 Task: Set up automated reminders for patients regarding upcoming appointments.
Action: Mouse moved to (800, 61)
Screenshot: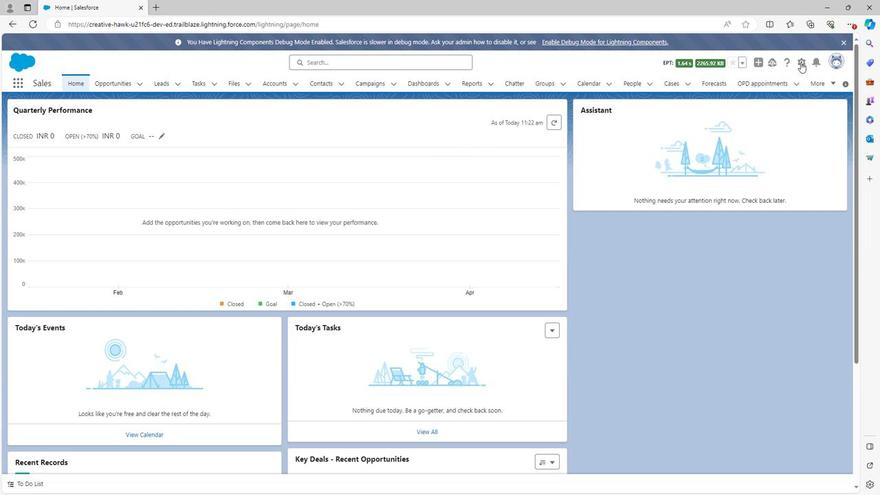 
Action: Mouse pressed left at (800, 61)
Screenshot: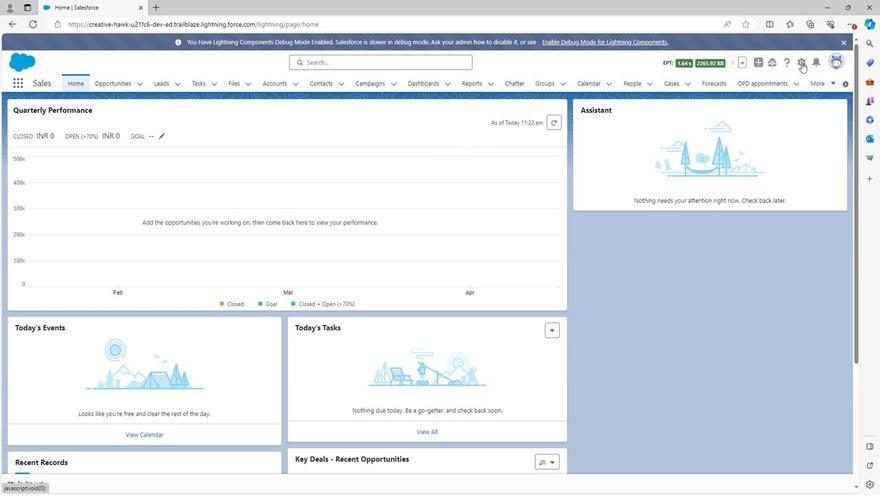 
Action: Mouse moved to (766, 88)
Screenshot: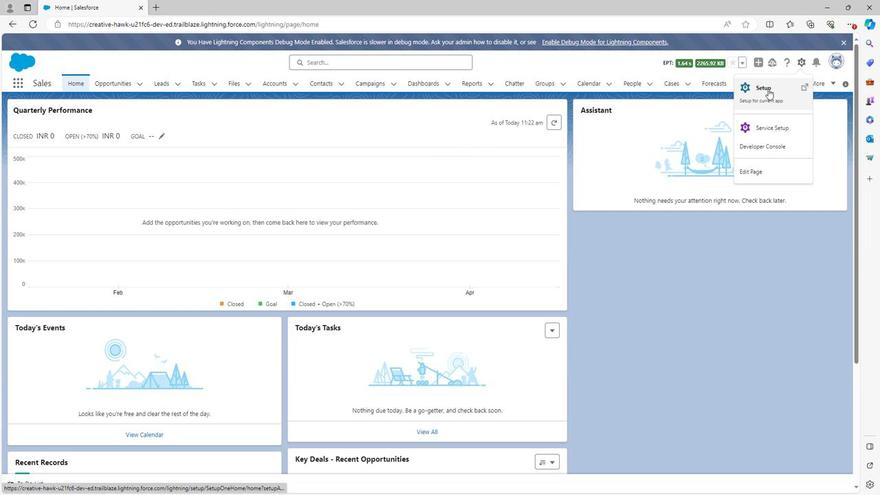 
Action: Mouse pressed left at (766, 88)
Screenshot: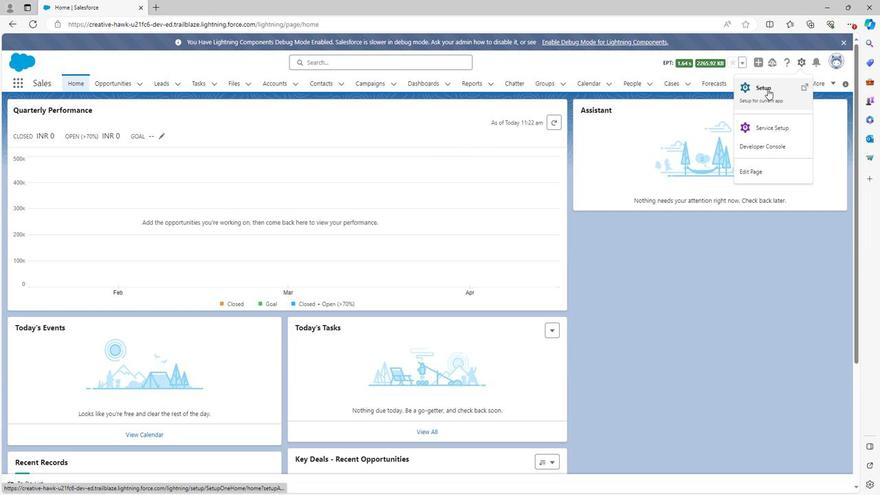 
Action: Mouse moved to (72, 110)
Screenshot: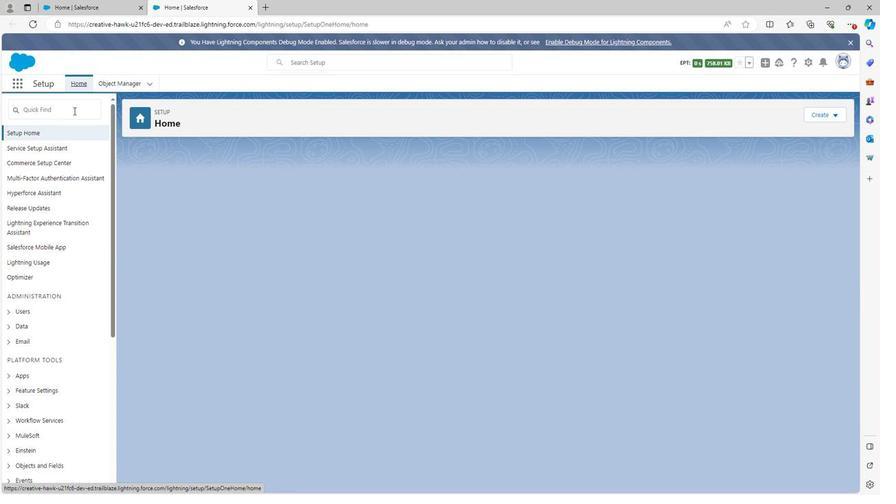 
Action: Mouse pressed left at (72, 110)
Screenshot: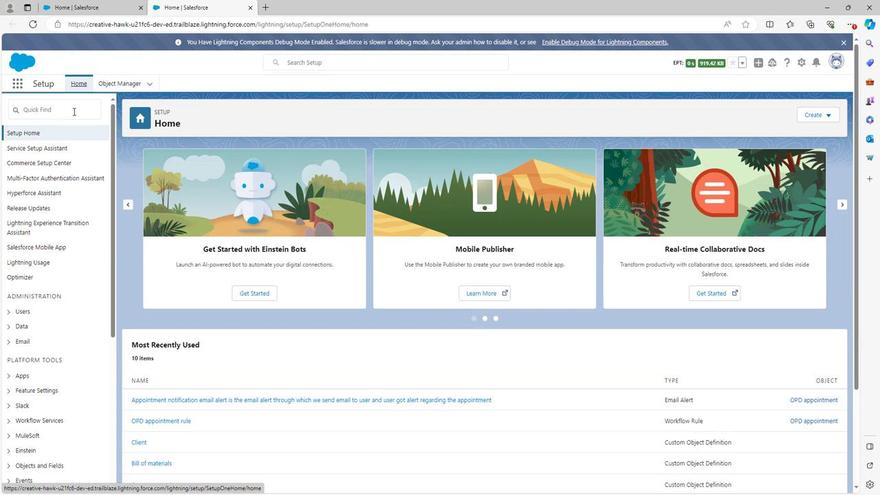 
Action: Key pressed work
Screenshot: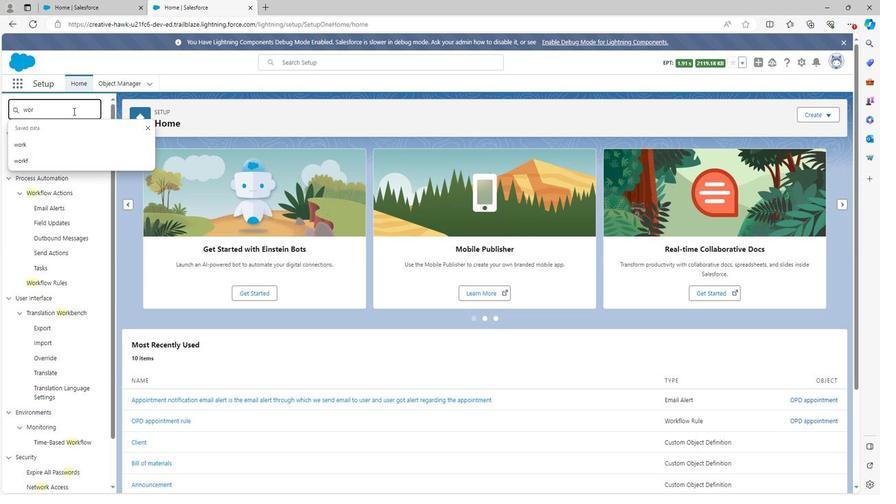 
Action: Mouse moved to (65, 279)
Screenshot: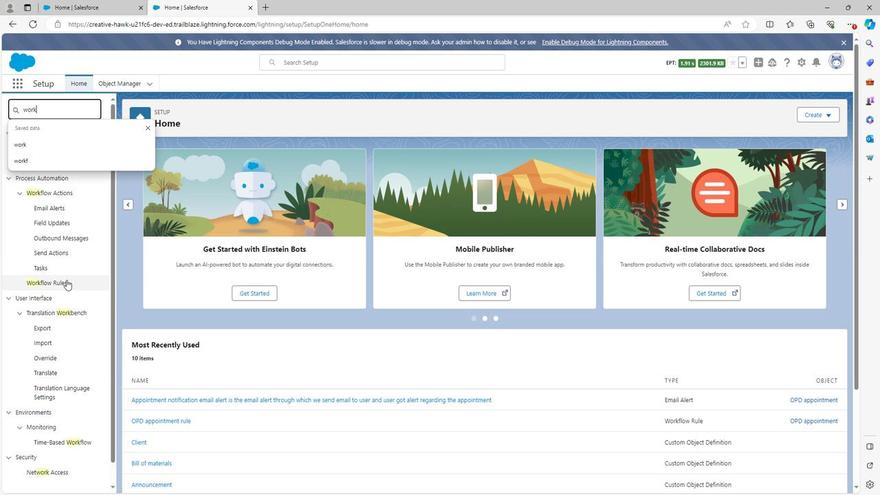 
Action: Mouse pressed left at (65, 279)
Screenshot: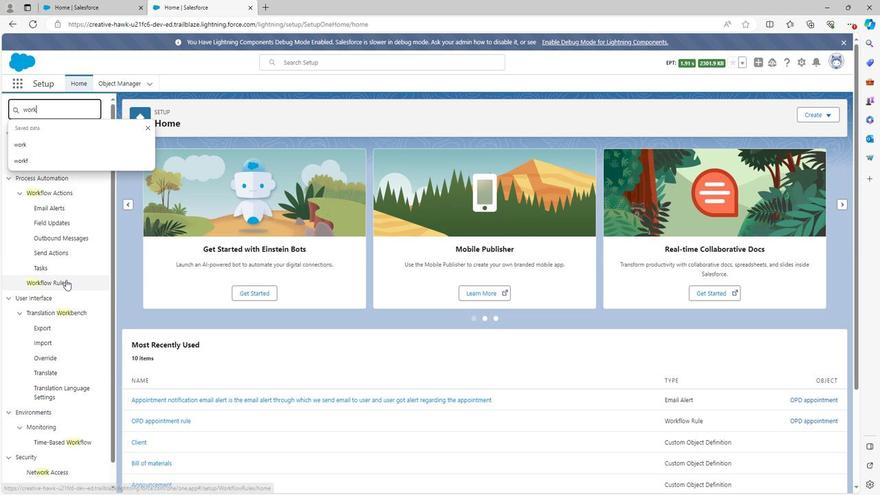 
Action: Mouse moved to (480, 261)
Screenshot: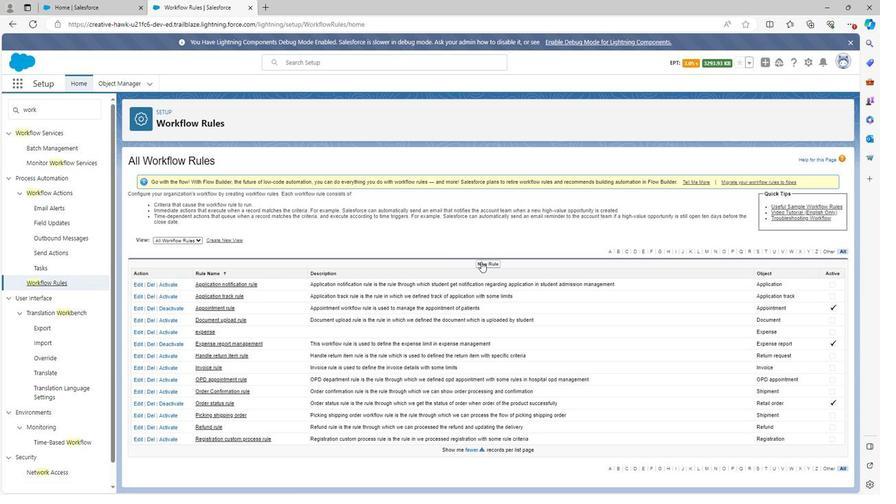 
Action: Mouse pressed left at (480, 261)
Screenshot: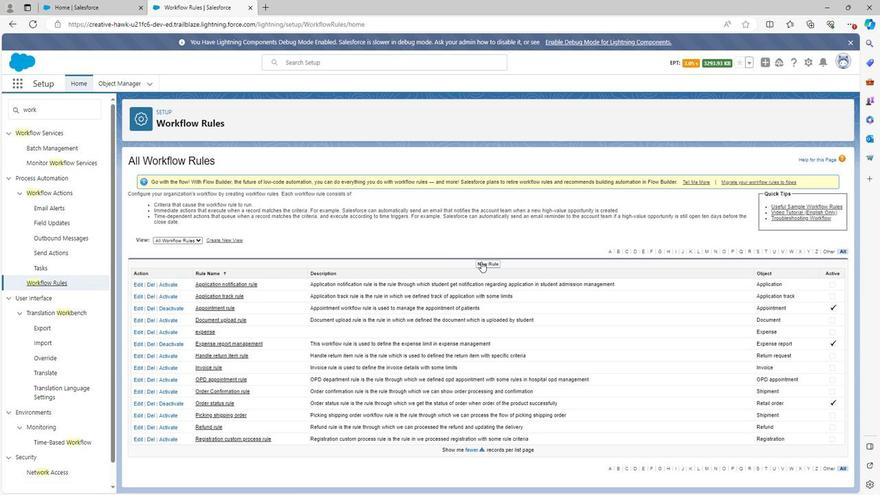 
Action: Mouse moved to (463, 330)
Screenshot: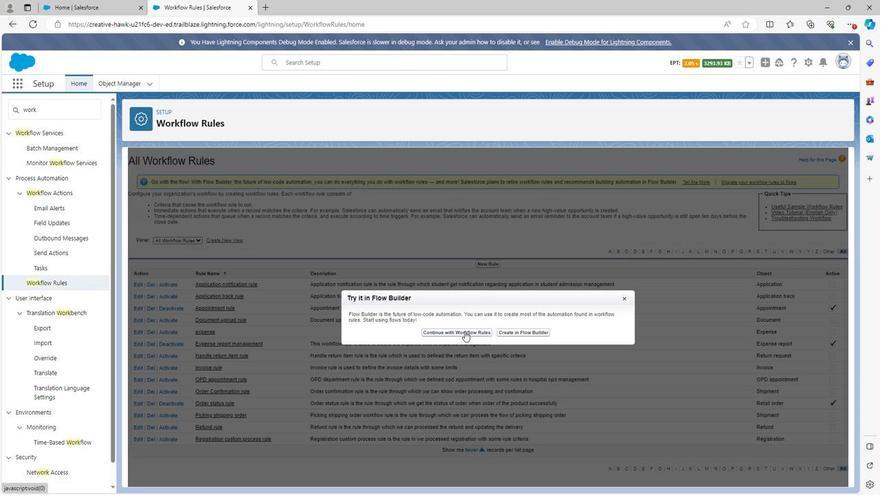 
Action: Mouse pressed left at (463, 330)
Screenshot: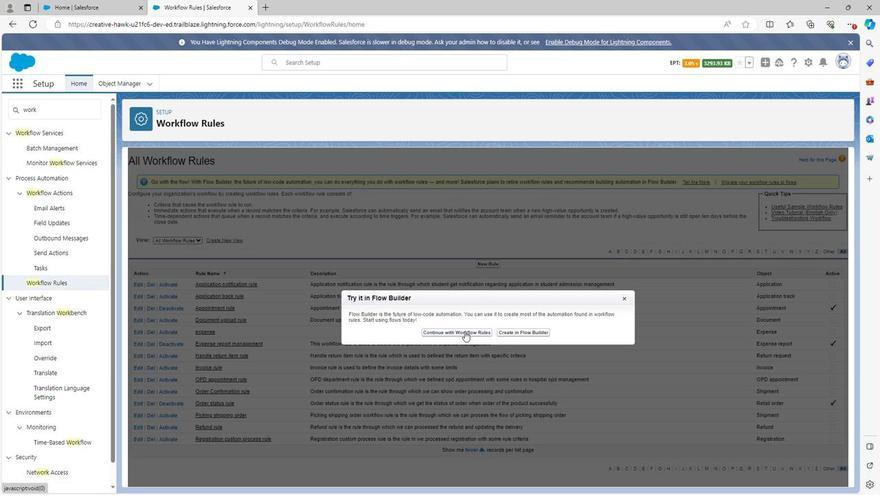 
Action: Mouse moved to (330, 242)
Screenshot: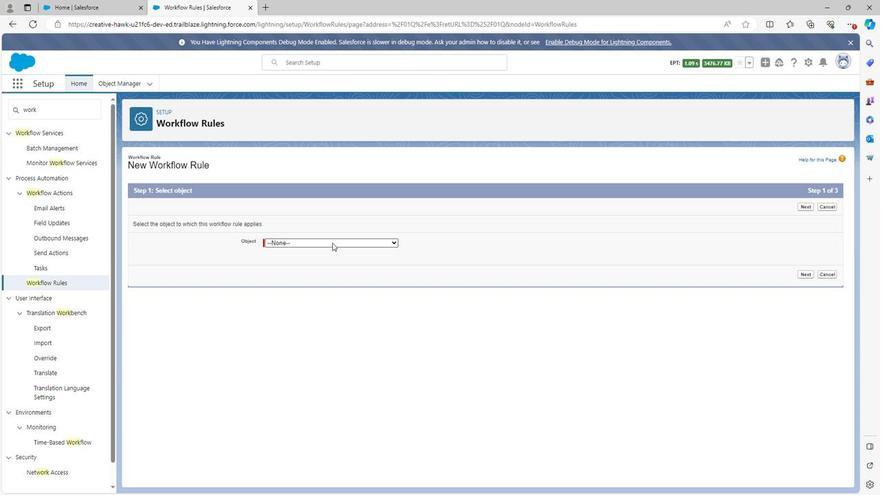 
Action: Mouse pressed left at (330, 242)
Screenshot: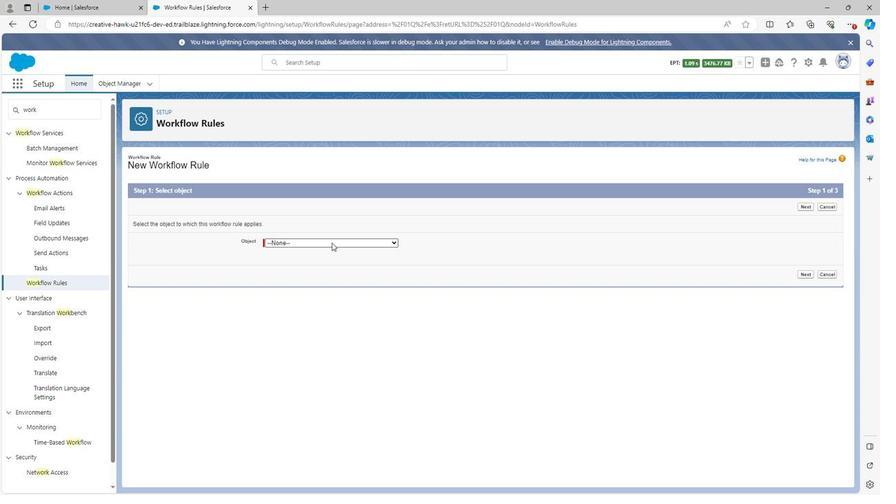 
Action: Mouse moved to (323, 308)
Screenshot: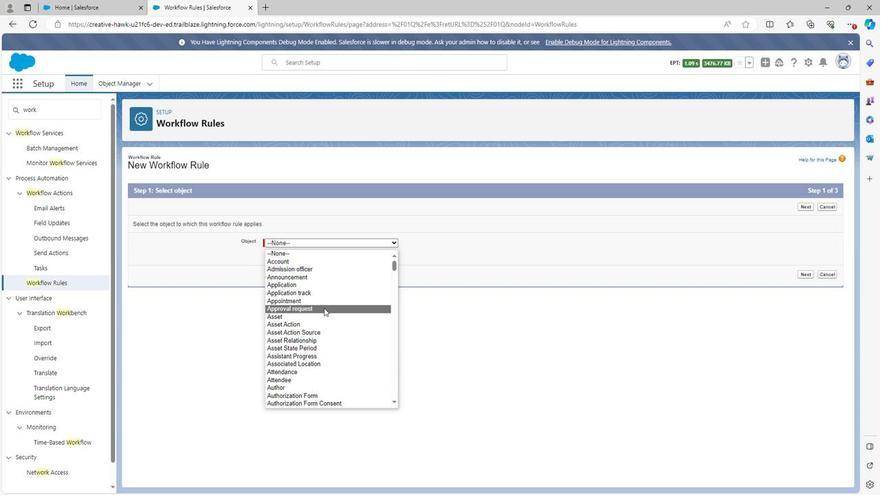 
Action: Mouse scrolled (323, 308) with delta (0, 0)
Screenshot: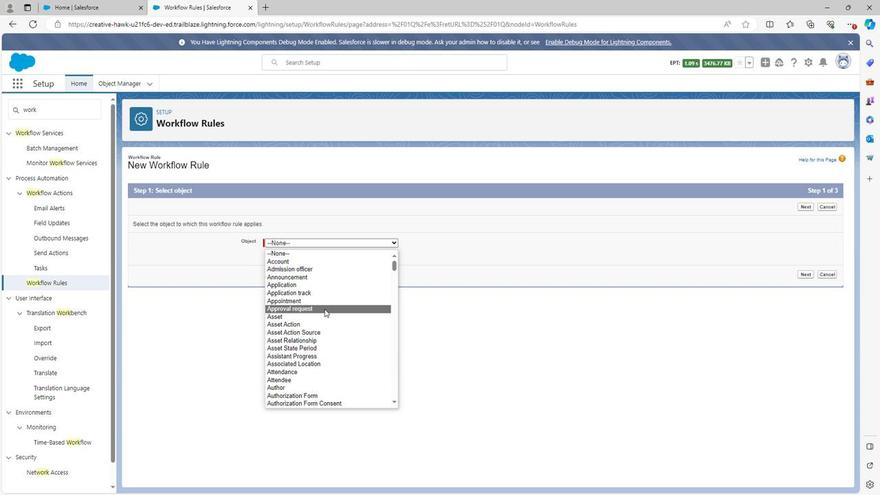 
Action: Mouse moved to (323, 309)
Screenshot: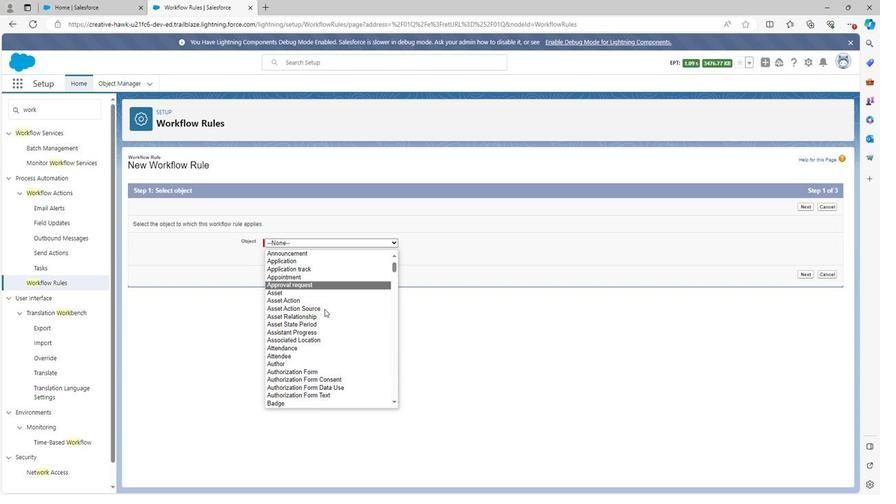 
Action: Mouse scrolled (323, 308) with delta (0, 0)
Screenshot: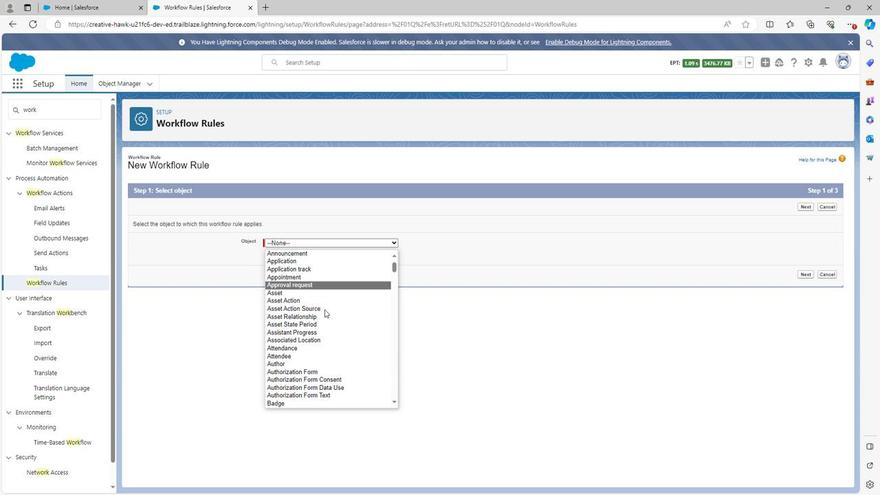 
Action: Mouse scrolled (323, 308) with delta (0, 0)
Screenshot: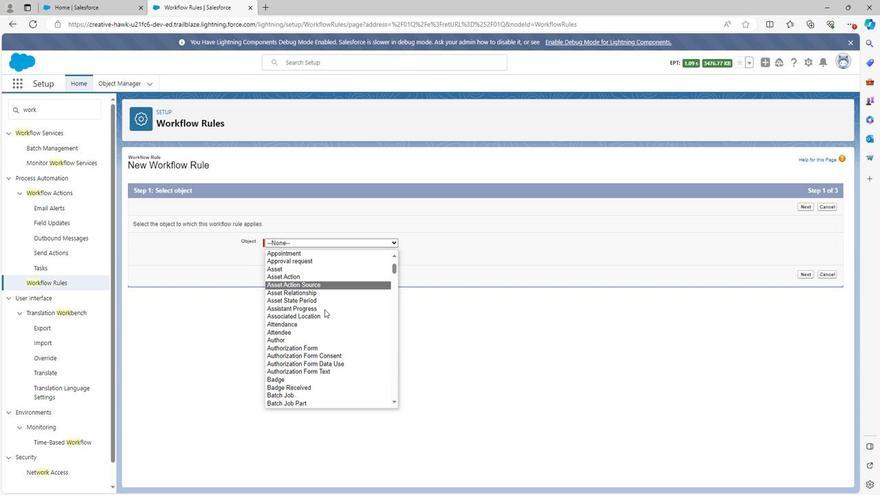 
Action: Mouse scrolled (323, 308) with delta (0, 0)
Screenshot: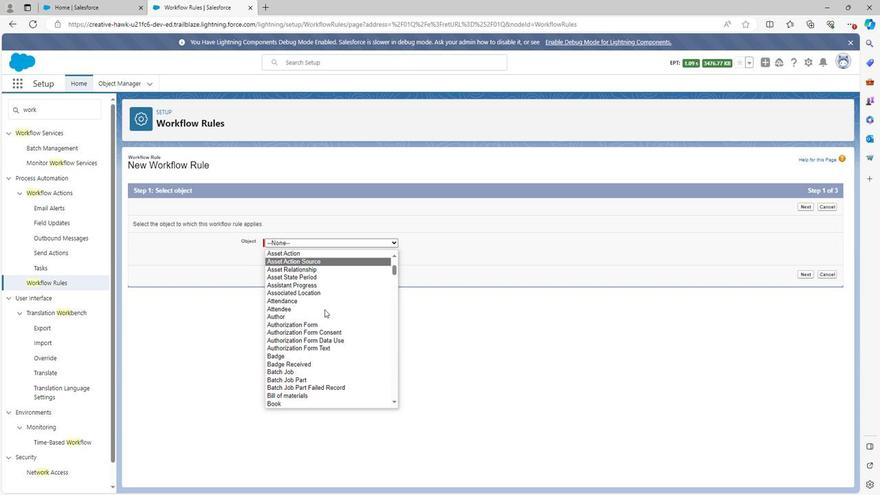 
Action: Mouse scrolled (323, 308) with delta (0, 0)
Screenshot: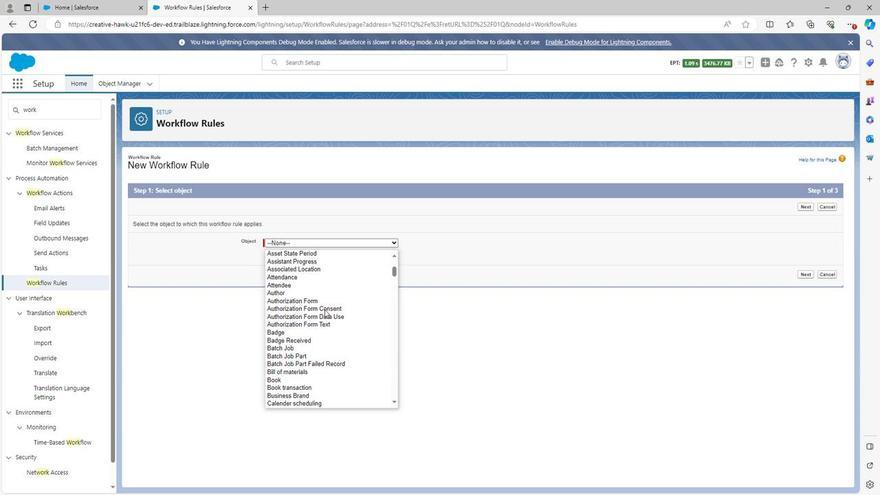 
Action: Mouse scrolled (323, 308) with delta (0, 0)
Screenshot: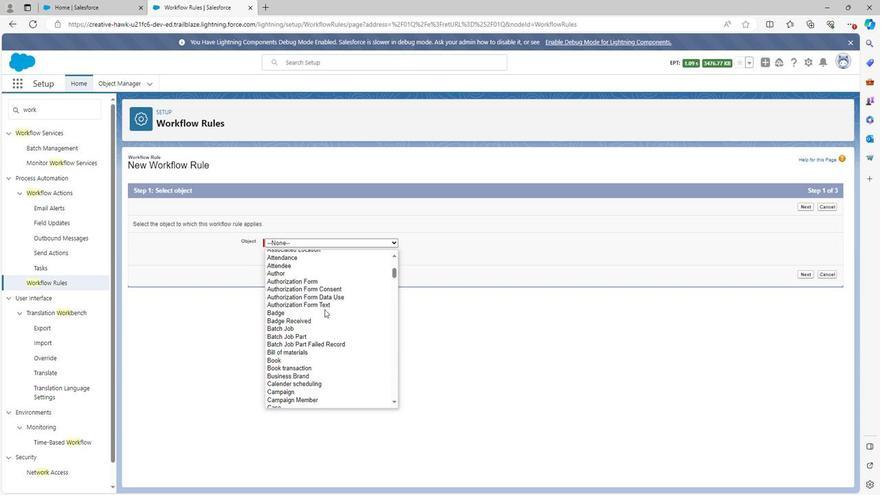 
Action: Mouse moved to (324, 309)
Screenshot: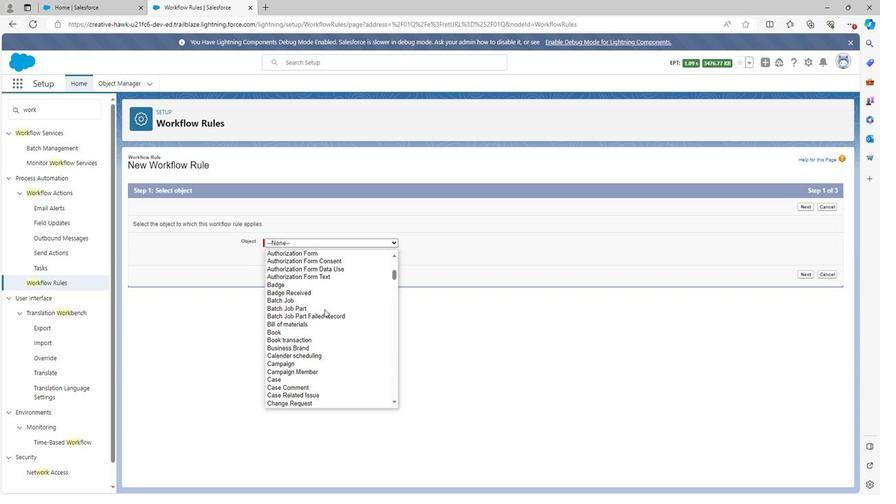 
Action: Mouse scrolled (324, 309) with delta (0, 0)
Screenshot: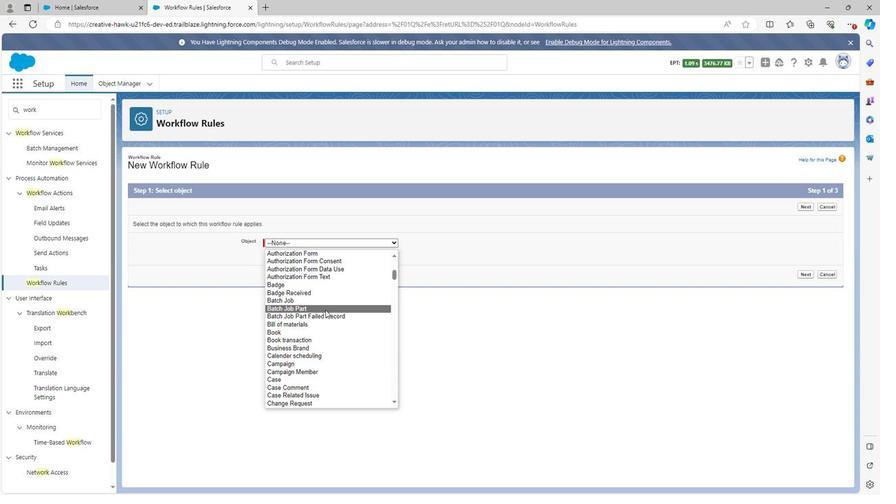 
Action: Mouse scrolled (324, 309) with delta (0, 0)
Screenshot: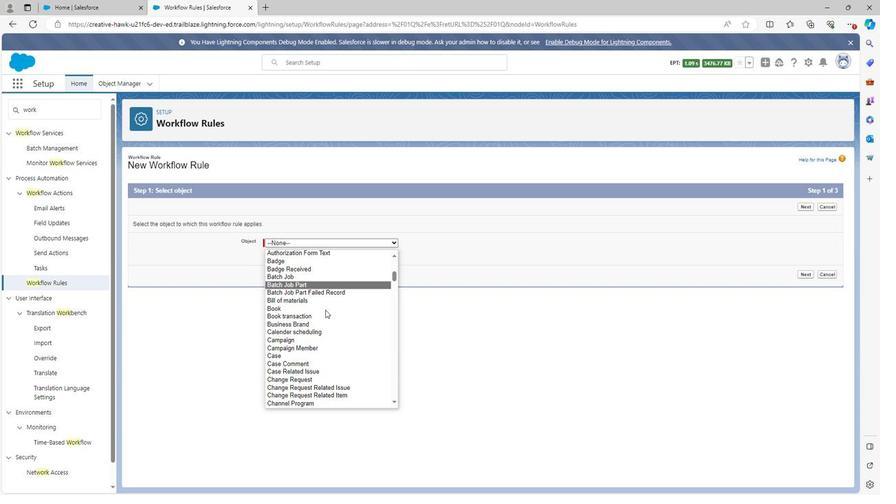 
Action: Mouse scrolled (324, 309) with delta (0, 0)
Screenshot: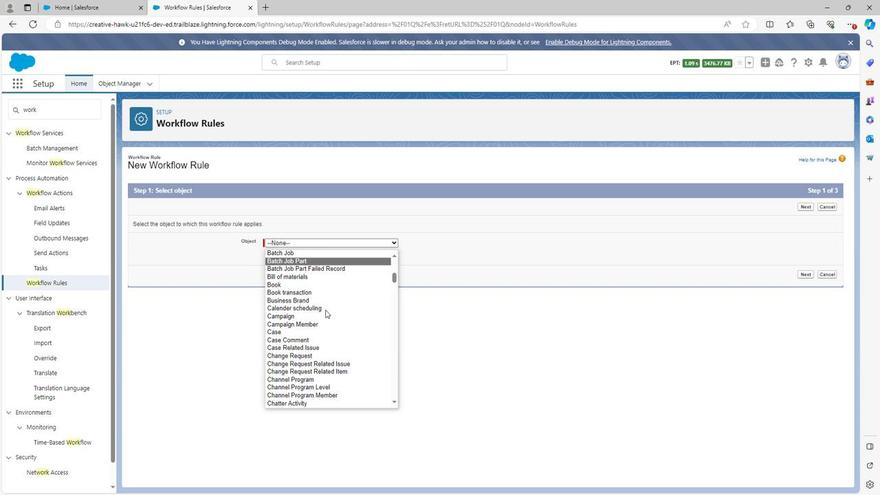 
Action: Mouse scrolled (324, 309) with delta (0, 0)
Screenshot: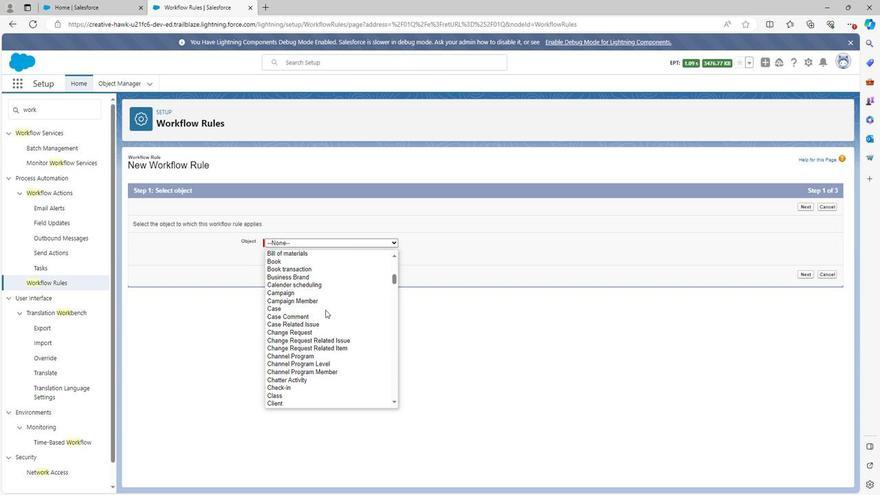 
Action: Mouse scrolled (324, 309) with delta (0, 0)
Screenshot: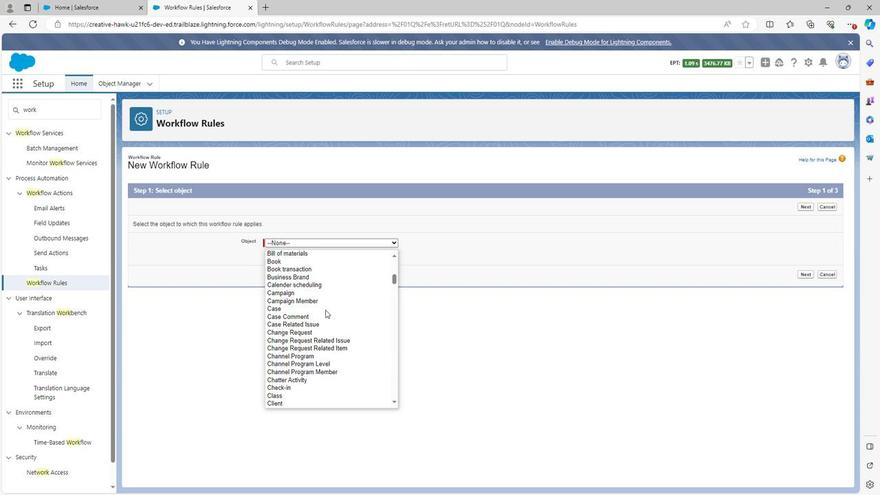 
Action: Mouse scrolled (324, 309) with delta (0, 0)
Screenshot: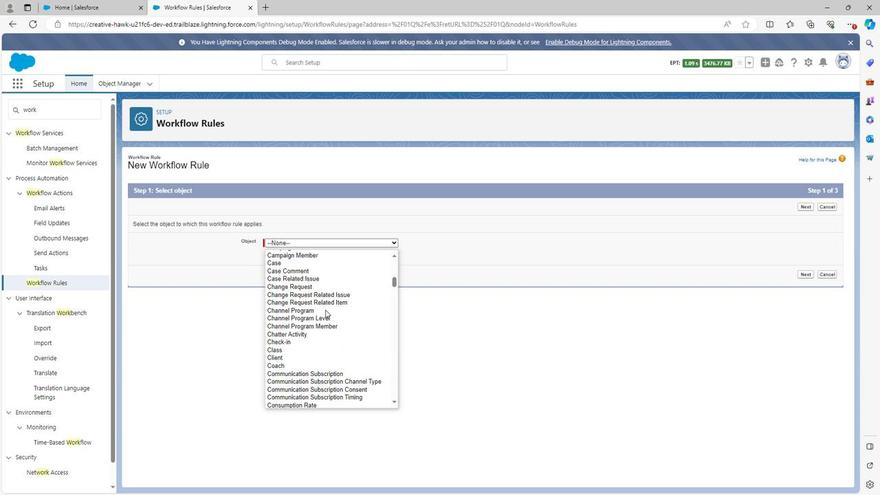 
Action: Mouse scrolled (324, 309) with delta (0, 0)
Screenshot: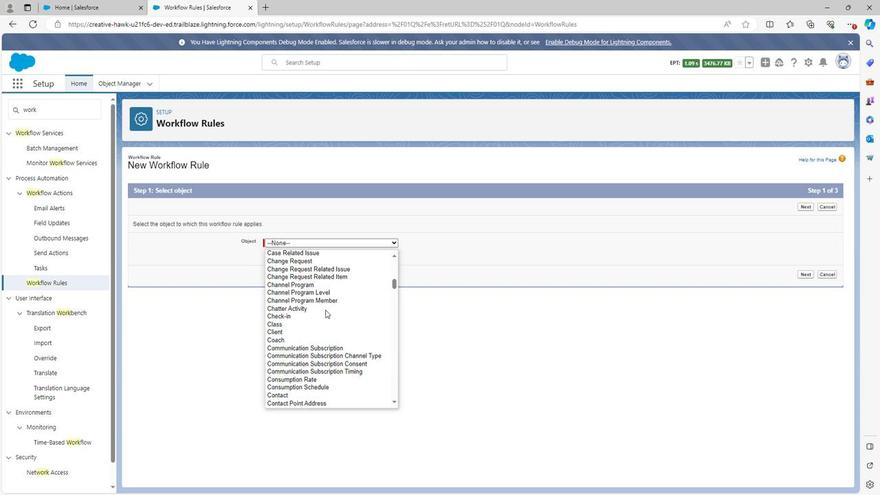 
Action: Mouse scrolled (324, 309) with delta (0, 0)
Screenshot: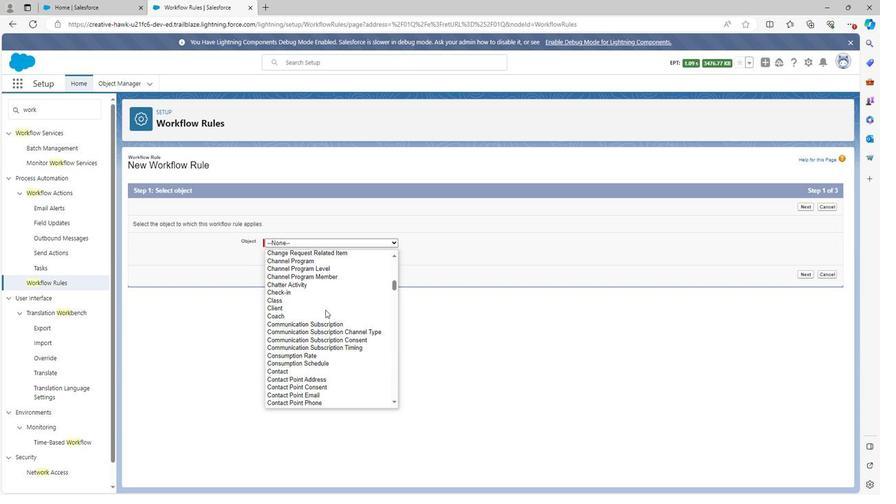
Action: Mouse scrolled (324, 309) with delta (0, 0)
Screenshot: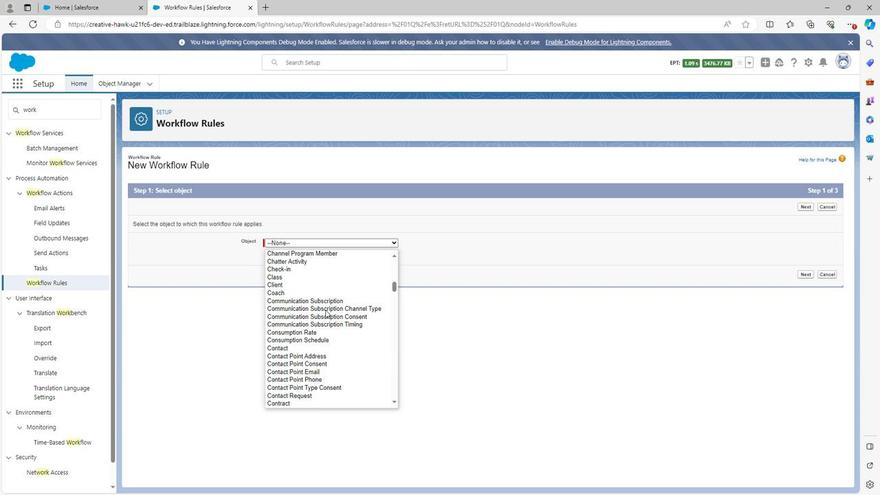 
Action: Mouse scrolled (324, 309) with delta (0, 0)
Screenshot: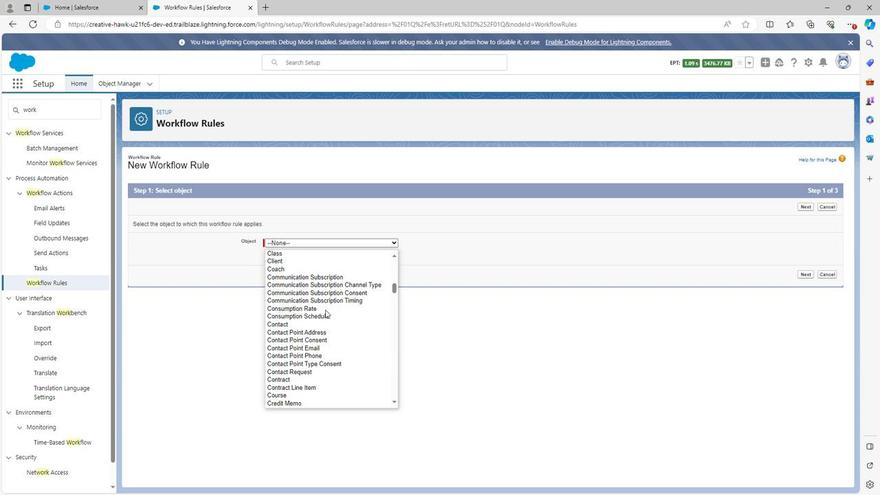 
Action: Mouse scrolled (324, 309) with delta (0, 0)
Screenshot: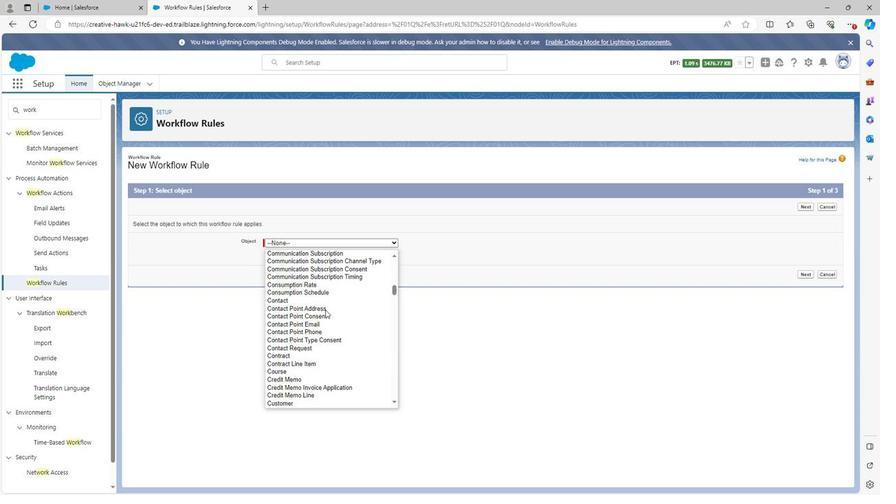 
Action: Mouse scrolled (324, 309) with delta (0, 0)
Screenshot: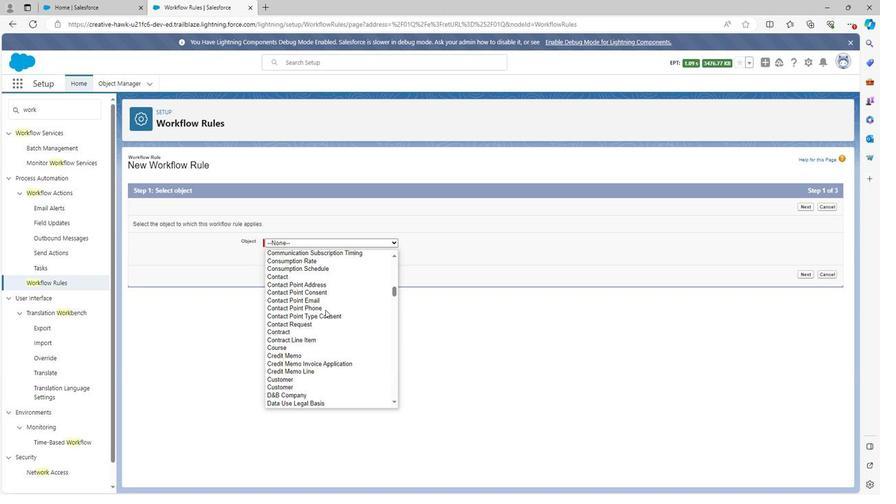 
Action: Mouse scrolled (324, 309) with delta (0, 0)
Screenshot: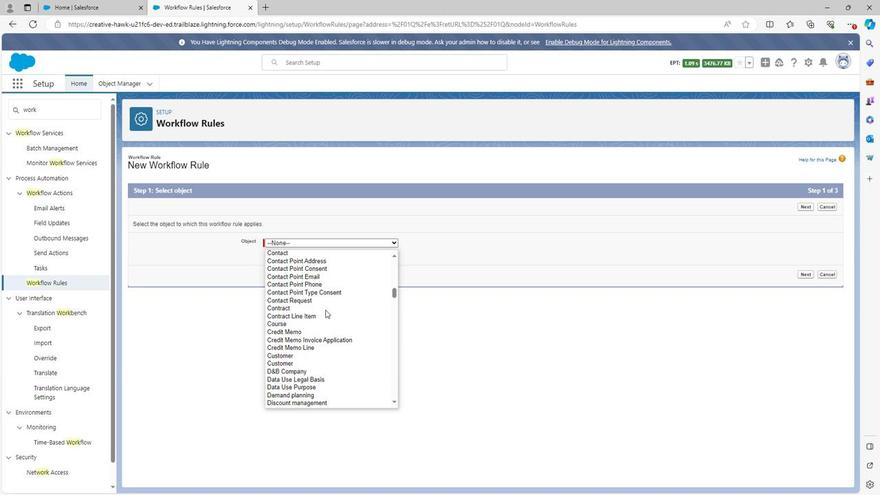 
Action: Mouse scrolled (324, 309) with delta (0, 0)
Screenshot: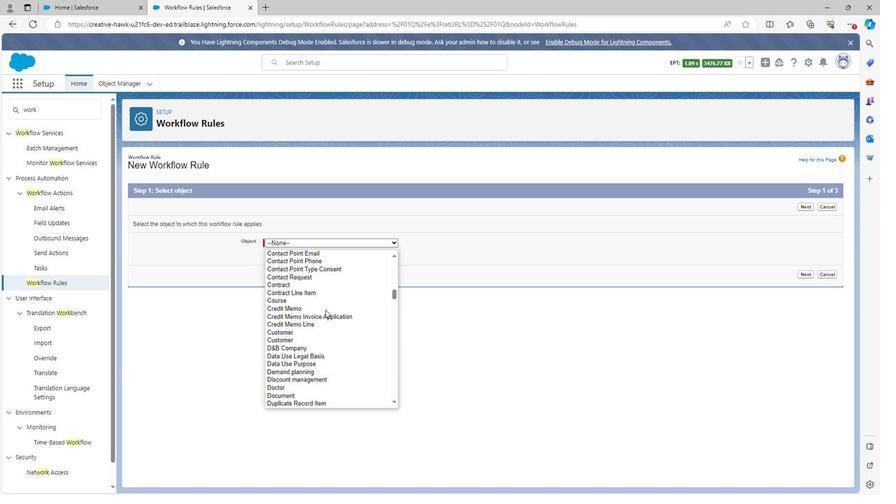 
Action: Mouse scrolled (324, 309) with delta (0, 0)
Screenshot: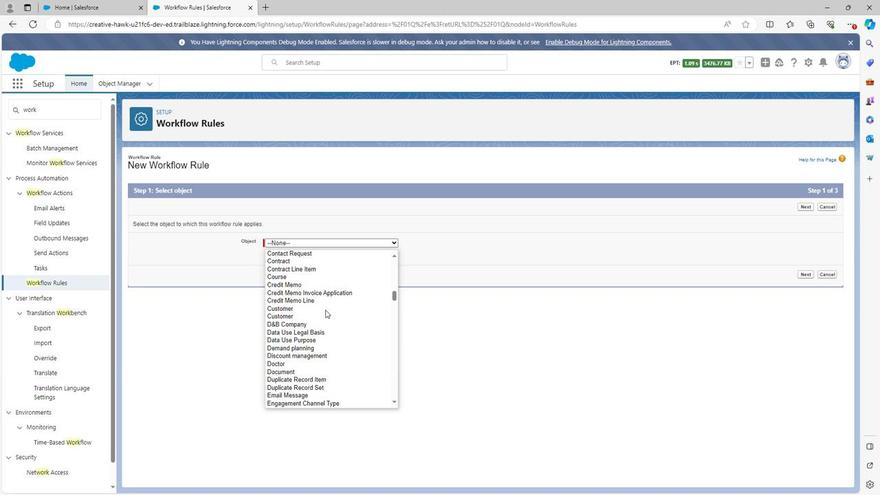 
Action: Mouse scrolled (324, 309) with delta (0, 0)
Screenshot: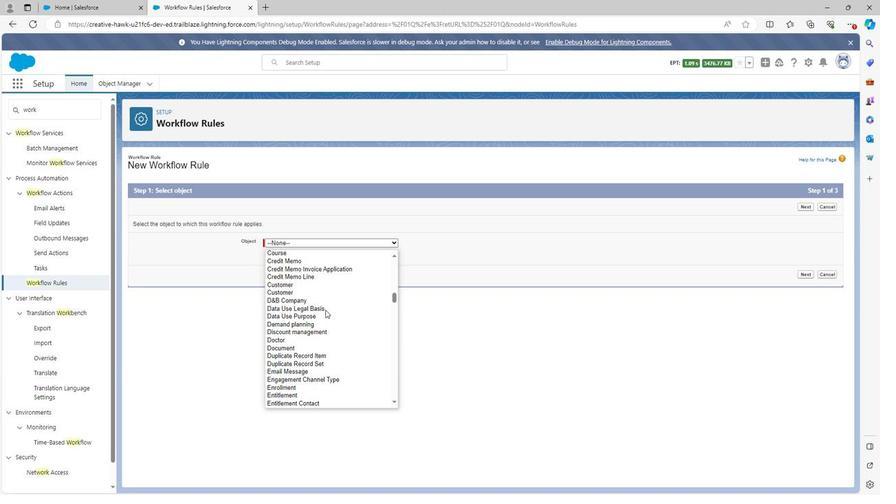 
Action: Mouse scrolled (324, 309) with delta (0, 0)
Screenshot: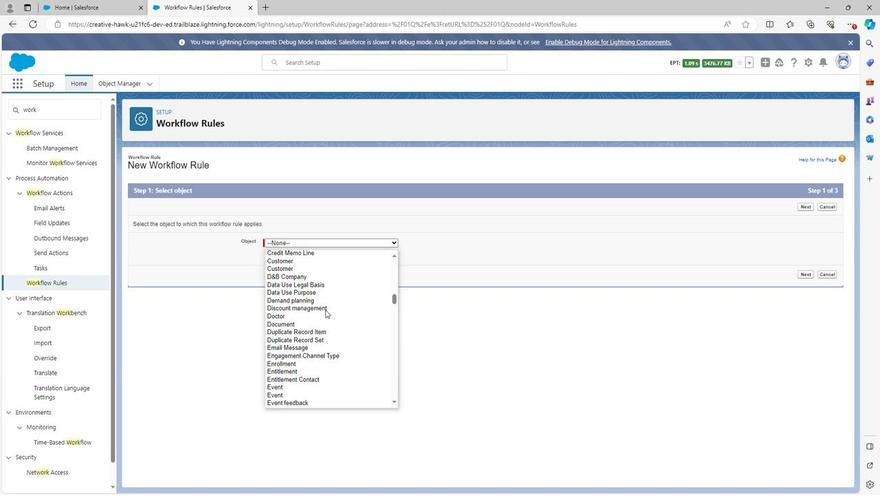 
Action: Mouse scrolled (324, 309) with delta (0, 0)
Screenshot: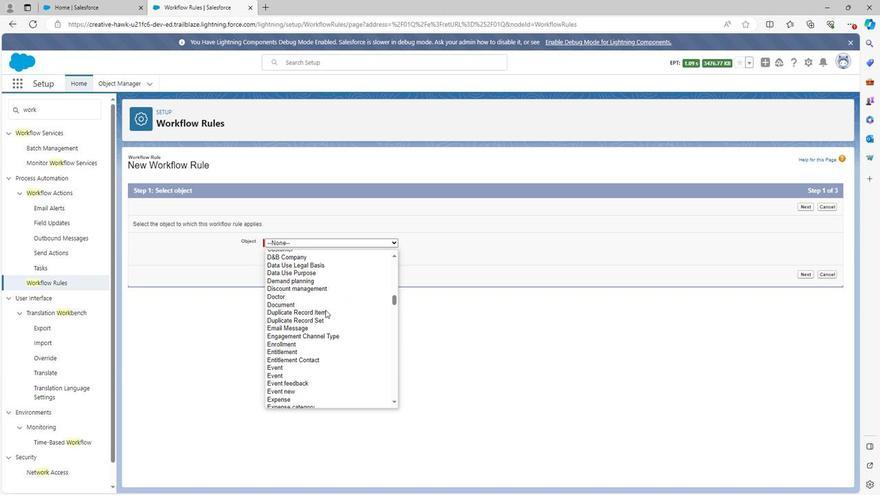
Action: Mouse scrolled (324, 309) with delta (0, 0)
Screenshot: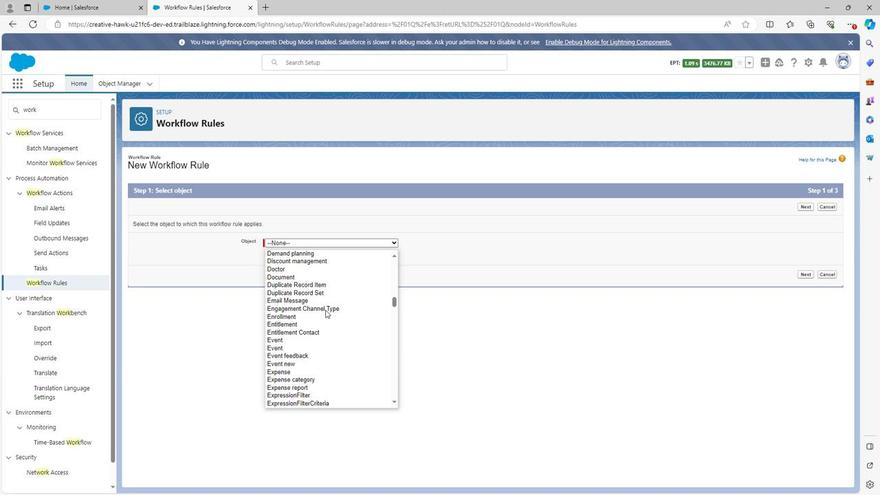
Action: Mouse scrolled (324, 309) with delta (0, 0)
Screenshot: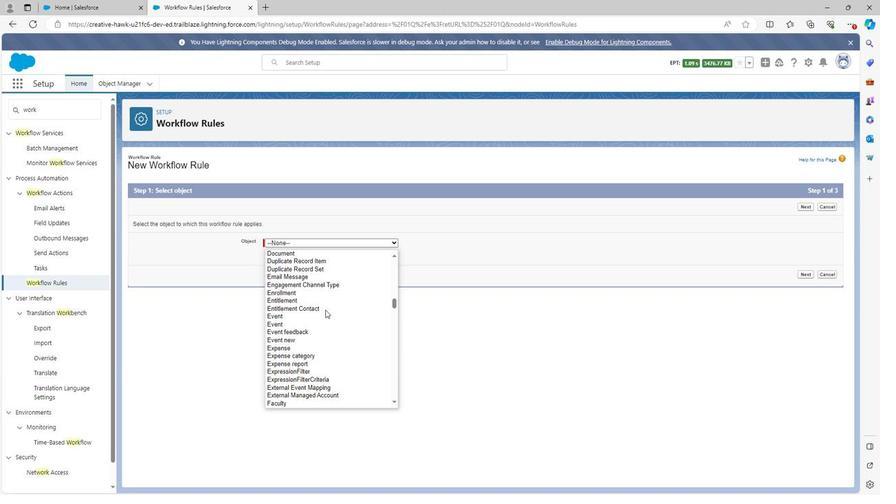 
Action: Mouse scrolled (324, 309) with delta (0, 0)
Screenshot: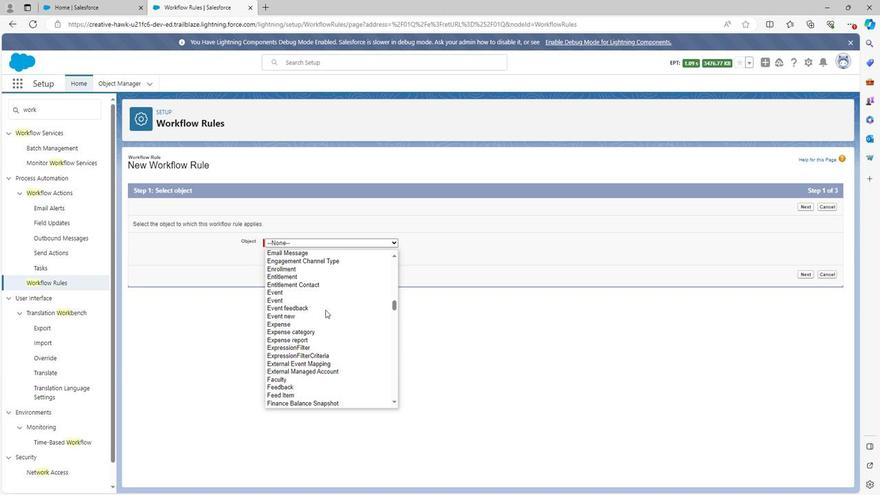 
Action: Mouse scrolled (324, 309) with delta (0, 0)
Screenshot: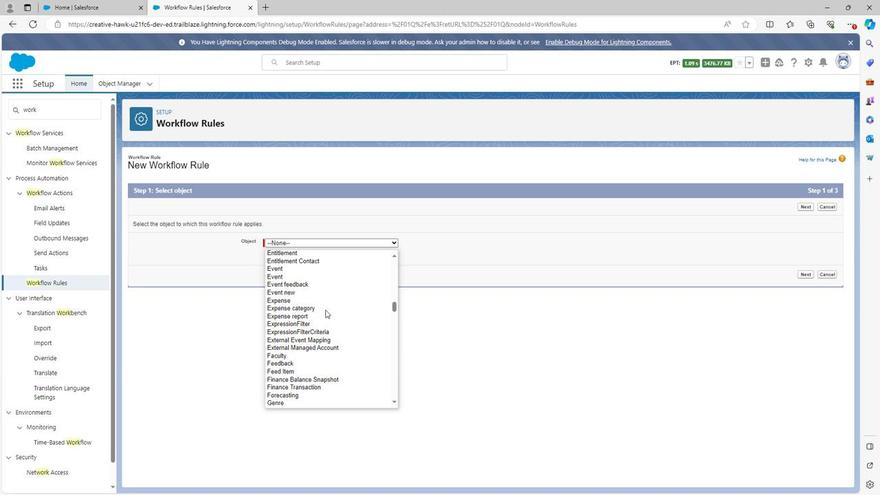 
Action: Mouse scrolled (324, 309) with delta (0, 0)
Screenshot: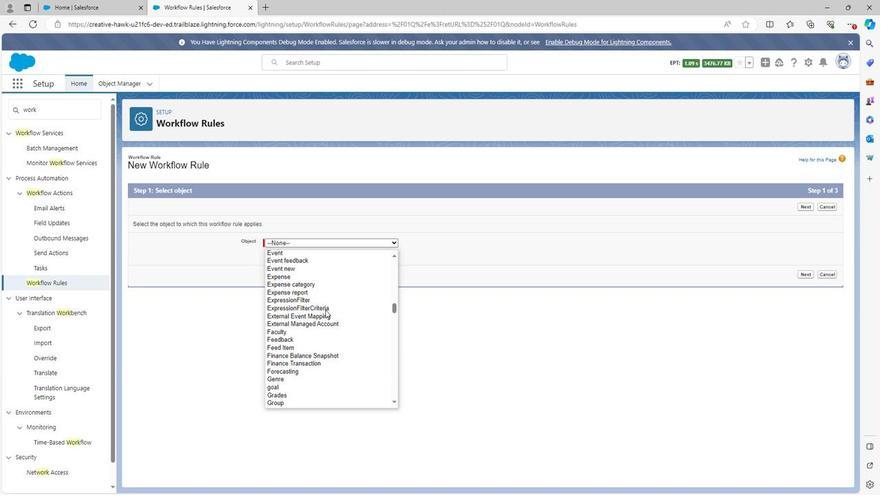 
Action: Mouse scrolled (324, 309) with delta (0, 0)
Screenshot: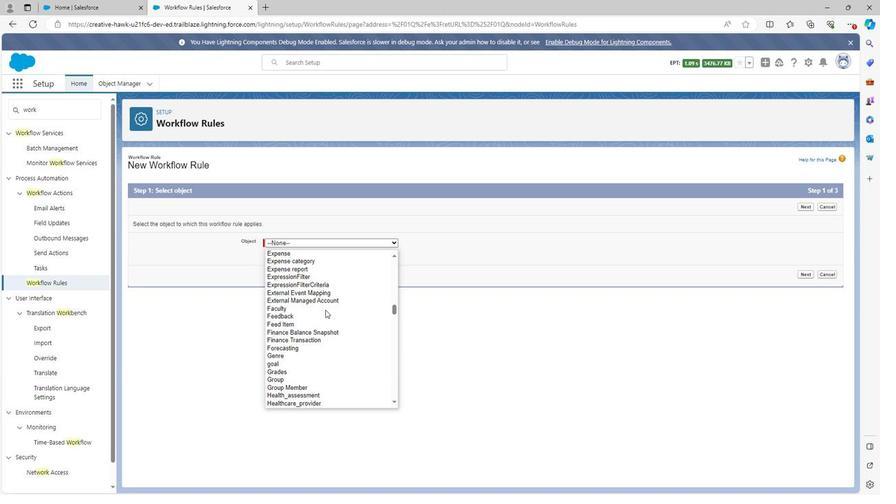 
Action: Mouse scrolled (324, 309) with delta (0, 0)
Screenshot: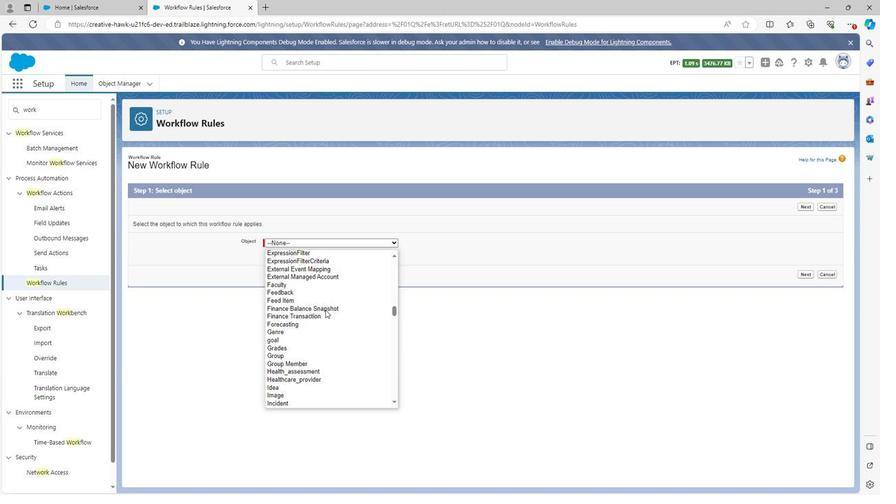 
Action: Mouse scrolled (324, 309) with delta (0, 0)
Screenshot: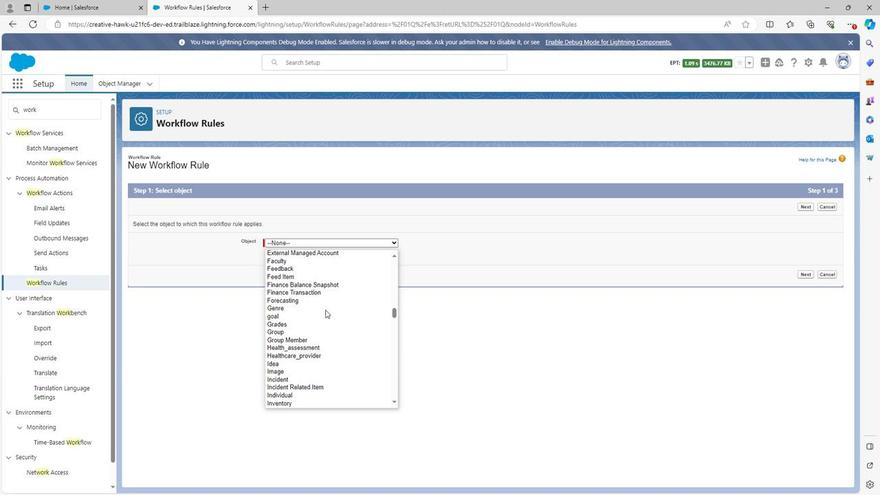 
Action: Mouse scrolled (324, 309) with delta (0, 0)
Screenshot: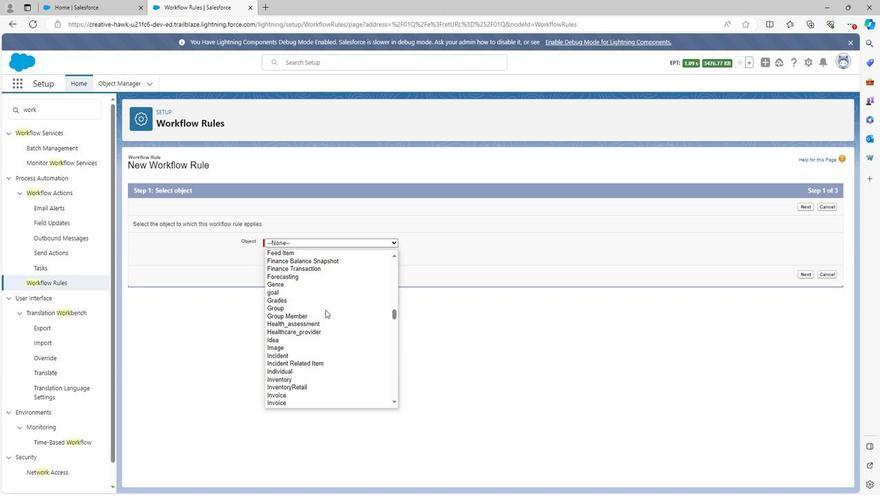 
Action: Mouse scrolled (324, 309) with delta (0, 0)
Screenshot: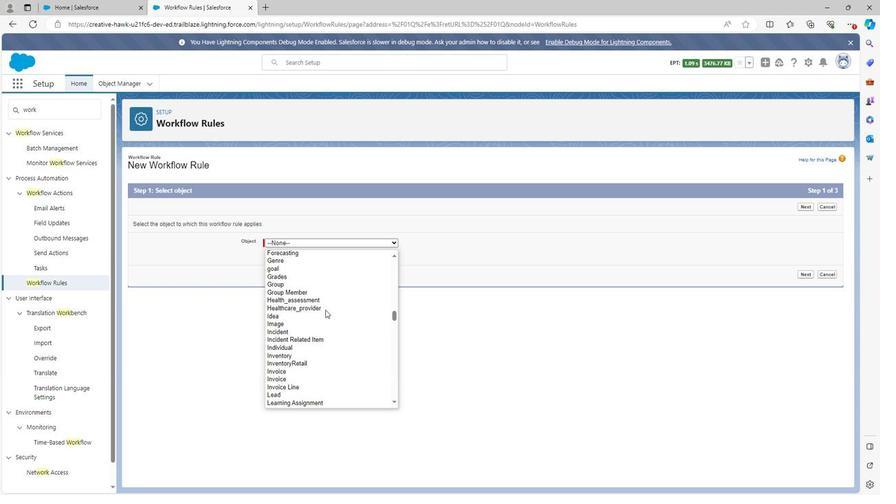 
Action: Mouse scrolled (324, 309) with delta (0, 0)
Screenshot: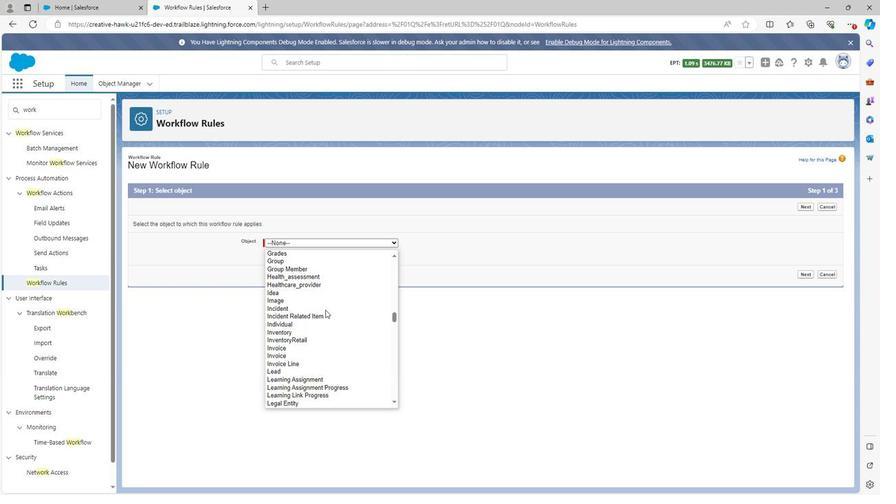 
Action: Mouse scrolled (324, 309) with delta (0, 0)
Screenshot: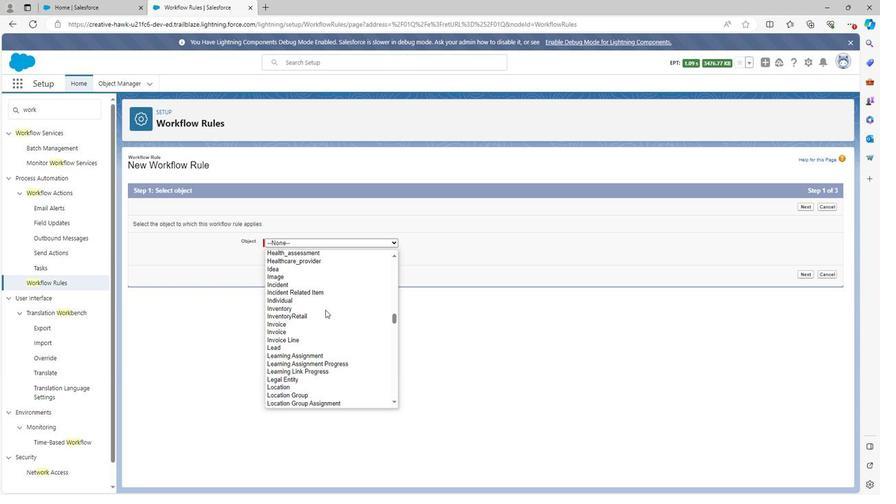 
Action: Mouse scrolled (324, 309) with delta (0, 0)
Screenshot: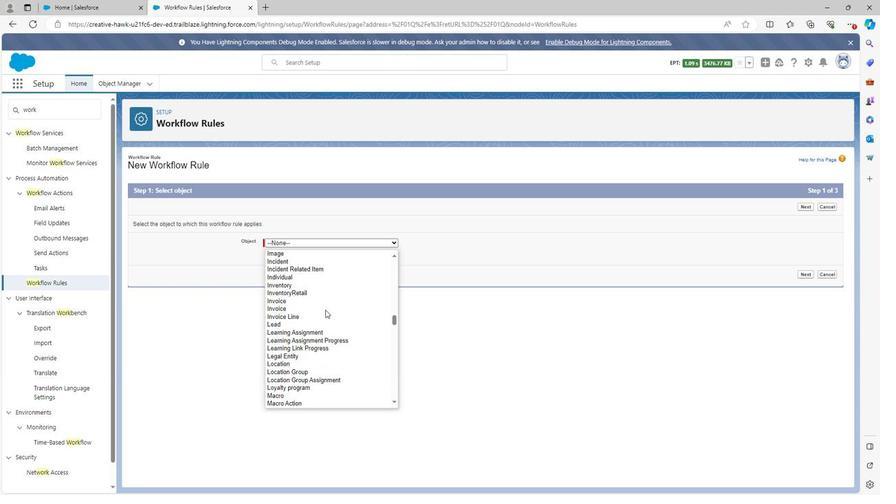 
Action: Mouse scrolled (324, 309) with delta (0, 0)
Screenshot: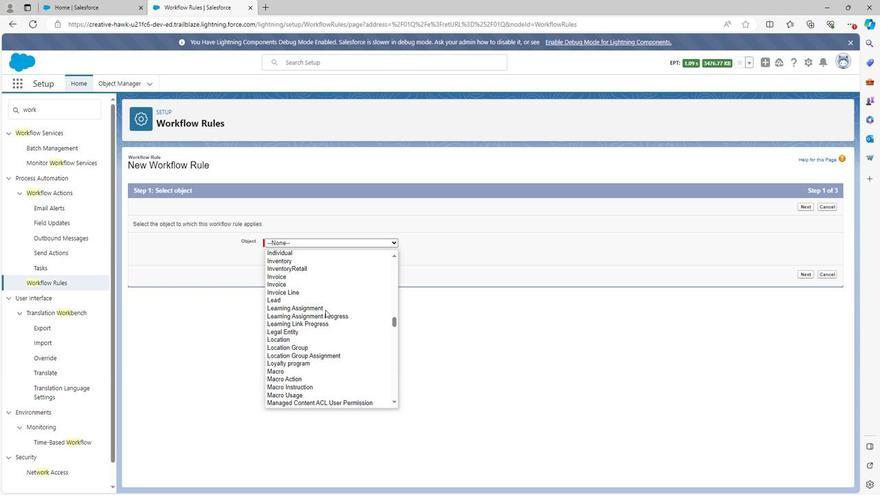 
Action: Mouse scrolled (324, 309) with delta (0, 0)
Screenshot: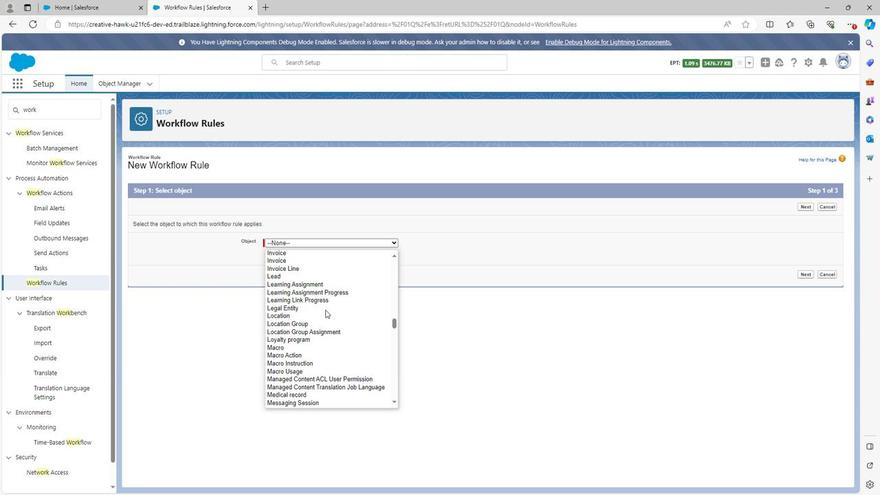 
Action: Mouse scrolled (324, 309) with delta (0, 0)
Screenshot: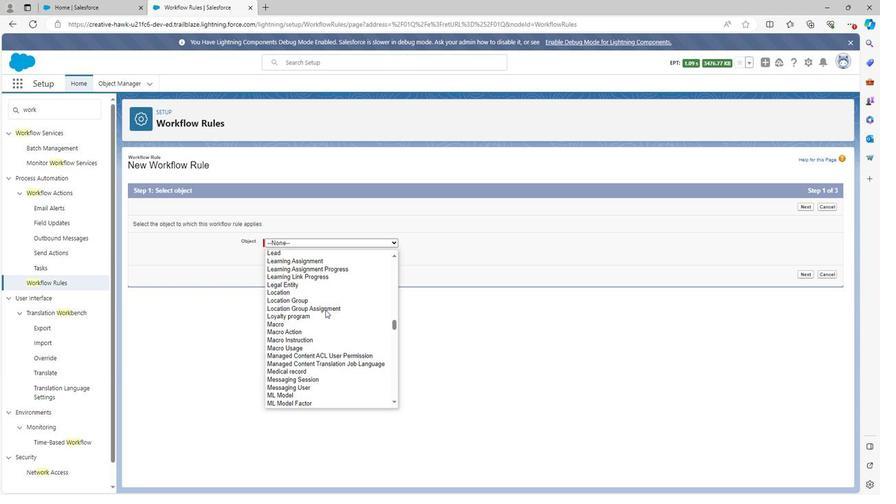 
Action: Mouse scrolled (324, 309) with delta (0, 0)
Screenshot: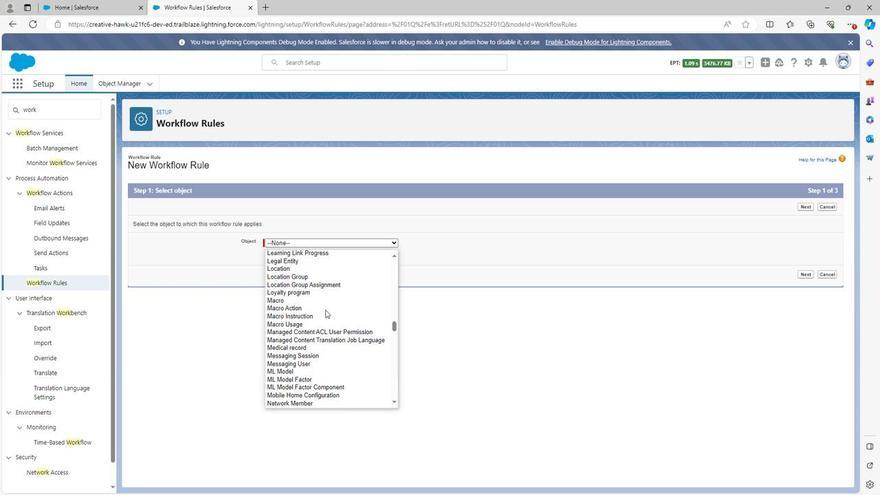 
Action: Mouse scrolled (324, 309) with delta (0, 0)
Screenshot: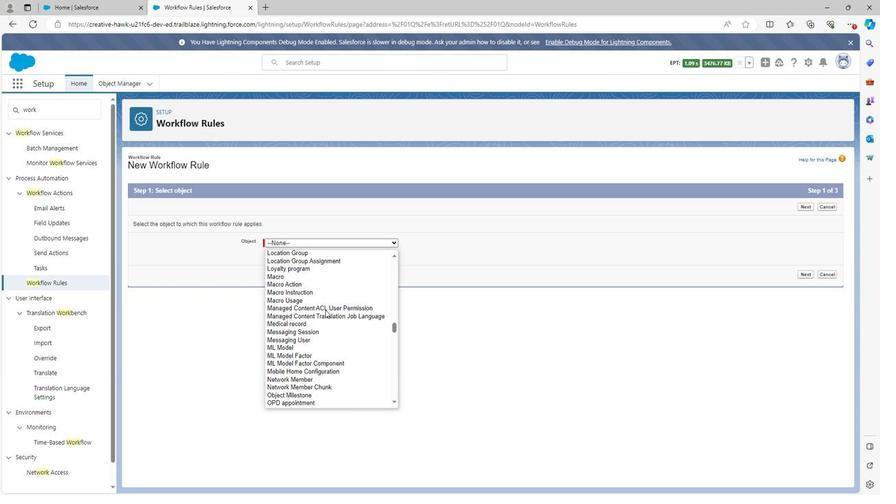 
Action: Mouse scrolled (324, 309) with delta (0, 0)
Screenshot: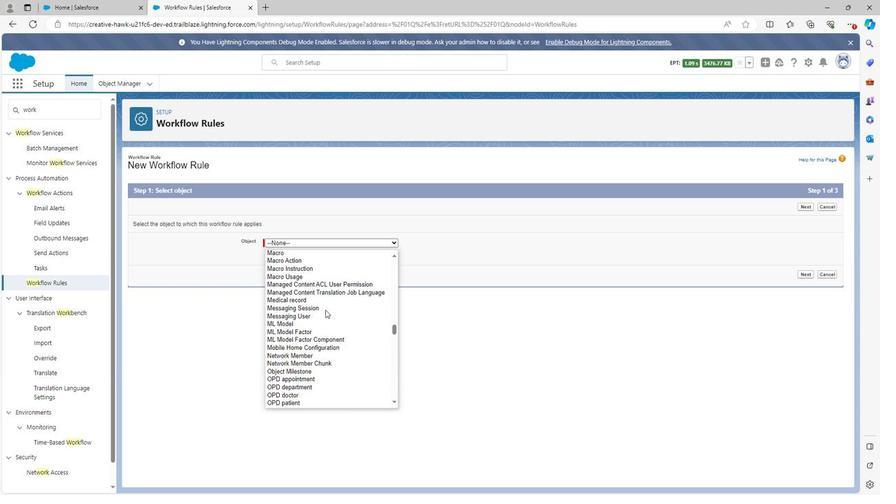 
Action: Mouse scrolled (324, 309) with delta (0, 0)
Screenshot: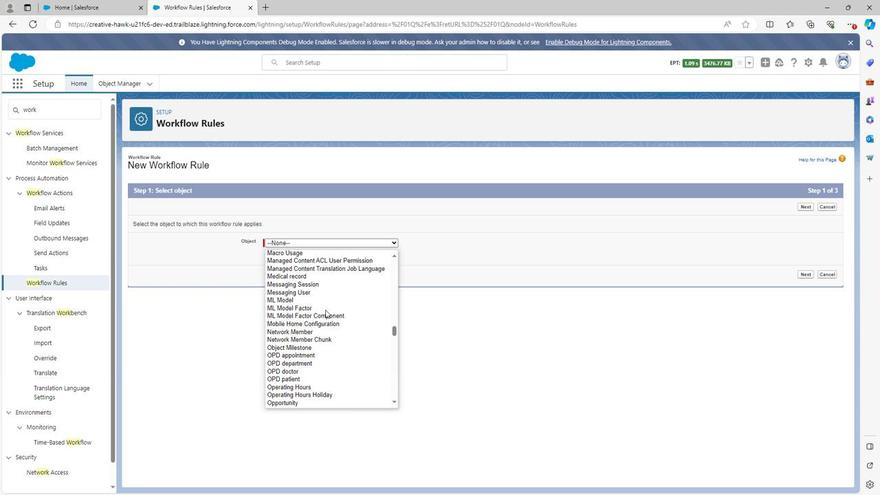 
Action: Mouse moved to (295, 354)
Screenshot: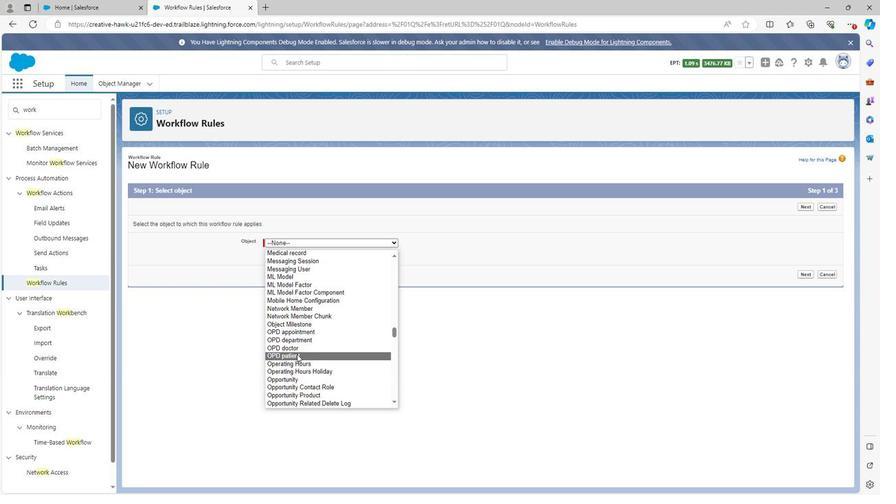 
Action: Mouse pressed left at (295, 354)
Screenshot: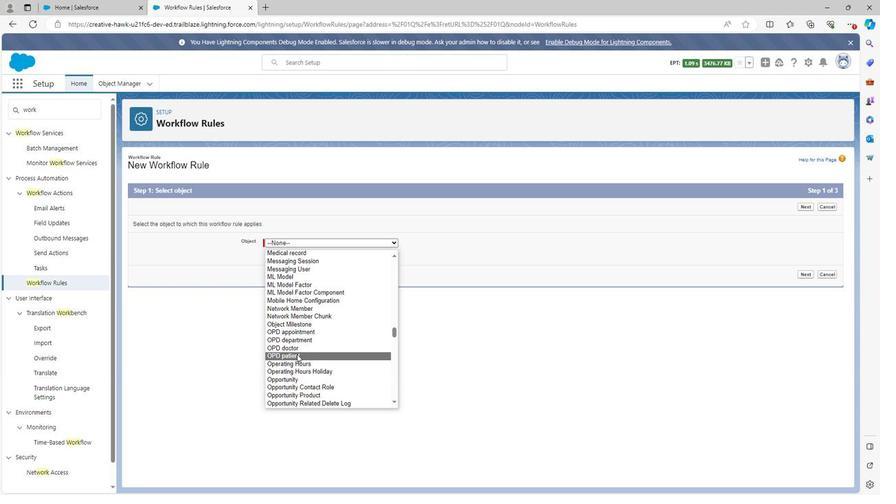 
Action: Mouse moved to (800, 272)
Screenshot: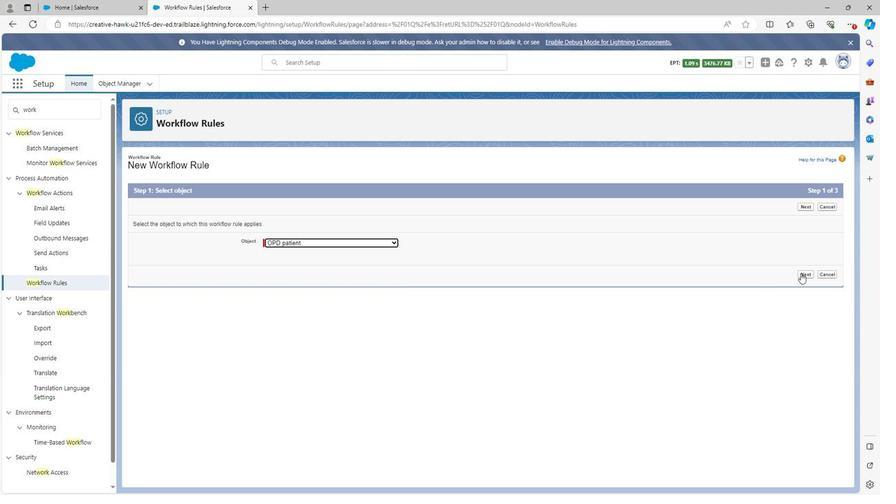 
Action: Mouse pressed left at (800, 272)
Screenshot: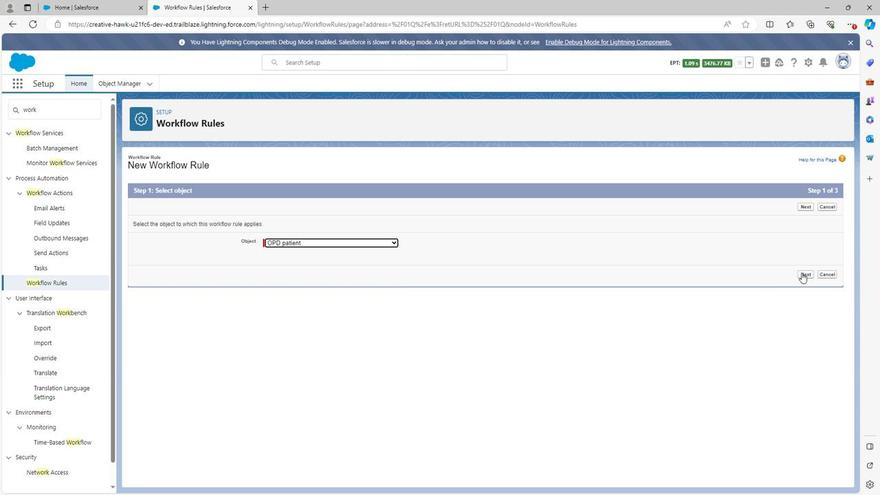 
Action: Mouse moved to (301, 260)
Screenshot: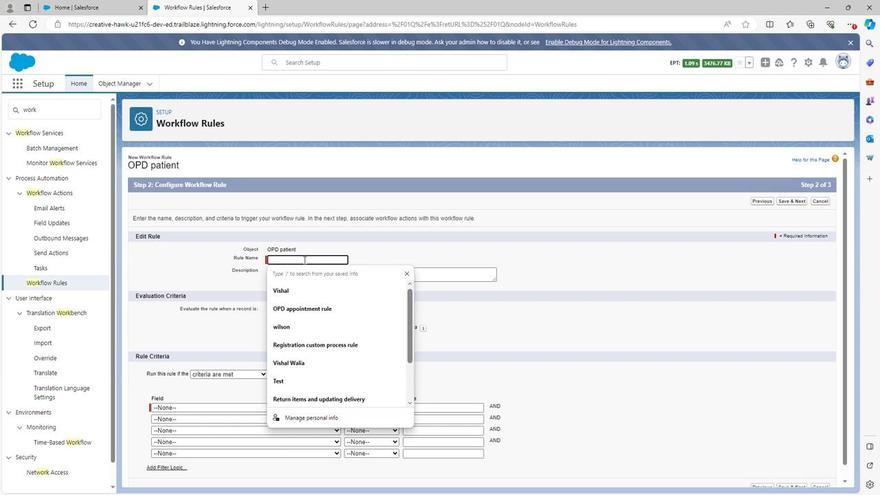
Action: Key pressed <Key.shift><Key.shift>OPD<Key.space>patient<Key.space>reminder<Key.space>rule
Screenshot: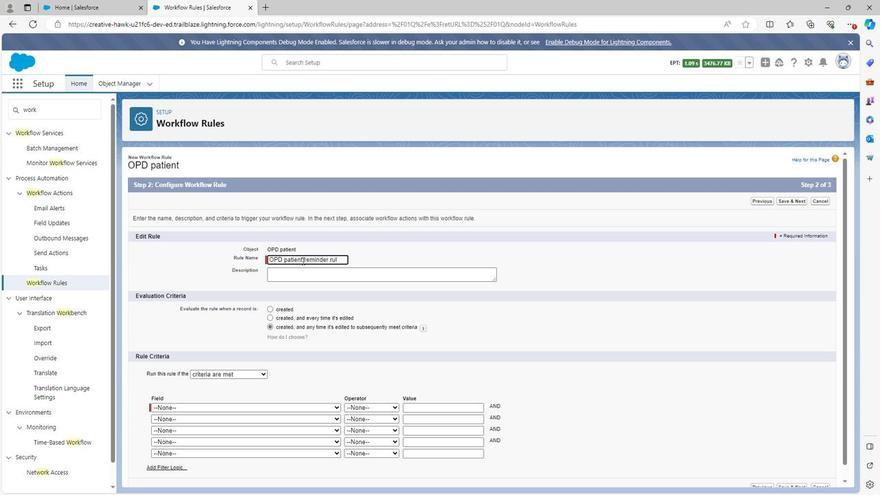 
Action: Mouse moved to (373, 258)
Screenshot: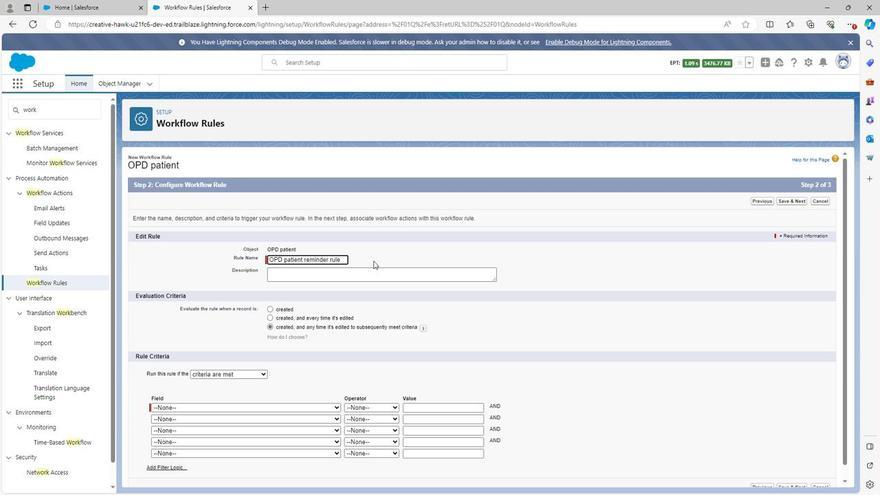
Action: Mouse pressed left at (373, 258)
Screenshot: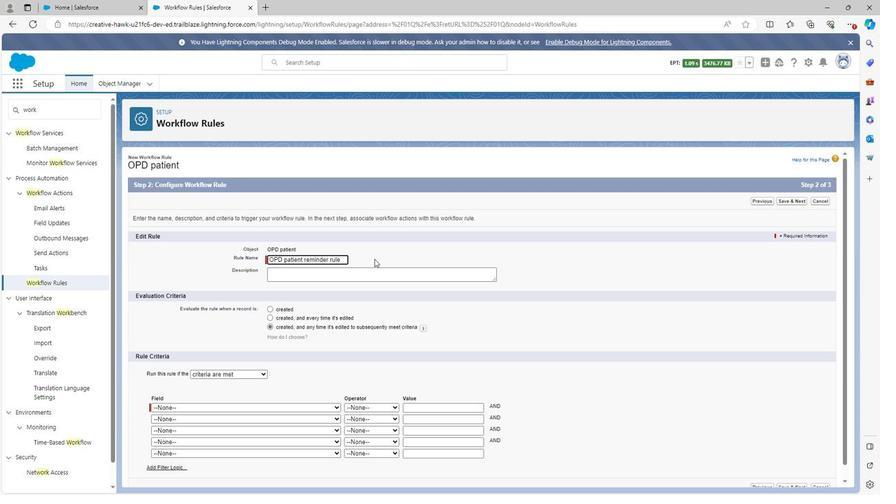 
Action: Mouse moved to (345, 273)
Screenshot: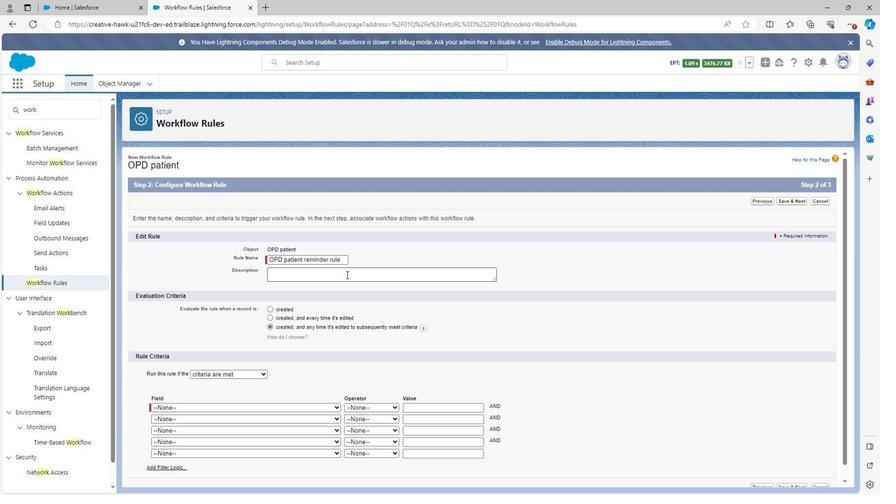 
Action: Mouse pressed left at (345, 273)
Screenshot: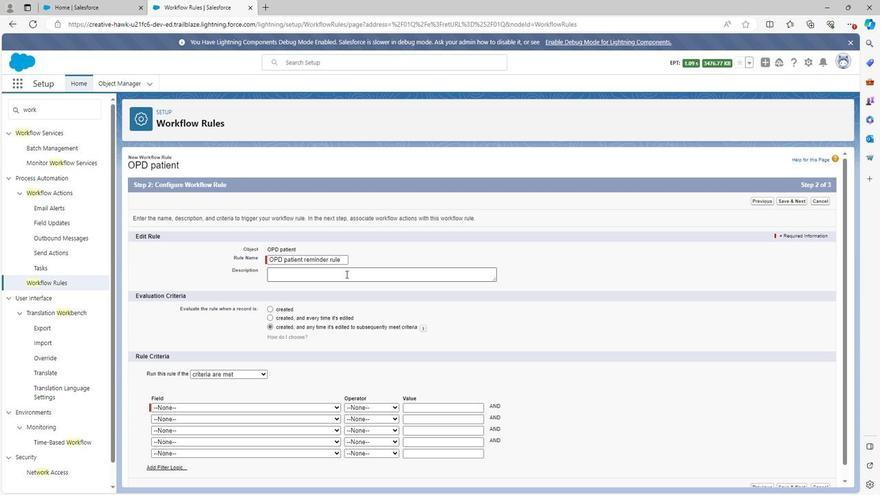 
Action: Key pressed <Key.shift><Key.shift>OPD<Key.space>patient<Key.space>reminder<Key.space>rule<Key.space>is<Key.space>the<Key.space>rule<Key.space>through<Key.space>which<Key.space>we<Key.space>defined<Key.space>the<Key.space>patient<Key.space>reminder<Key.space>after<Key.space>booking
Screenshot: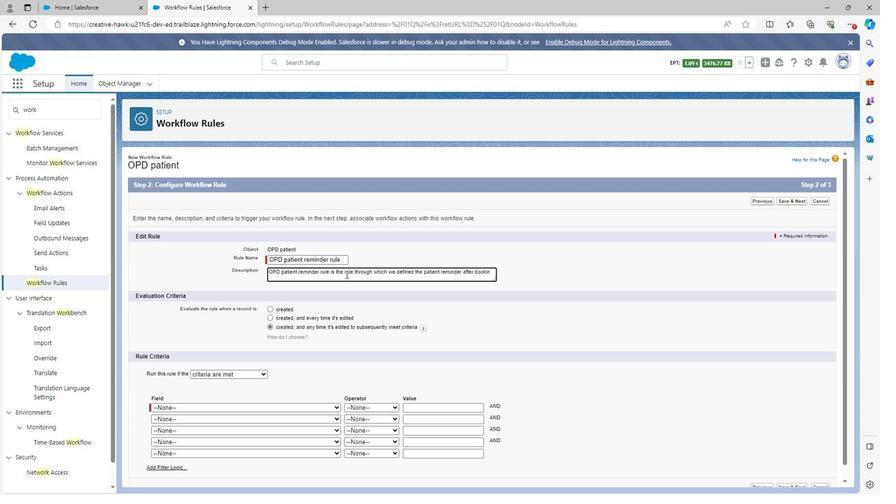 
Action: Mouse moved to (291, 405)
Screenshot: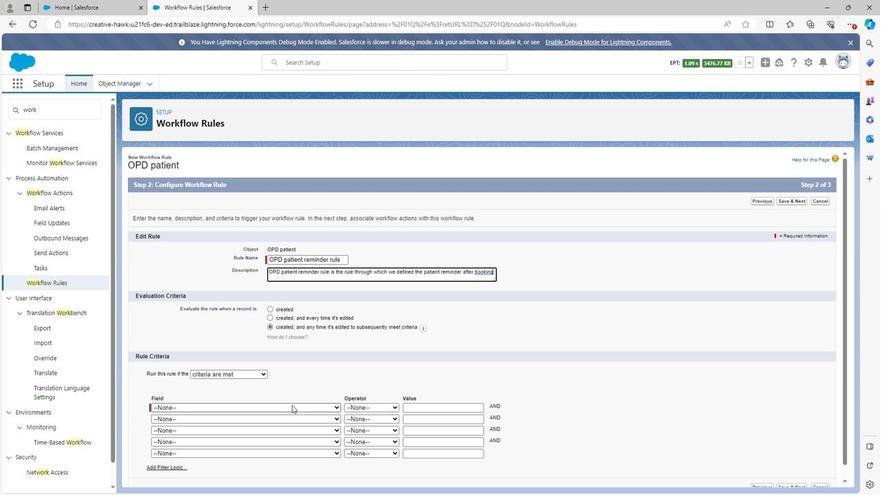 
Action: Mouse pressed left at (291, 405)
Screenshot: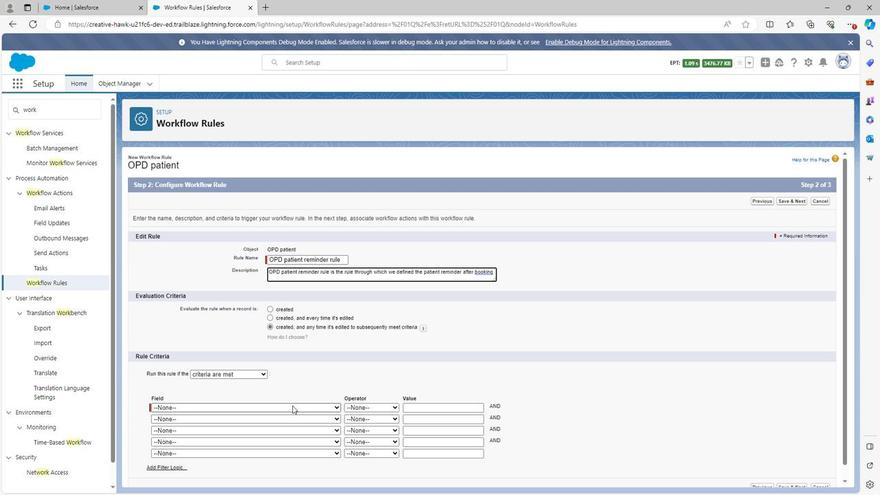 
Action: Mouse moved to (290, 286)
Screenshot: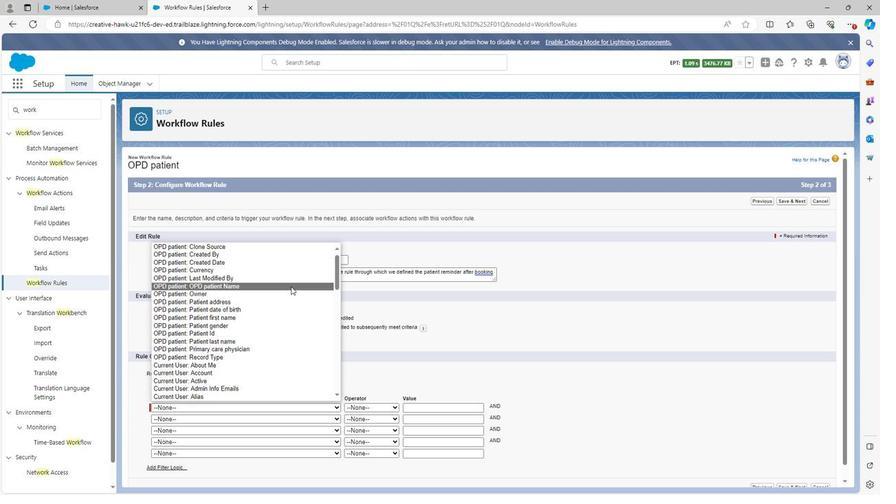 
Action: Mouse pressed left at (290, 286)
Screenshot: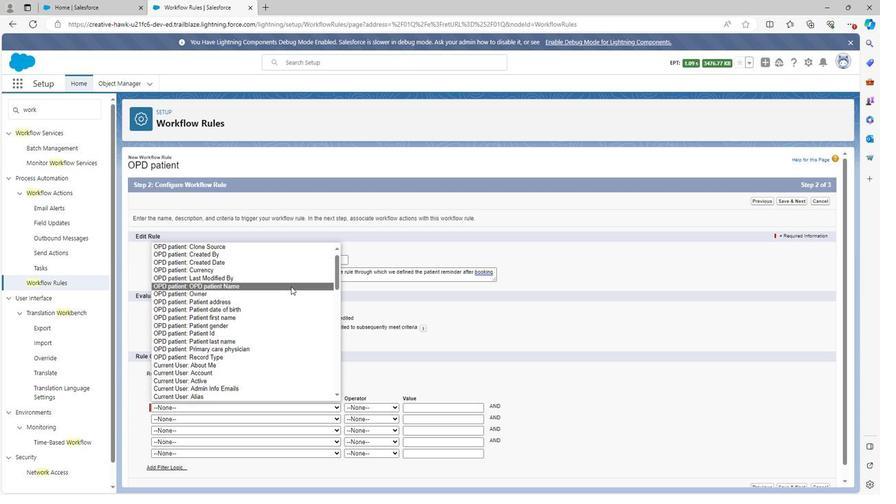 
Action: Mouse moved to (370, 407)
Screenshot: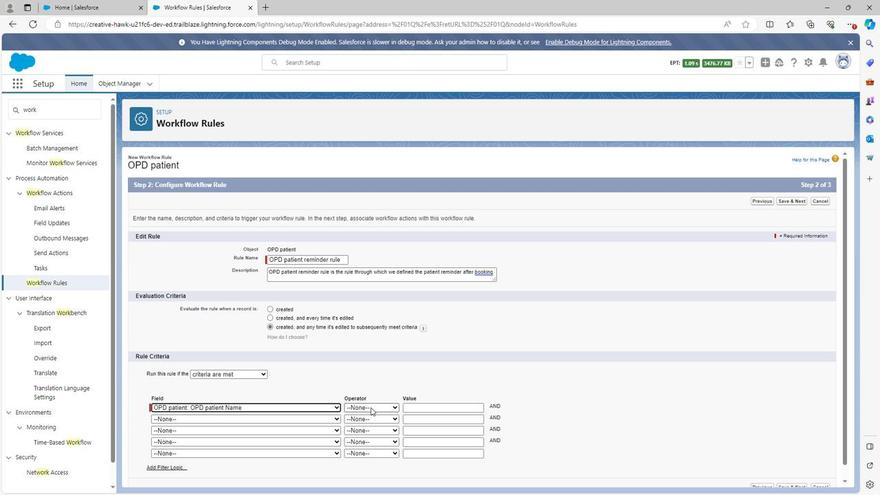 
Action: Mouse pressed left at (370, 407)
Screenshot: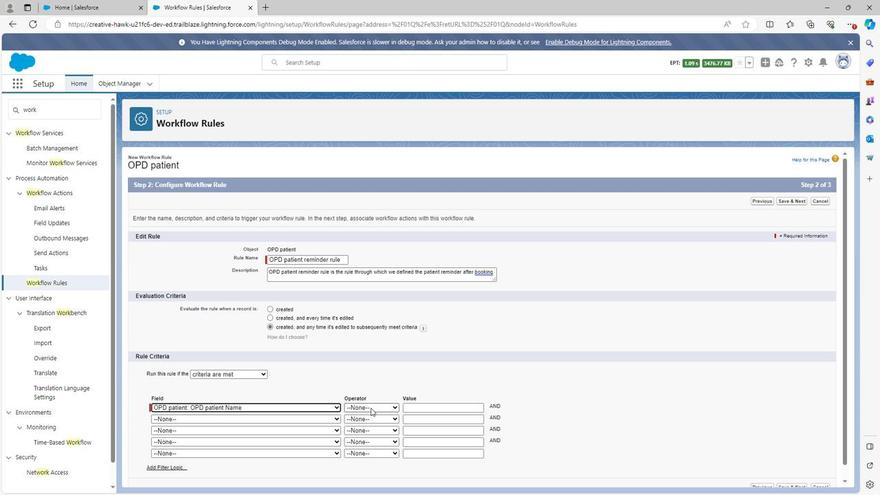 
Action: Mouse moved to (360, 317)
Screenshot: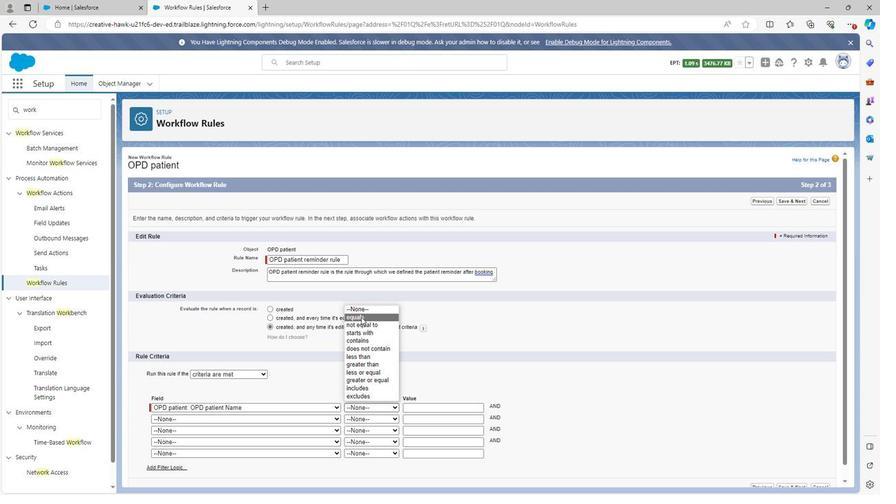 
Action: Mouse pressed left at (360, 317)
Screenshot: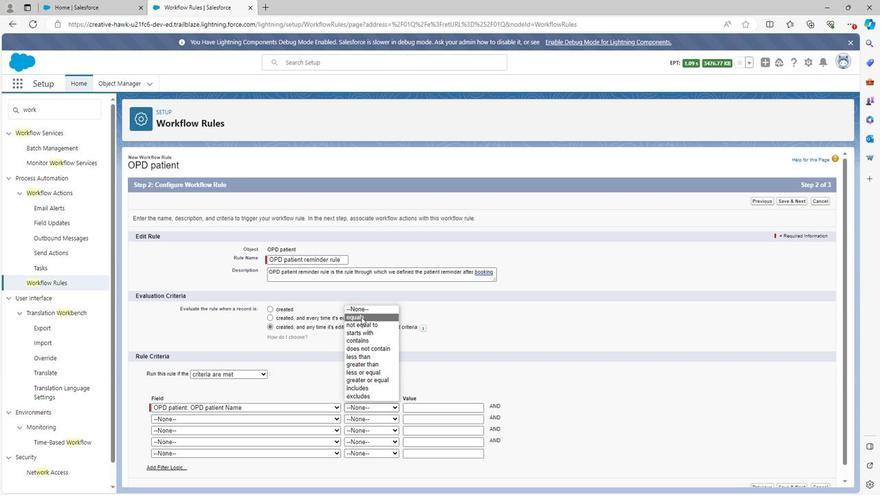 
Action: Mouse moved to (417, 407)
Screenshot: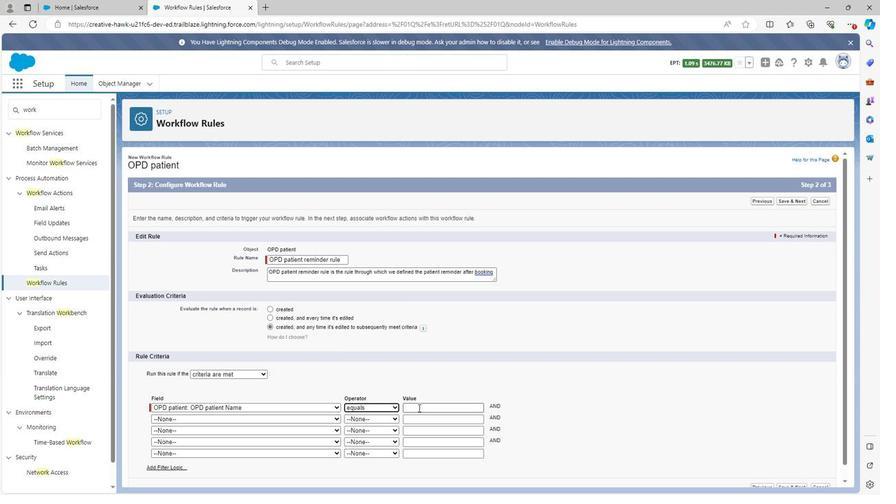 
Action: Mouse pressed left at (417, 407)
Screenshot: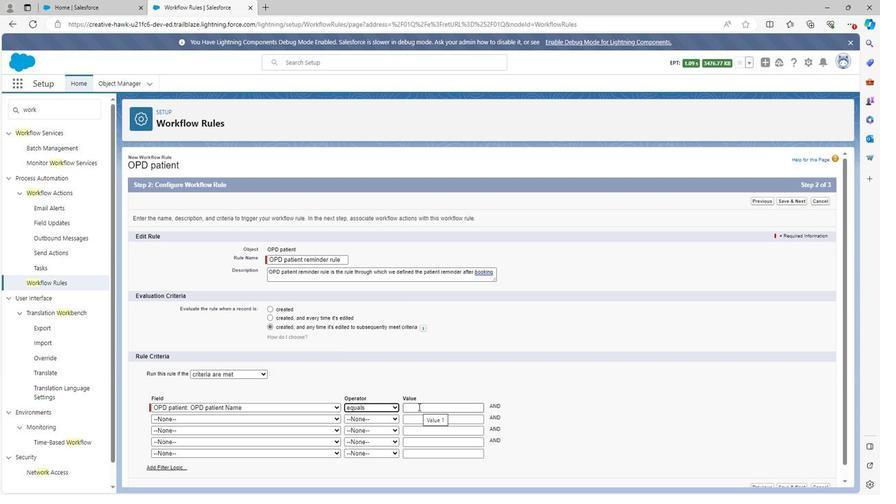 
Action: Mouse moved to (287, 404)
Screenshot: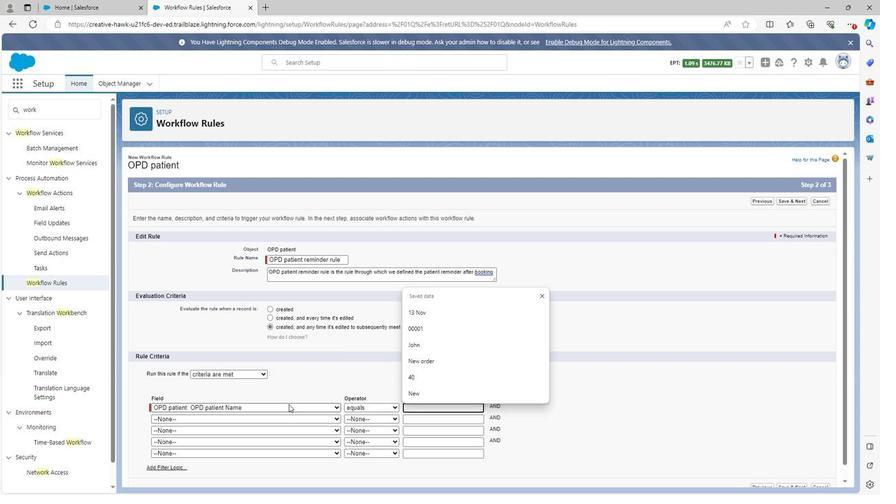 
Action: Mouse pressed left at (287, 404)
Screenshot: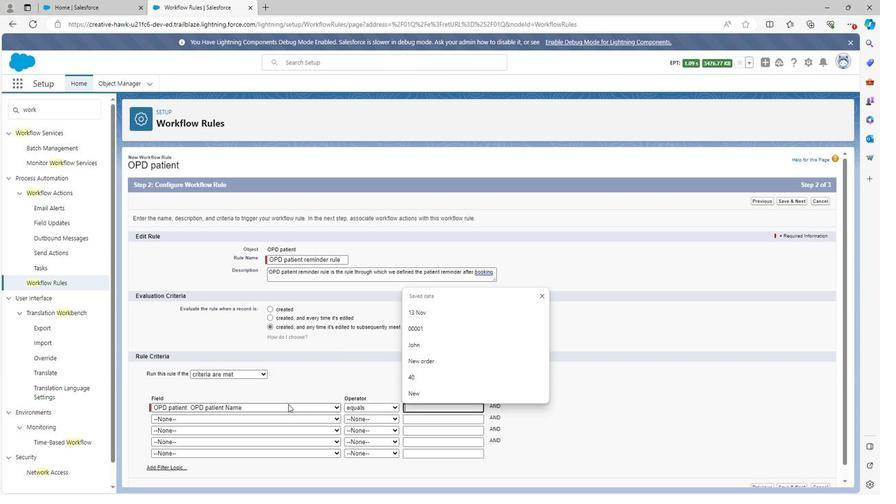 
Action: Mouse moved to (270, 334)
Screenshot: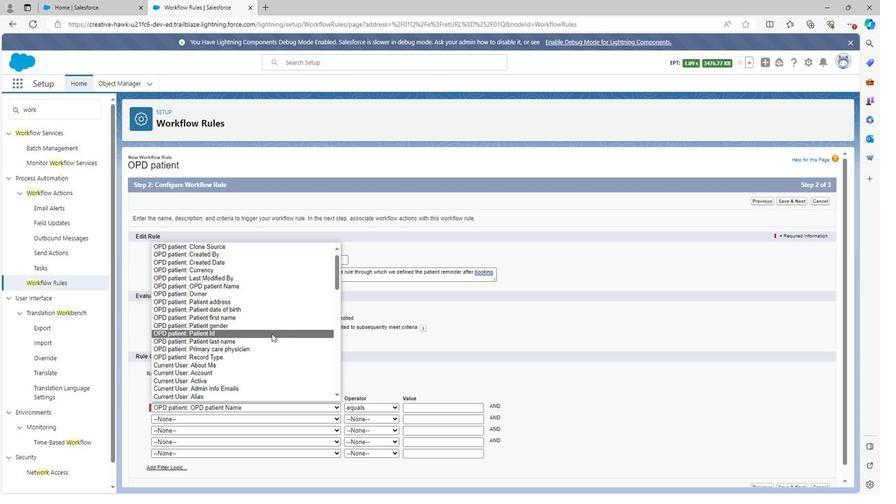
Action: Mouse pressed left at (270, 334)
Screenshot: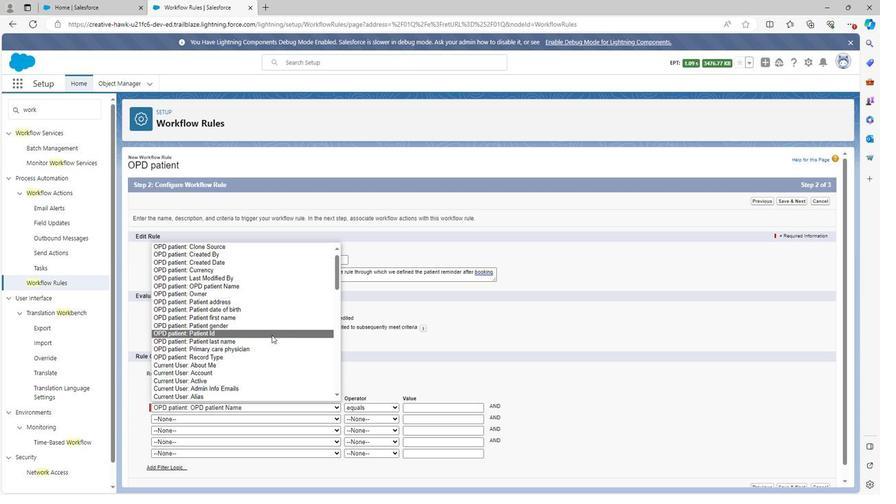 
Action: Mouse moved to (419, 406)
Screenshot: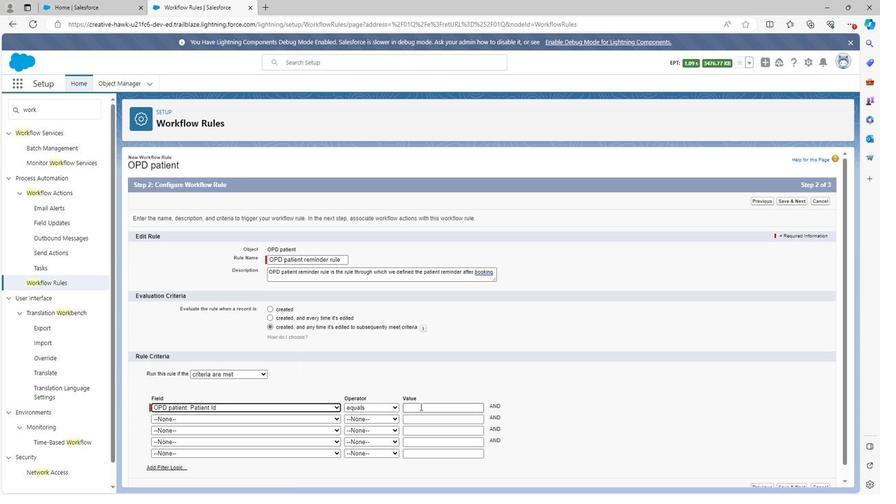 
Action: Mouse pressed left at (419, 406)
Screenshot: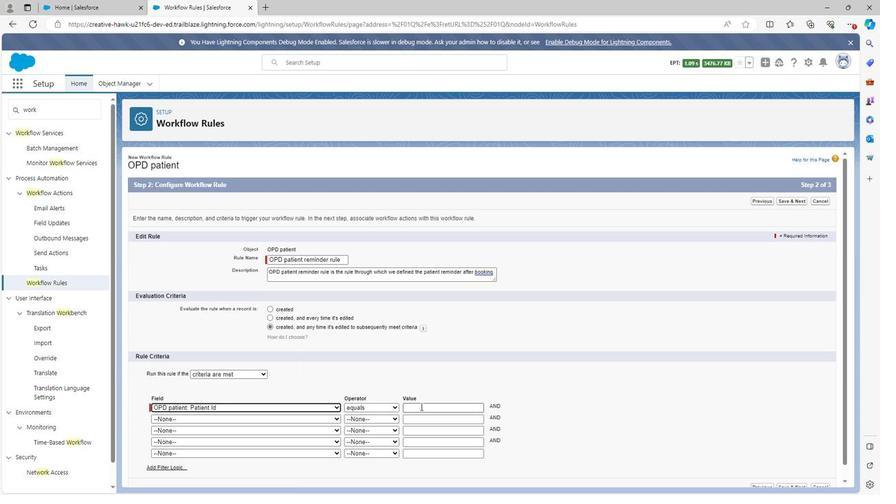 
Action: Mouse moved to (422, 404)
Screenshot: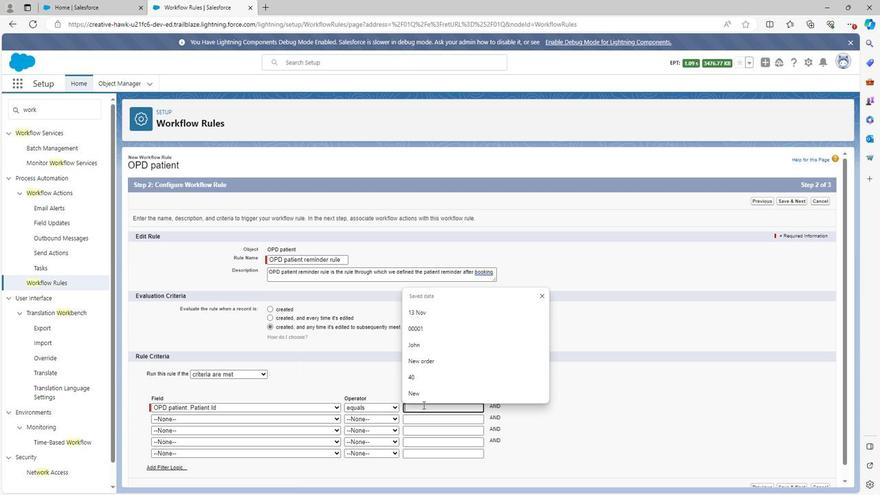
Action: Key pressed 1
Screenshot: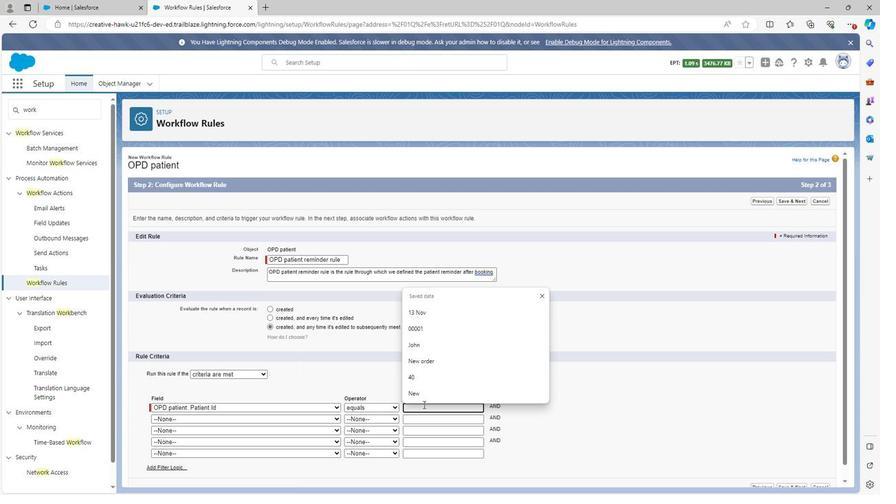 
Action: Mouse moved to (559, 452)
Screenshot: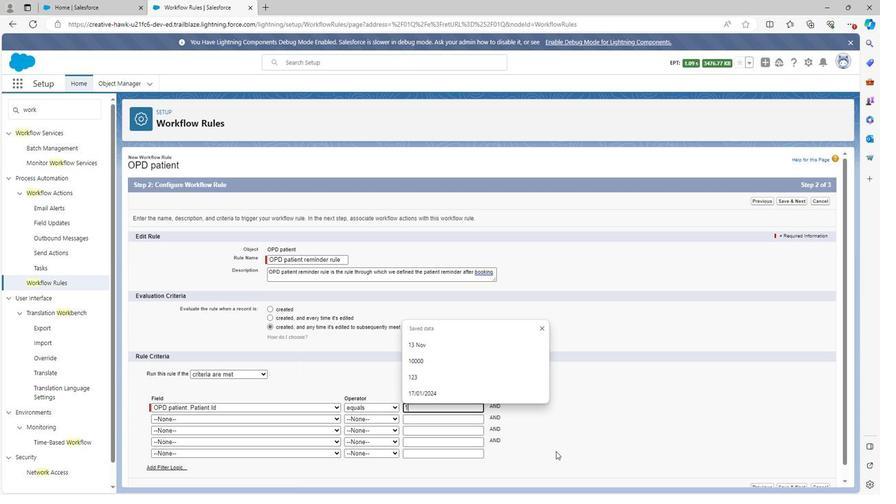 
Action: Mouse pressed left at (559, 452)
Screenshot: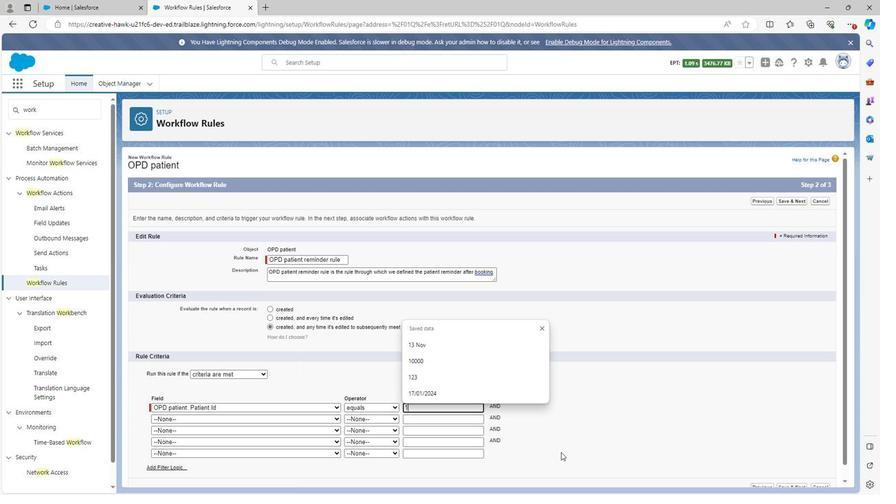 
Action: Mouse scrolled (559, 451) with delta (0, 0)
Screenshot: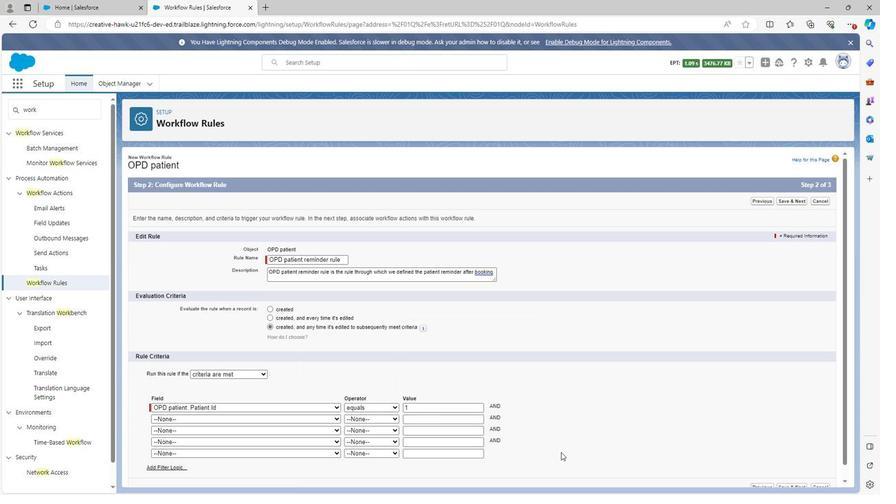
Action: Mouse scrolled (559, 451) with delta (0, 0)
Screenshot: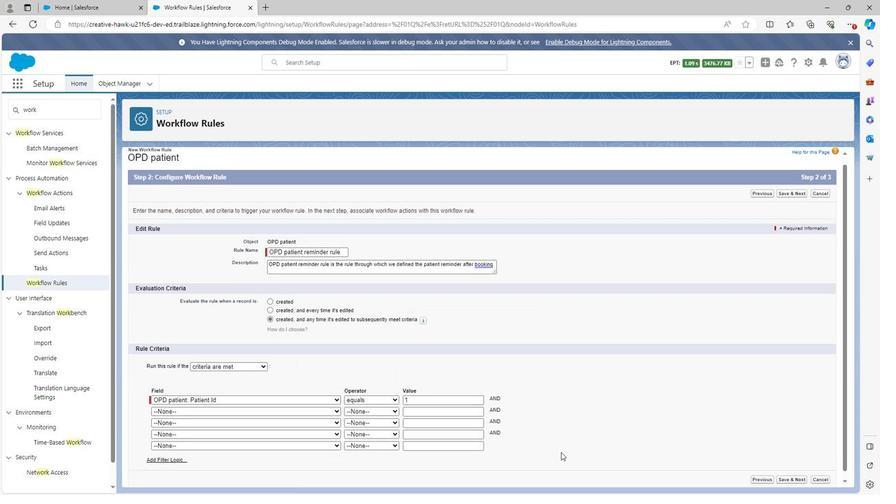 
Action: Mouse moved to (794, 184)
Screenshot: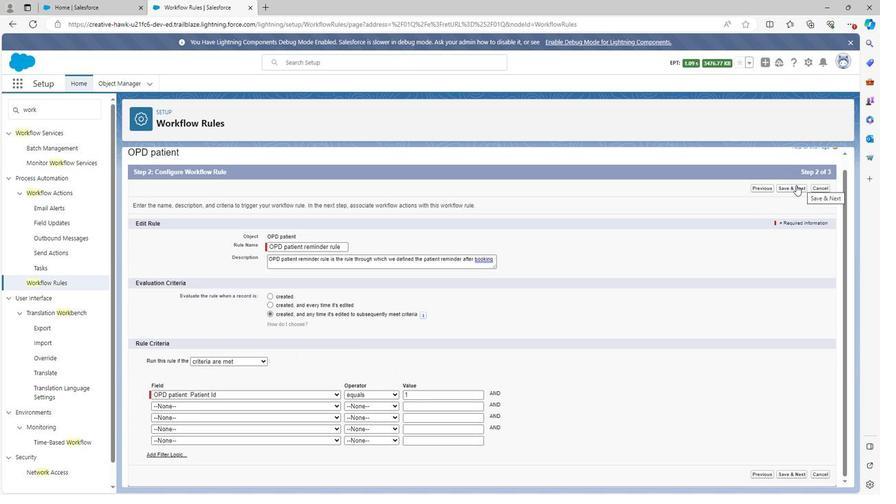 
Action: Mouse pressed left at (794, 184)
Screenshot: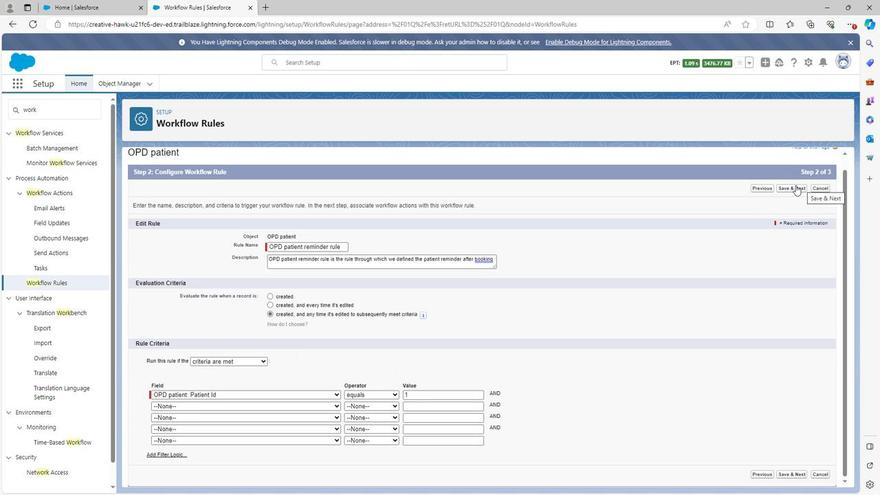 
Action: Mouse moved to (168, 295)
Screenshot: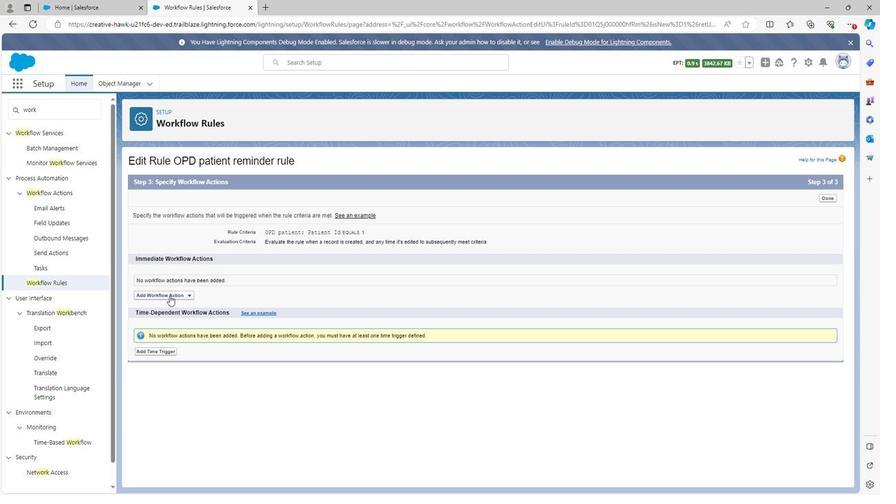 
Action: Mouse pressed left at (168, 295)
Screenshot: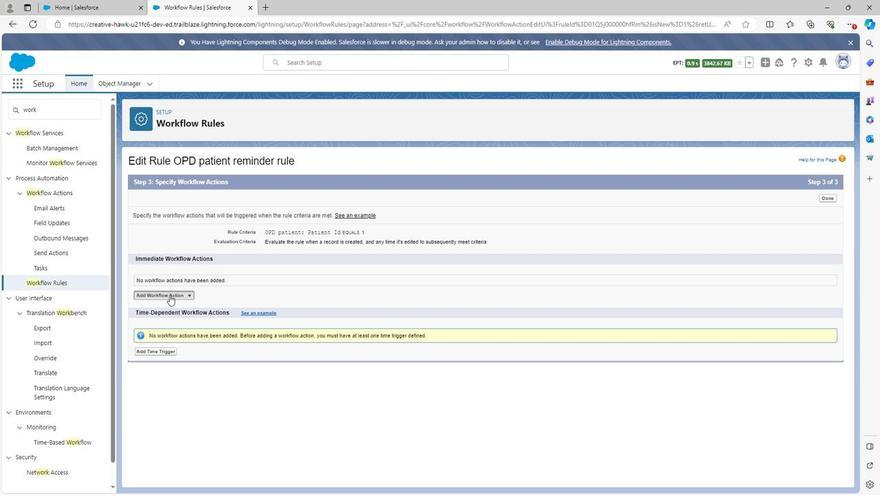 
Action: Mouse moved to (164, 310)
Screenshot: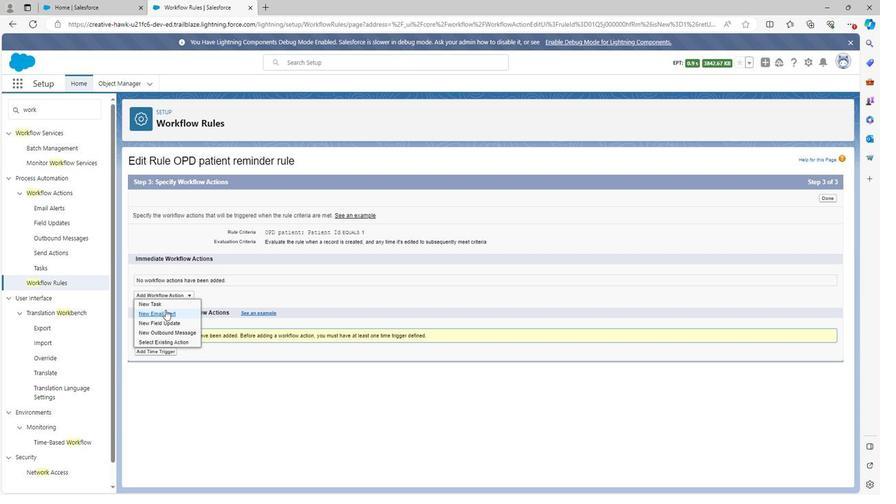 
Action: Mouse pressed left at (164, 310)
Screenshot: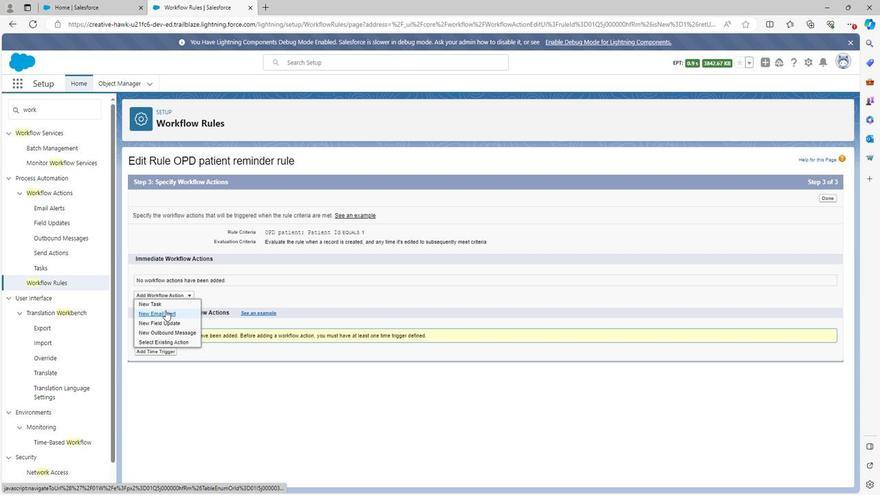 
Action: Mouse moved to (271, 220)
Screenshot: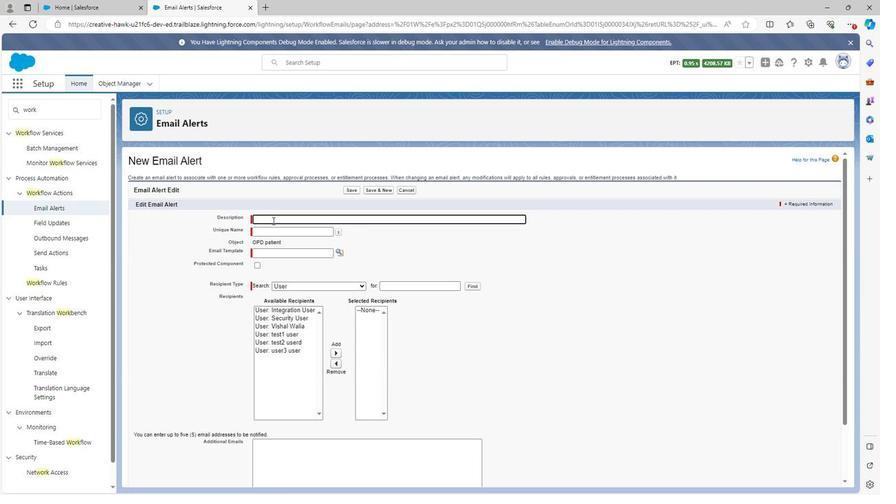 
Action: Key pressed <Key.shift><Key.shift>OPD<Key.space>patient<Key.space>reminder<Key.space>alert<Key.space>is<Key.space>the<Key.space>email<Key.space>alert<Key.space>t<Key.backspace>which<Key.space>we<Key.space>will<Key.space>send<Key.space>to<Key.space>the<Key.space>patient<Key.space>
Screenshot: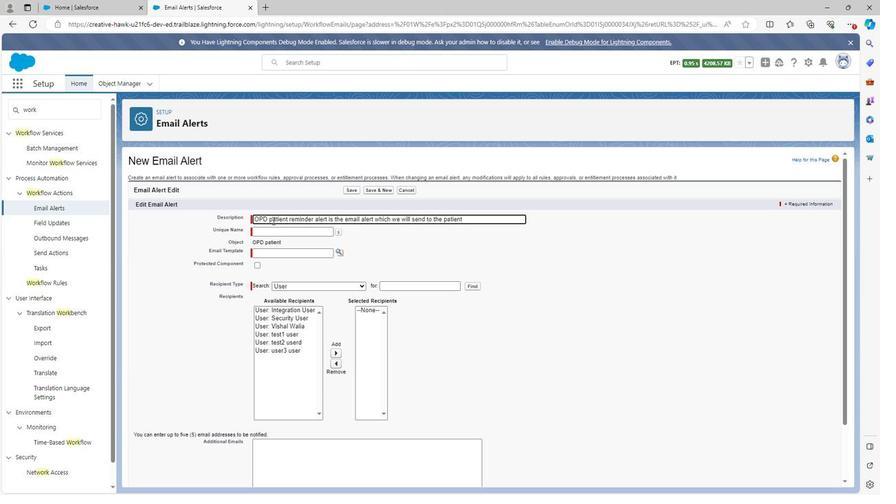 
Action: Mouse moved to (267, 235)
Screenshot: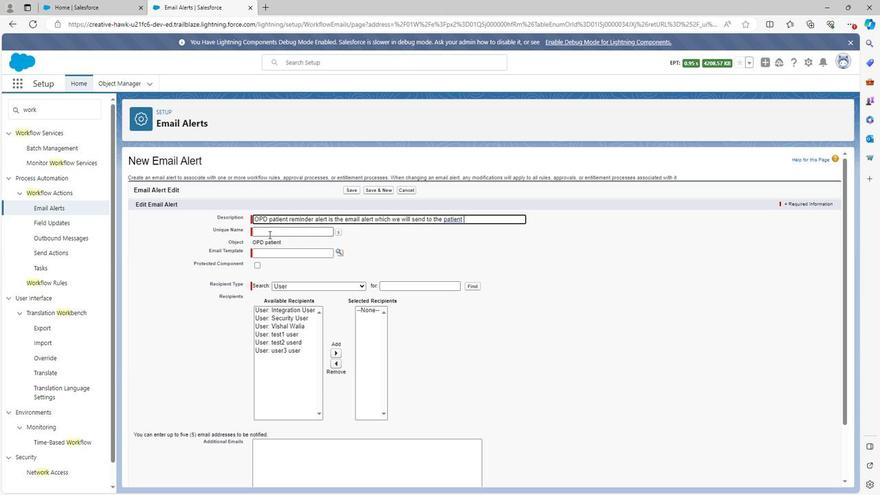 
Action: Key pressed when<Key.space>p
Screenshot: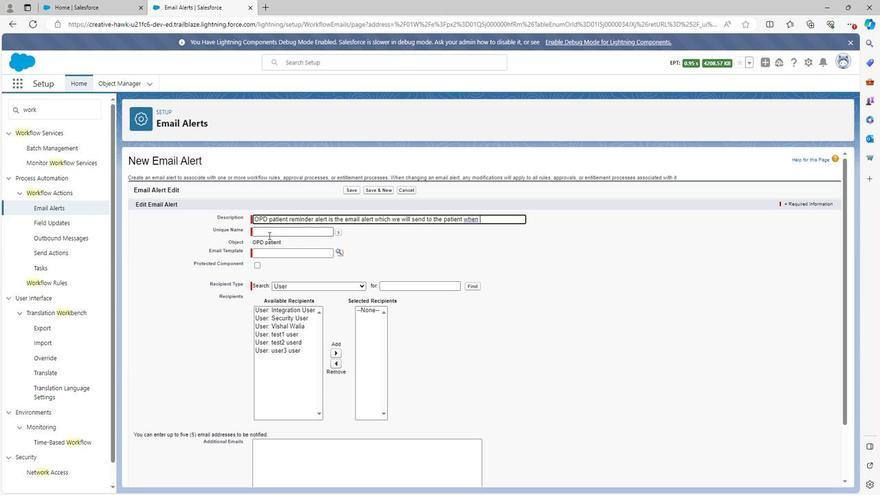 
Action: Mouse moved to (266, 235)
Screenshot: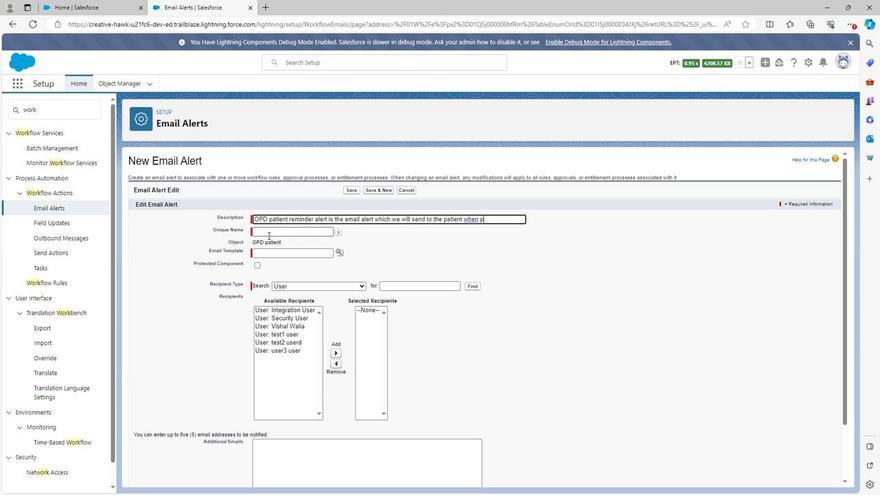 
Action: Key pressed atie
Screenshot: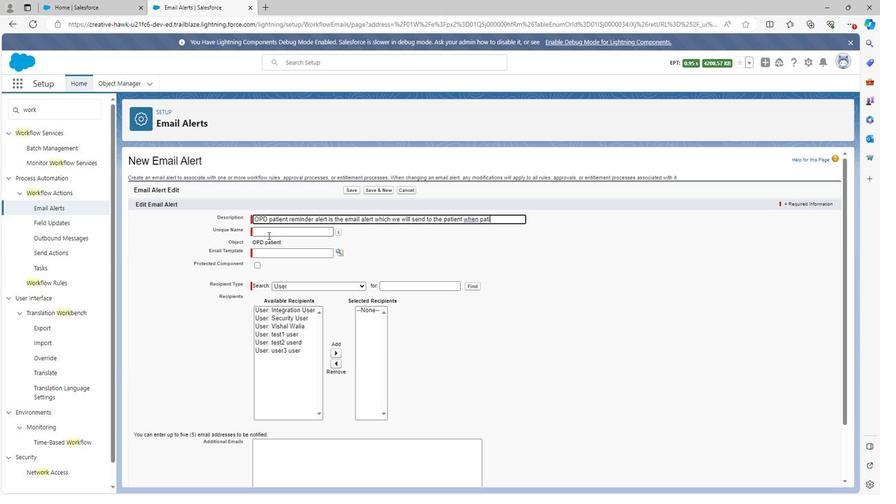 
Action: Mouse moved to (266, 235)
Screenshot: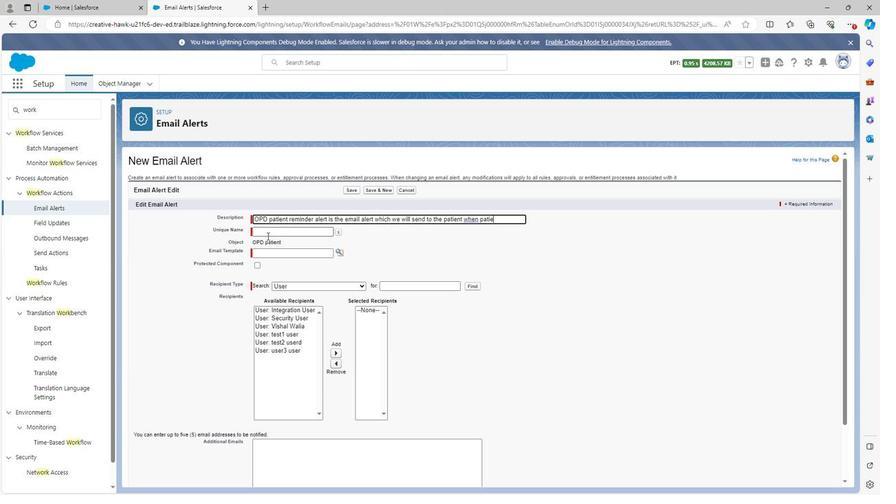 
Action: Key pressed nt<Key.space>book<Key.space>test<Key.space>in<Key.space>hospital
Screenshot: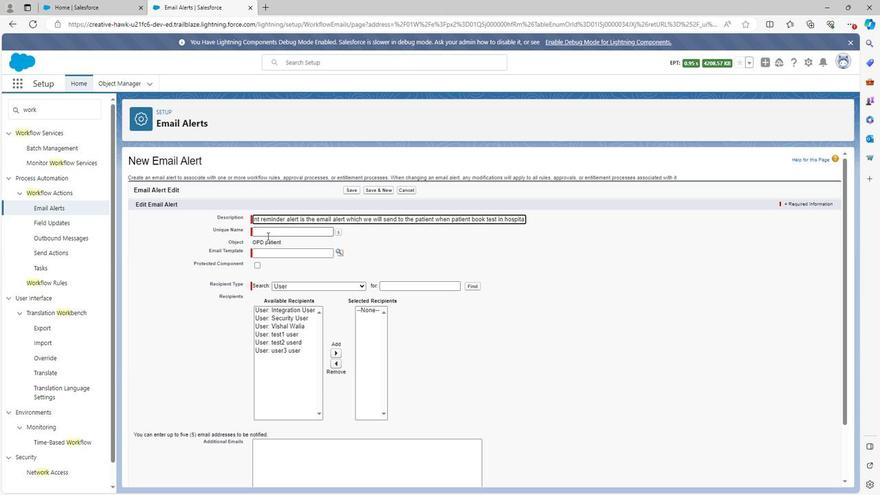 
Action: Mouse moved to (265, 235)
Screenshot: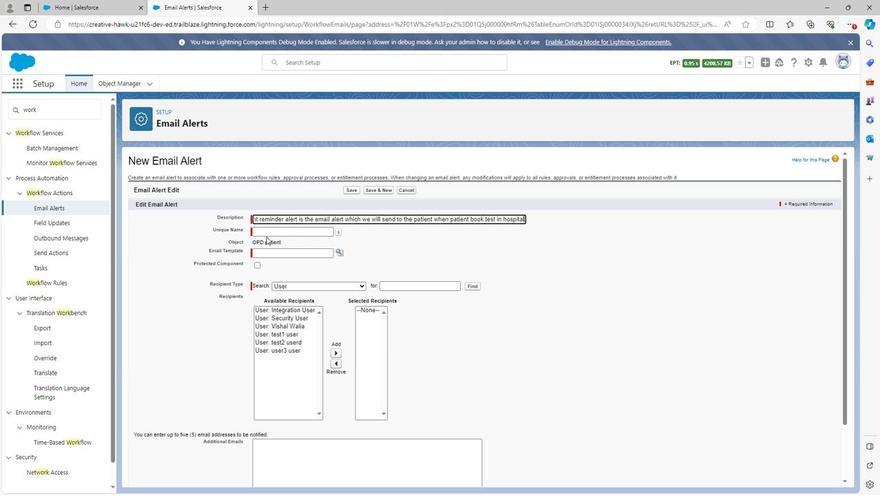 
Action: Key pressed <Key.space>opd<Key.space>management
Screenshot: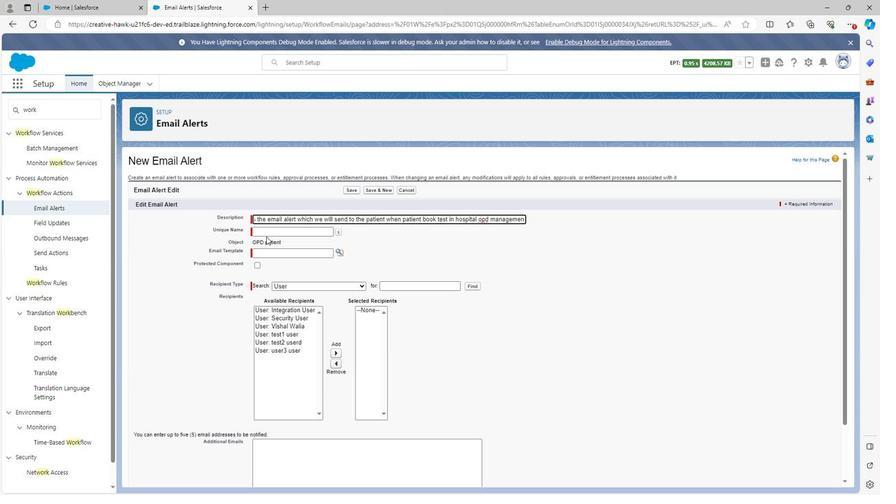 
Action: Mouse moved to (381, 242)
Screenshot: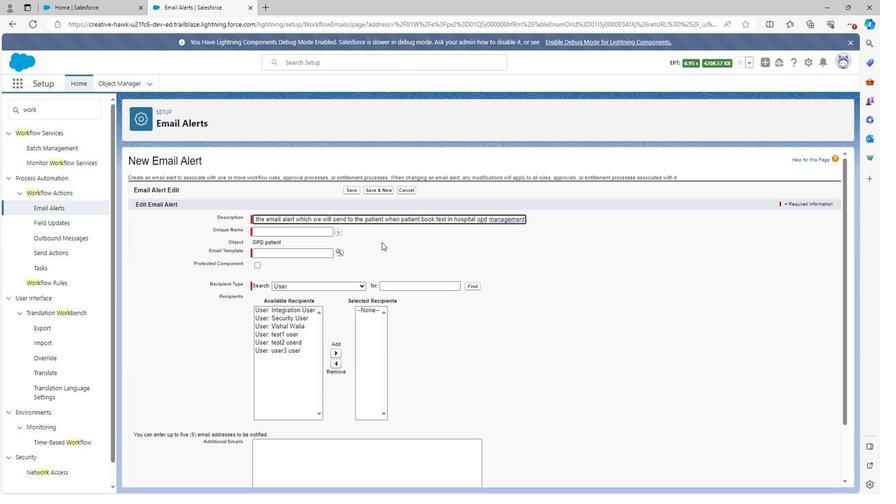 
Action: Mouse pressed left at (381, 242)
Screenshot: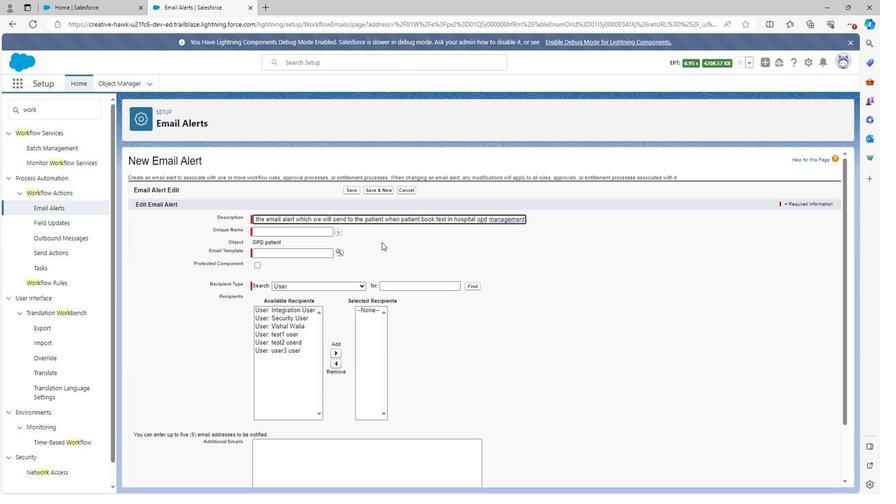
Action: Mouse moved to (339, 252)
Screenshot: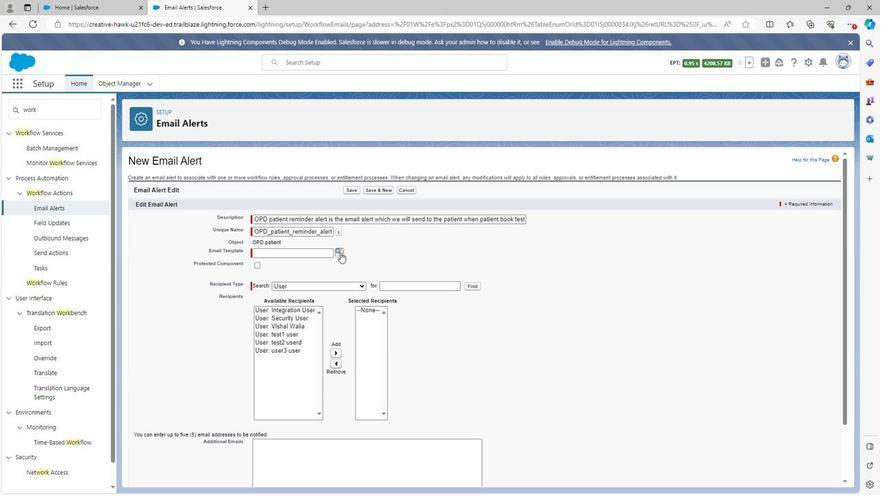 
Action: Mouse pressed left at (339, 252)
Screenshot: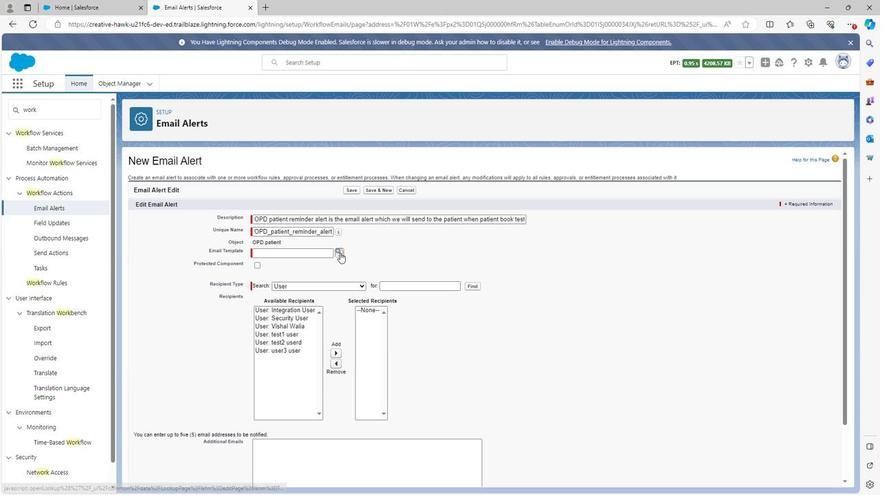 
Action: Mouse moved to (277, 374)
Screenshot: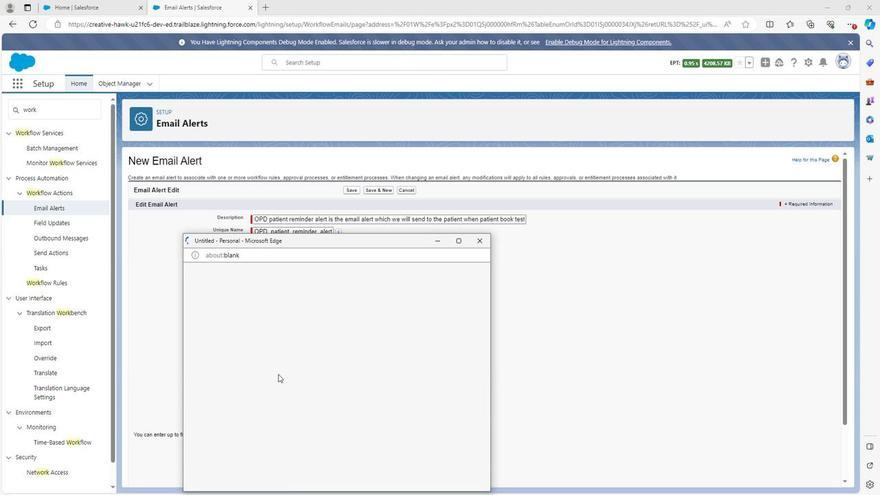 
Action: Mouse scrolled (277, 374) with delta (0, 0)
Screenshot: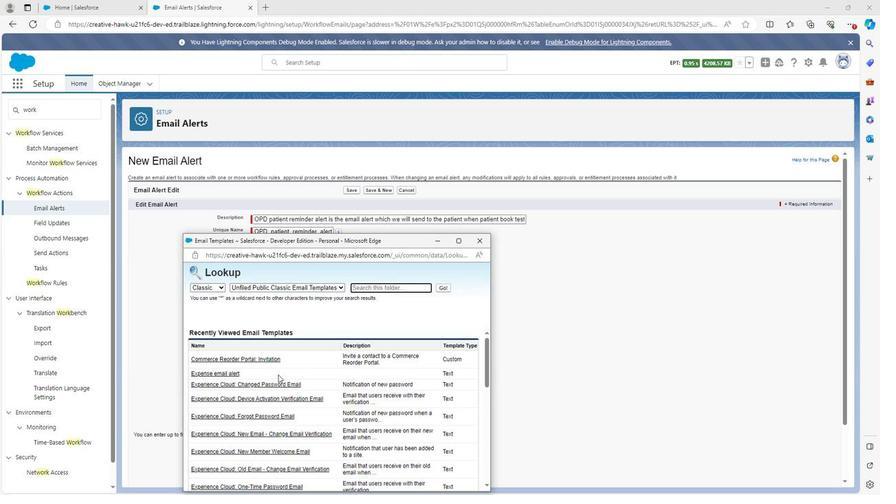
Action: Mouse scrolled (277, 374) with delta (0, 0)
Screenshot: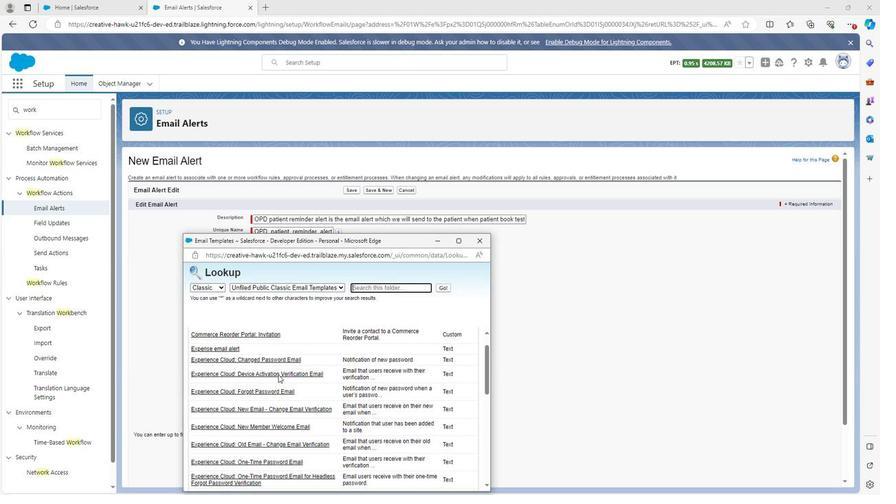
Action: Mouse scrolled (277, 374) with delta (0, 0)
Screenshot: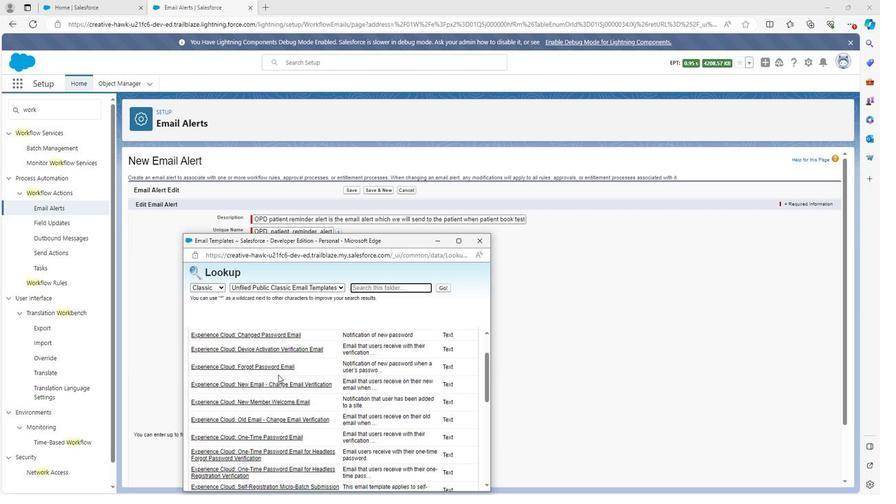 
Action: Mouse moved to (277, 374)
Screenshot: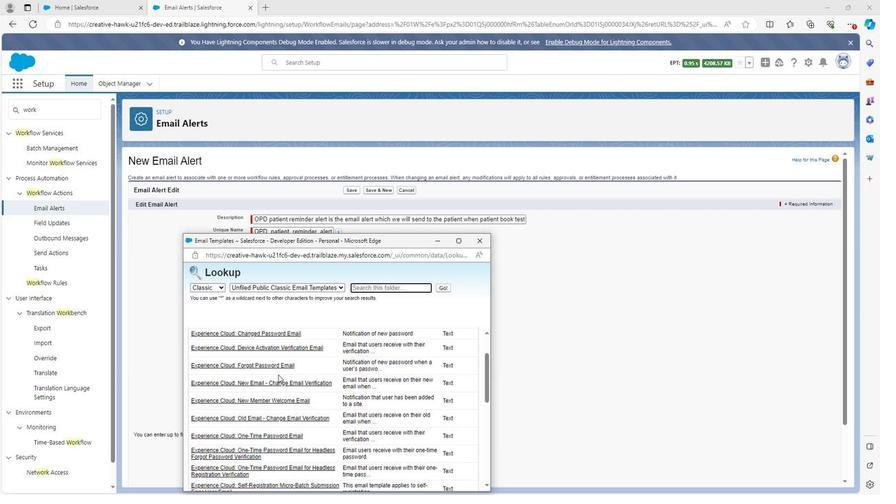 
Action: Mouse scrolled (277, 374) with delta (0, 0)
Screenshot: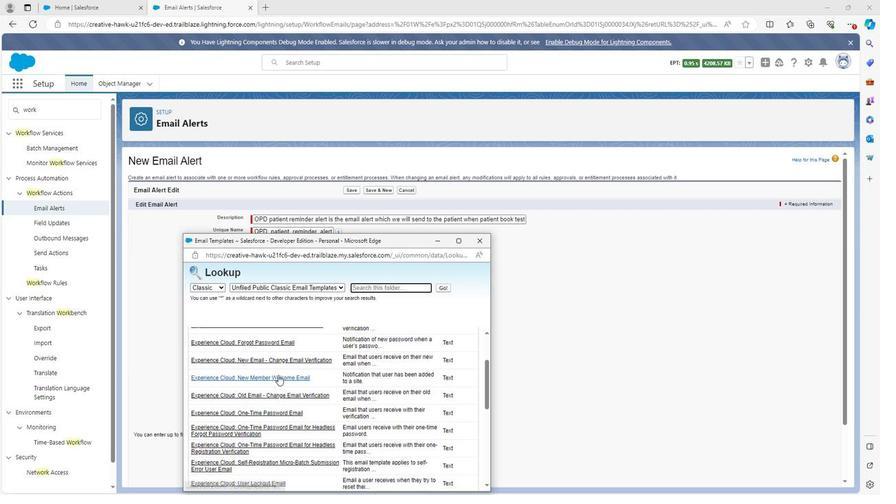 
Action: Mouse scrolled (277, 374) with delta (0, 0)
Screenshot: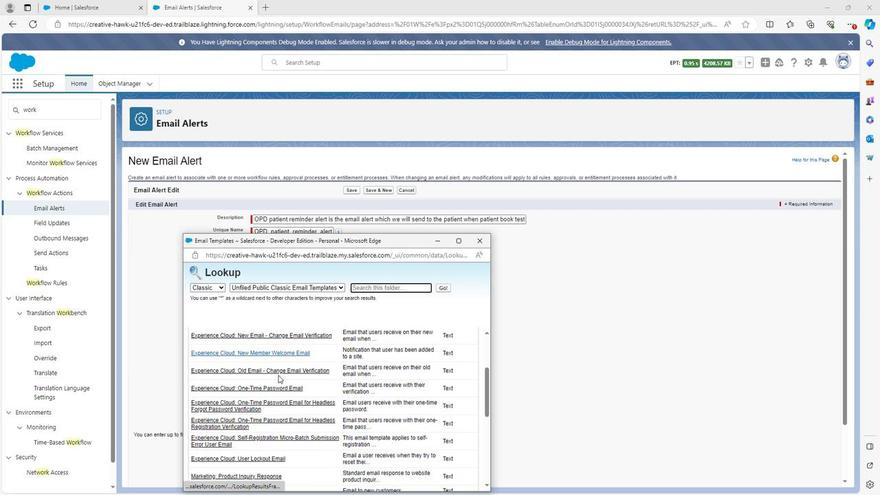 
Action: Mouse scrolled (277, 374) with delta (0, 0)
Screenshot: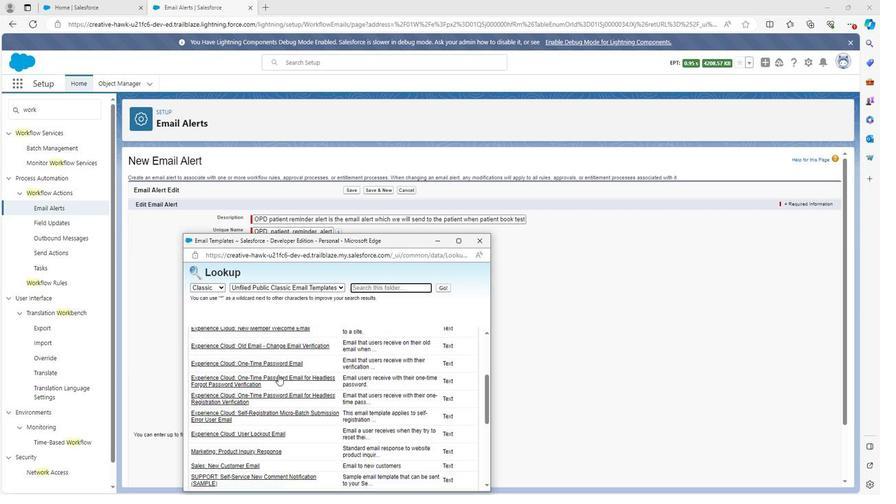 
Action: Mouse scrolled (277, 374) with delta (0, 0)
Screenshot: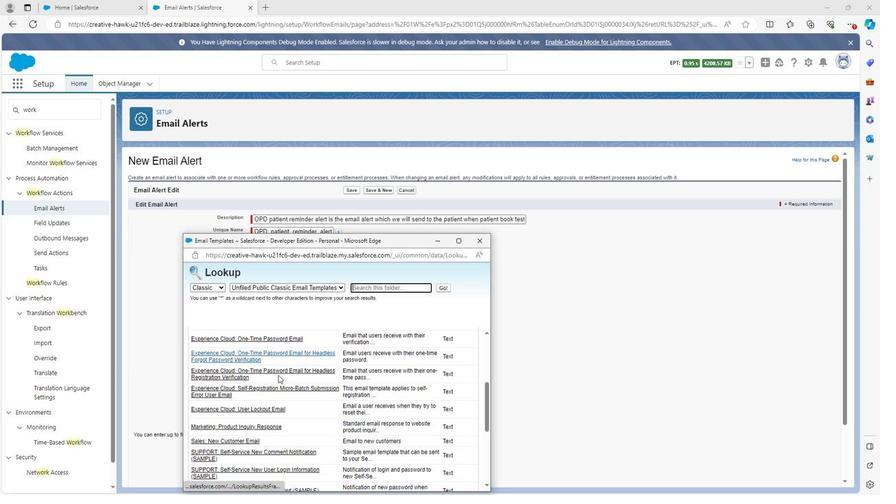 
Action: Mouse moved to (244, 415)
Screenshot: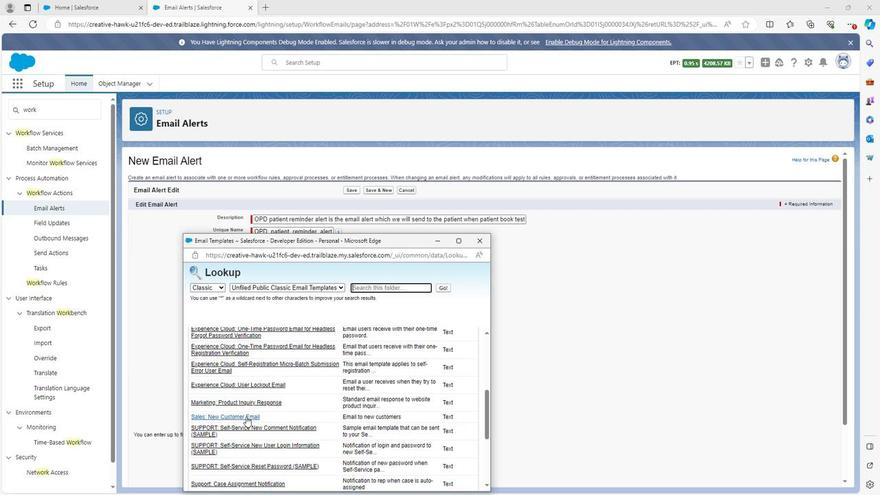 
Action: Mouse pressed left at (244, 415)
Screenshot: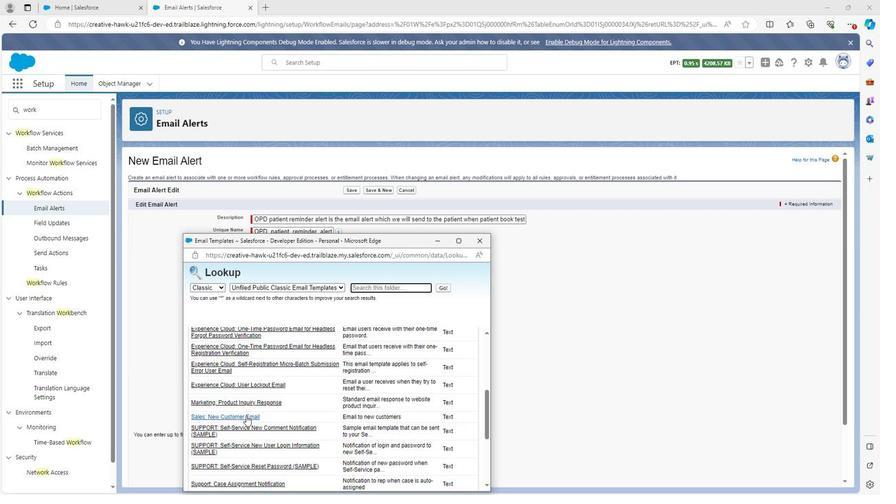 
Action: Mouse moved to (285, 328)
Screenshot: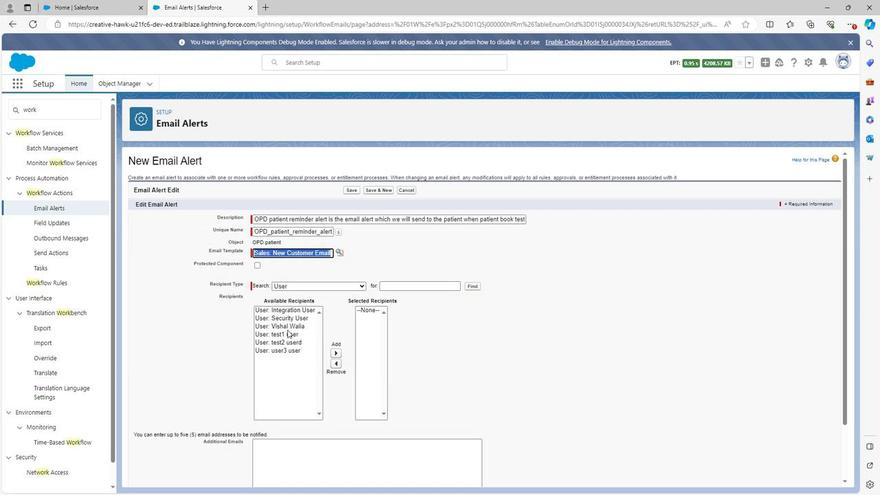 
Action: Mouse pressed left at (285, 328)
Screenshot: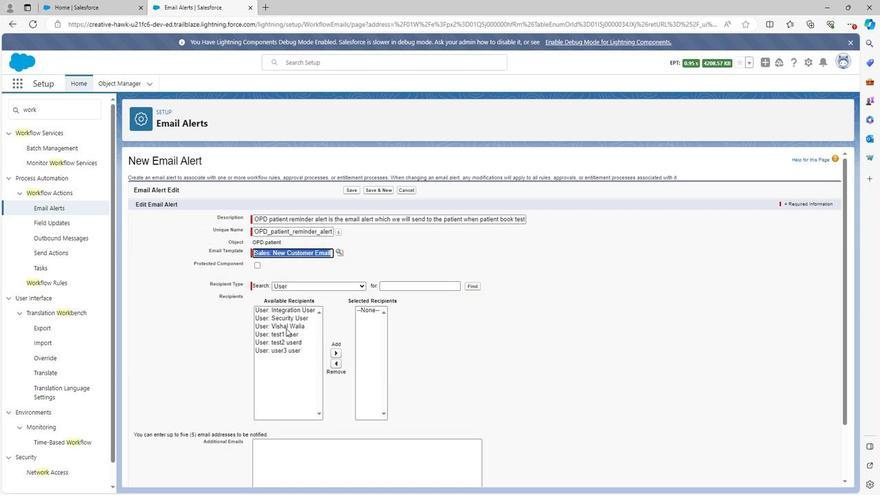 
Action: Mouse moved to (332, 354)
Screenshot: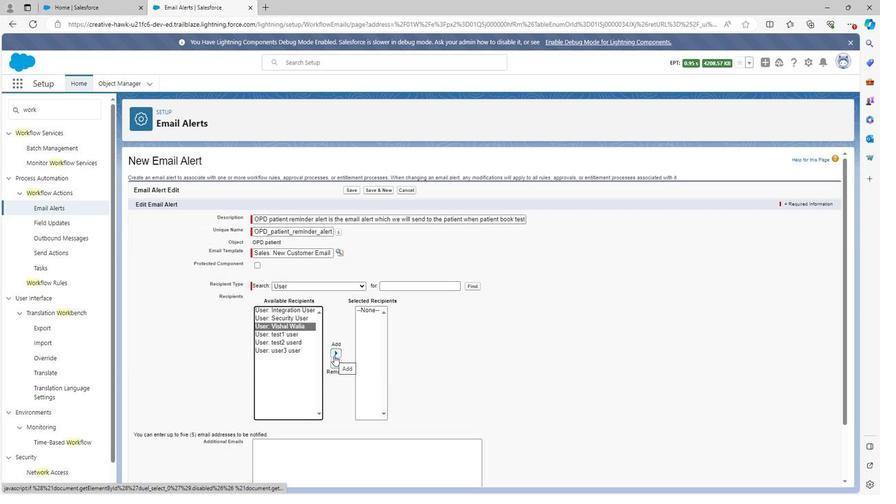 
Action: Mouse pressed left at (332, 354)
Screenshot: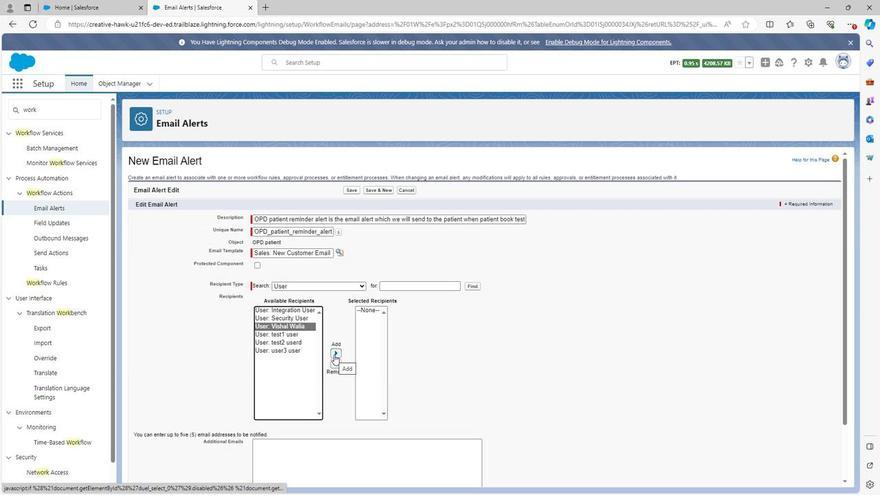 
Action: Mouse moved to (284, 325)
Screenshot: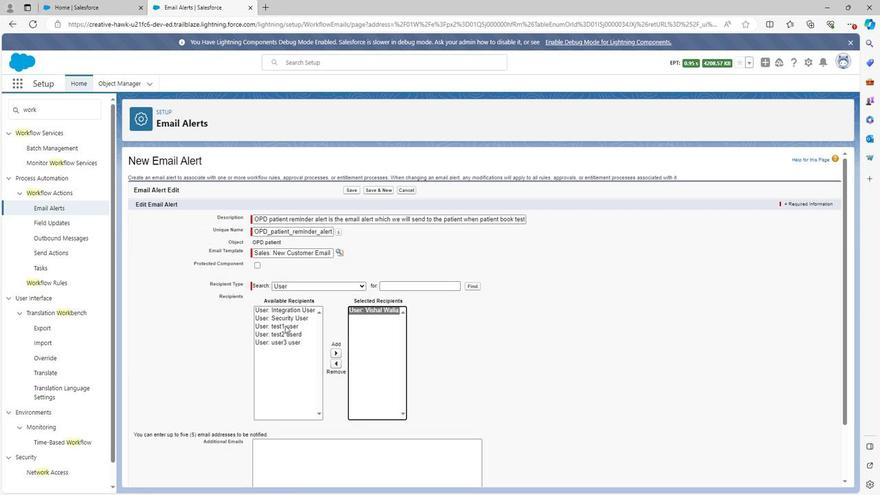 
Action: Mouse pressed left at (284, 325)
Screenshot: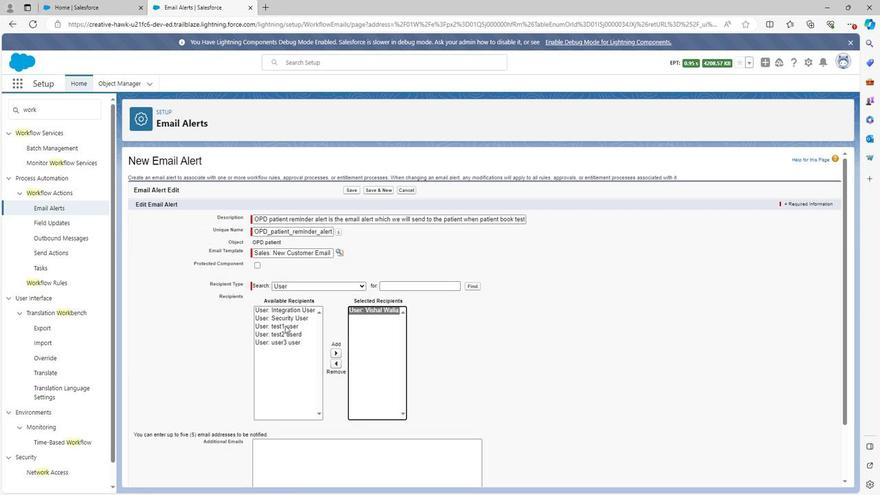 
Action: Mouse moved to (337, 350)
Screenshot: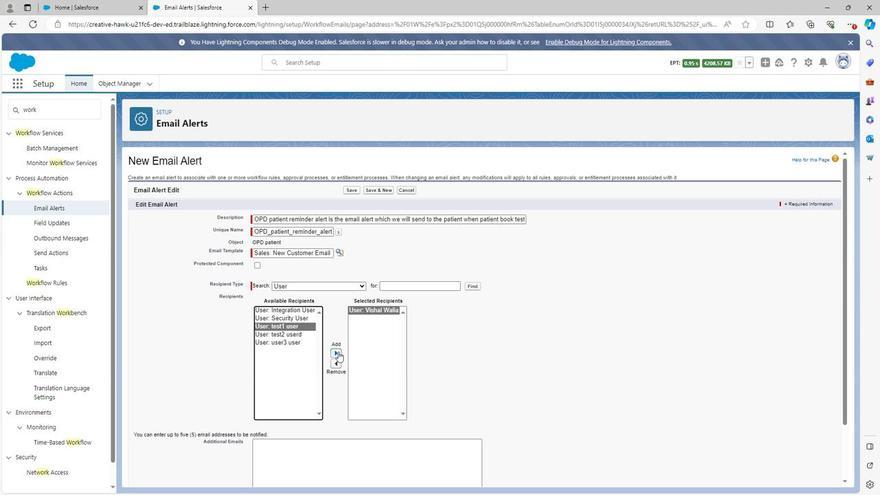 
Action: Mouse pressed left at (337, 350)
Screenshot: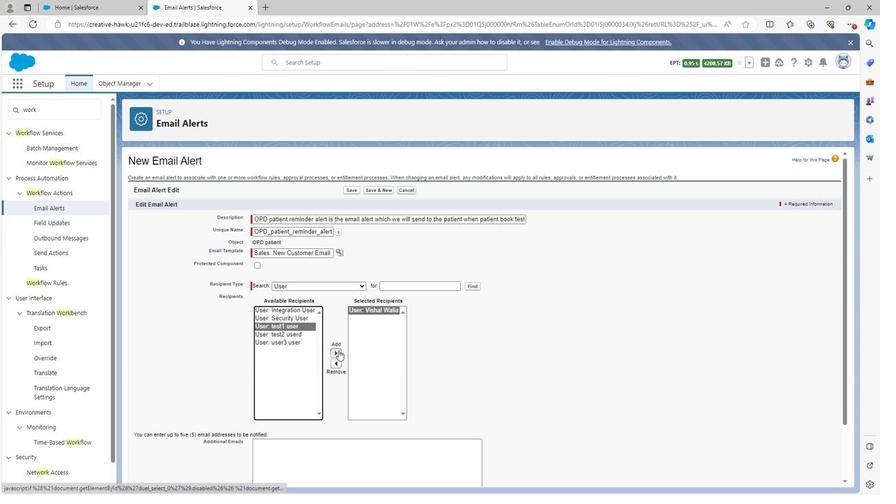 
Action: Mouse moved to (288, 325)
Screenshot: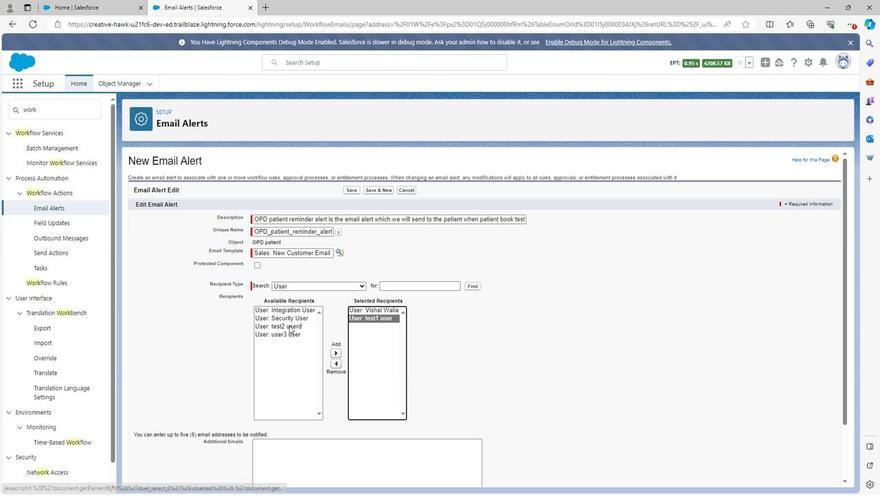 
Action: Mouse pressed left at (288, 325)
Screenshot: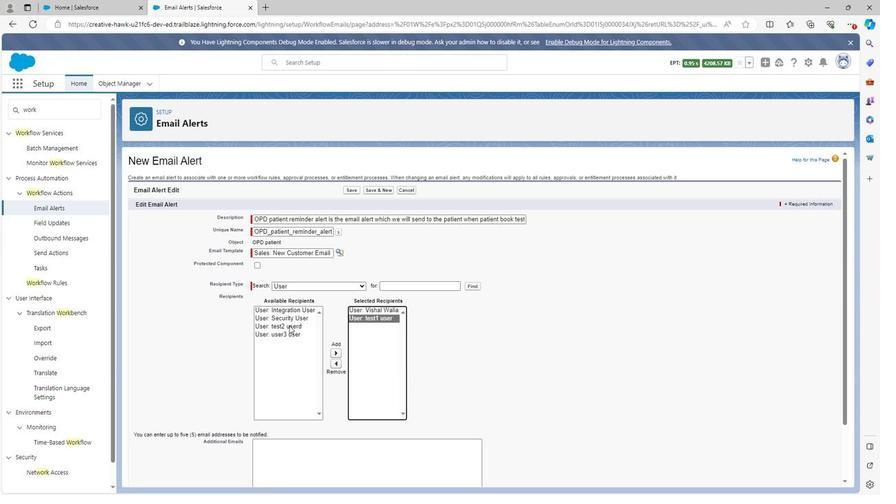 
Action: Mouse moved to (334, 353)
Screenshot: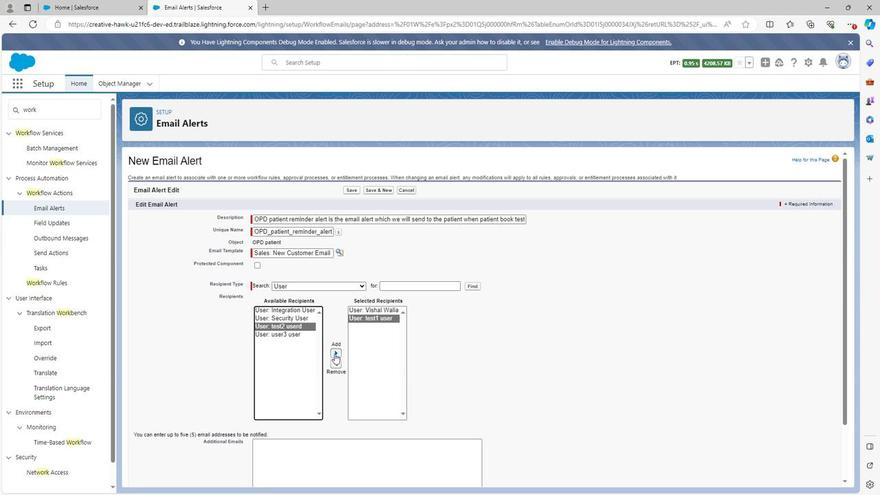 
Action: Mouse pressed left at (334, 353)
Screenshot: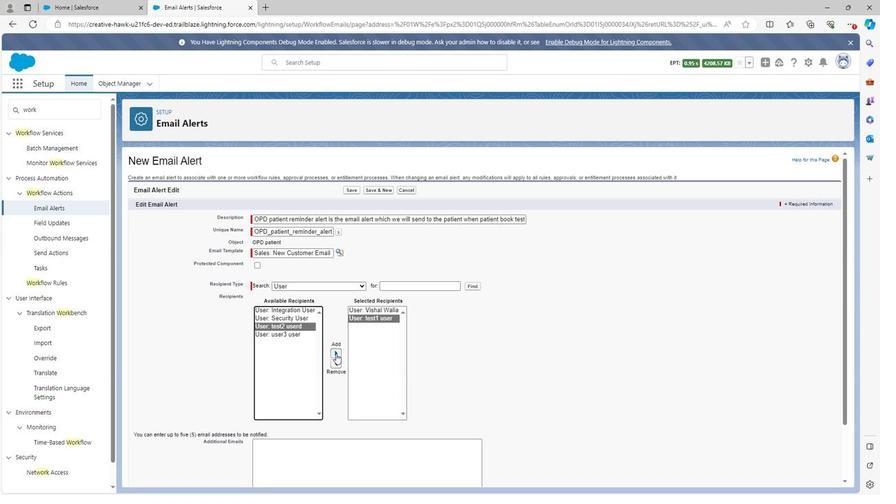 
Action: Mouse moved to (293, 308)
Screenshot: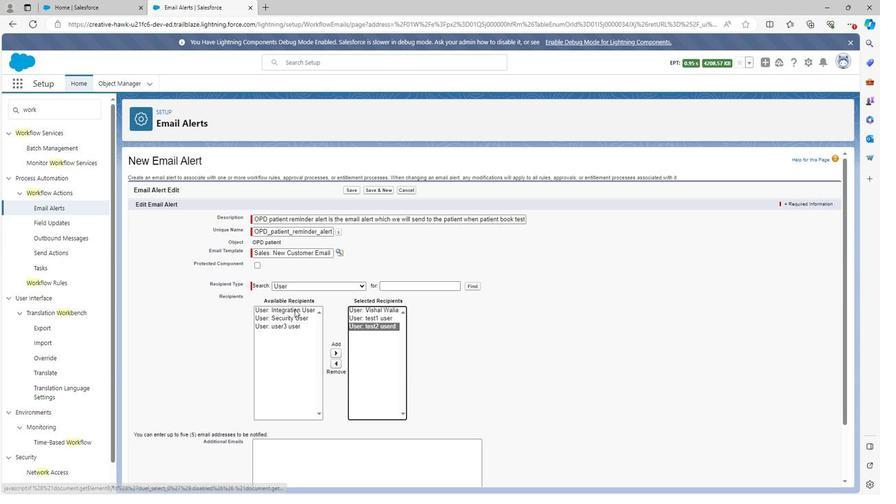 
Action: Mouse pressed left at (293, 308)
Screenshot: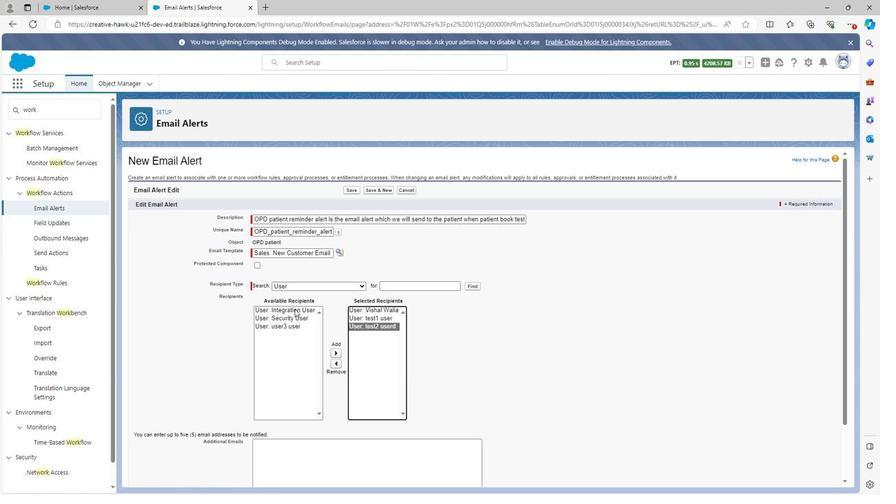 
Action: Mouse moved to (332, 354)
Screenshot: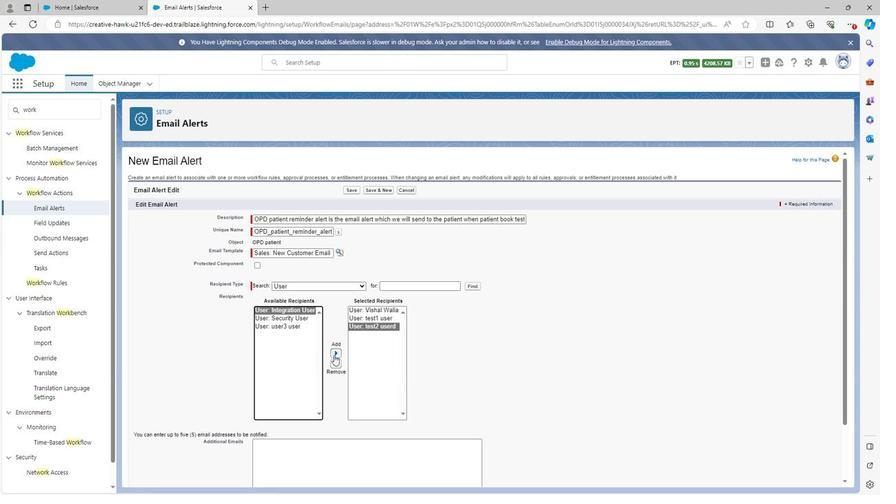 
Action: Mouse pressed left at (332, 354)
Screenshot: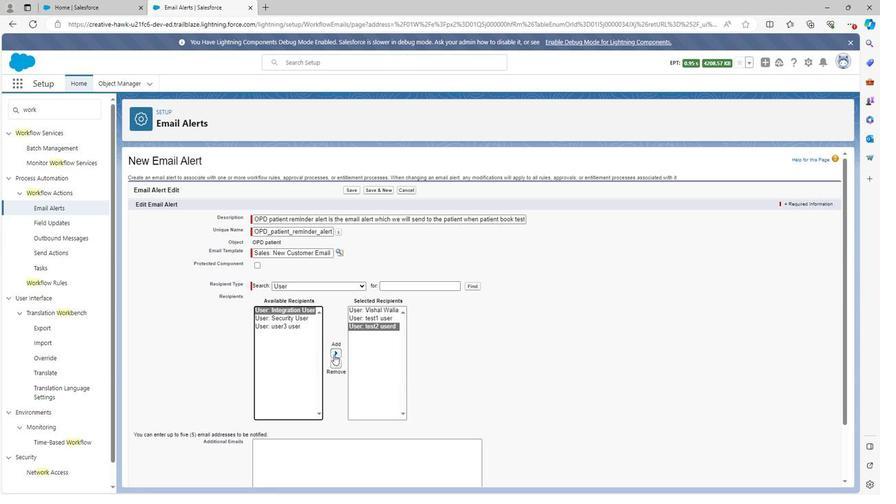 
Action: Mouse moved to (333, 354)
Screenshot: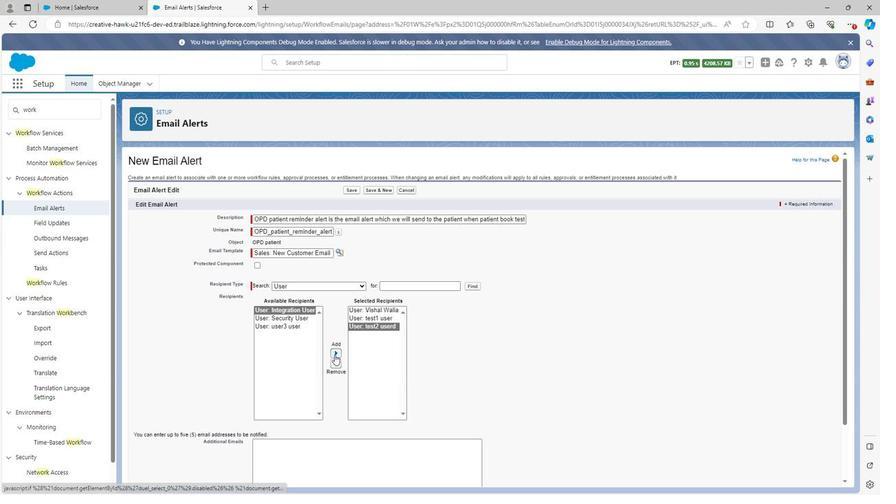 
Action: Mouse scrolled (333, 354) with delta (0, 0)
Screenshot: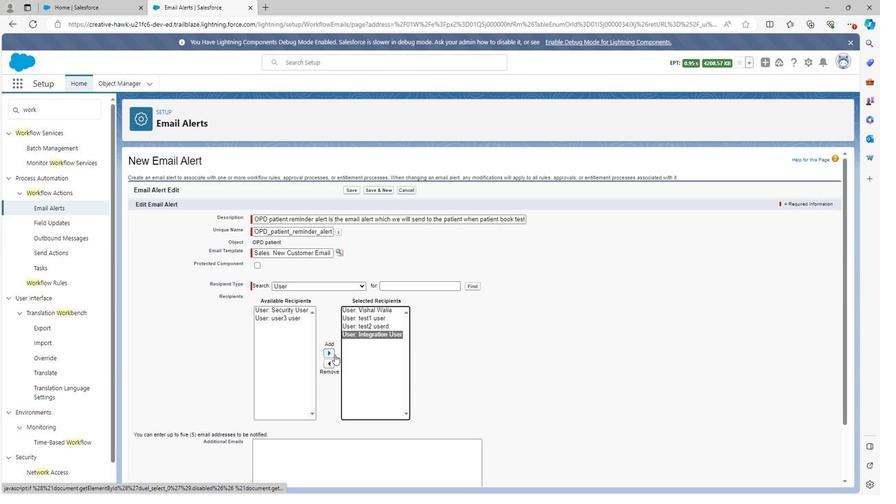 
Action: Mouse moved to (304, 397)
Screenshot: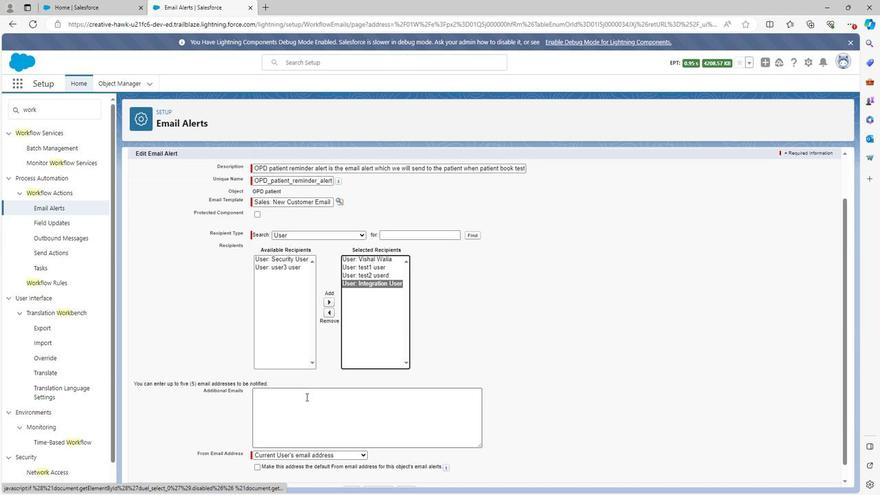 
Action: Mouse pressed left at (304, 397)
Screenshot: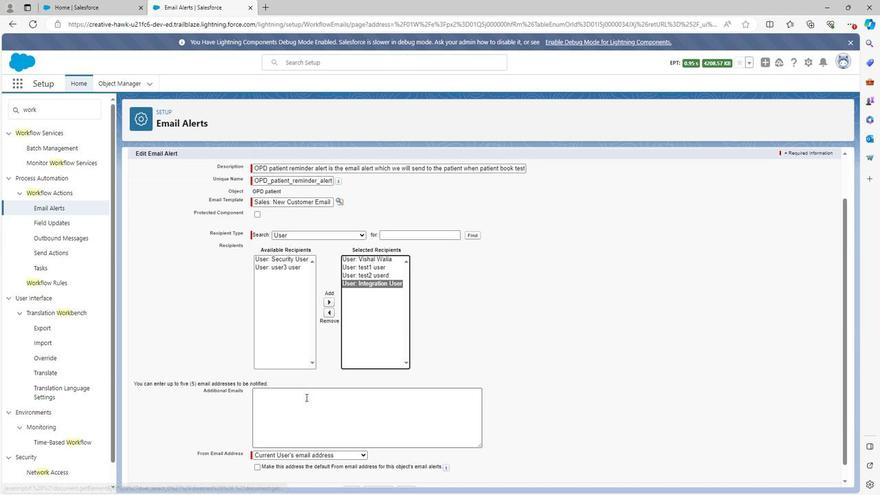 
Action: Key pressed <Key.shift><Key.shift><Key.shift>John867<Key.shift>@gmail.com
Screenshot: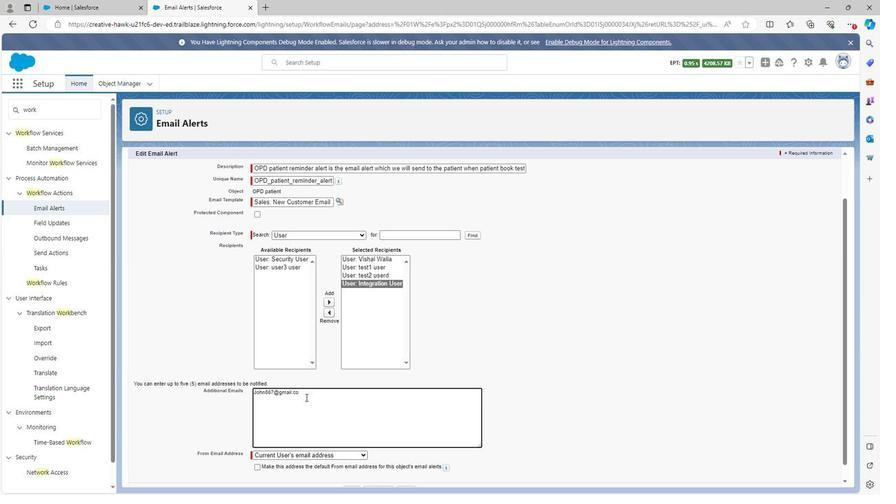 
Action: Mouse scrolled (304, 396) with delta (0, 0)
Screenshot: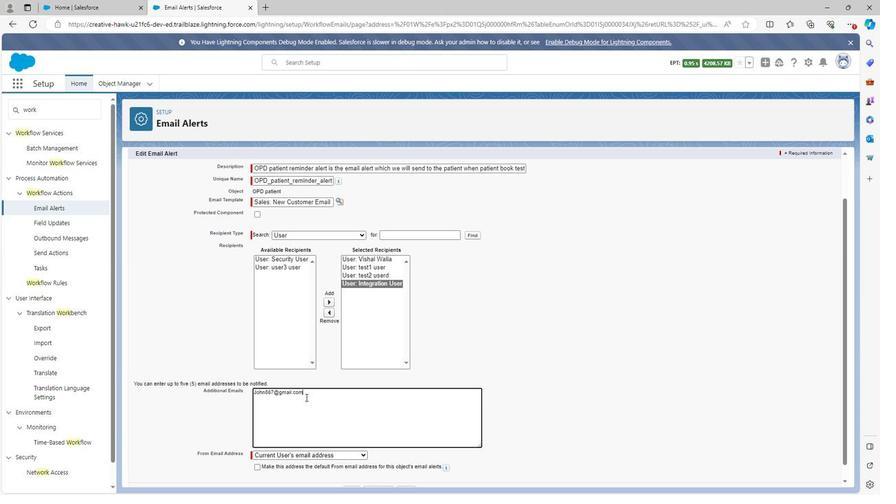 
Action: Mouse scrolled (304, 396) with delta (0, 0)
Screenshot: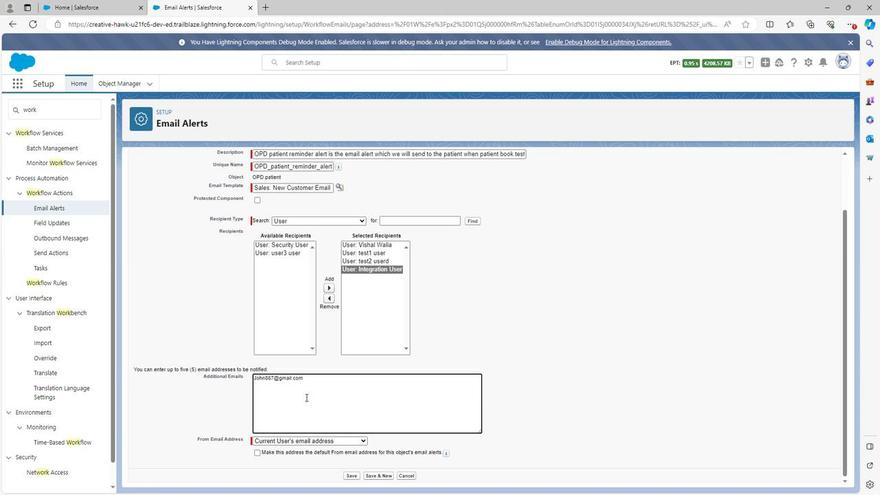
Action: Mouse moved to (350, 477)
Screenshot: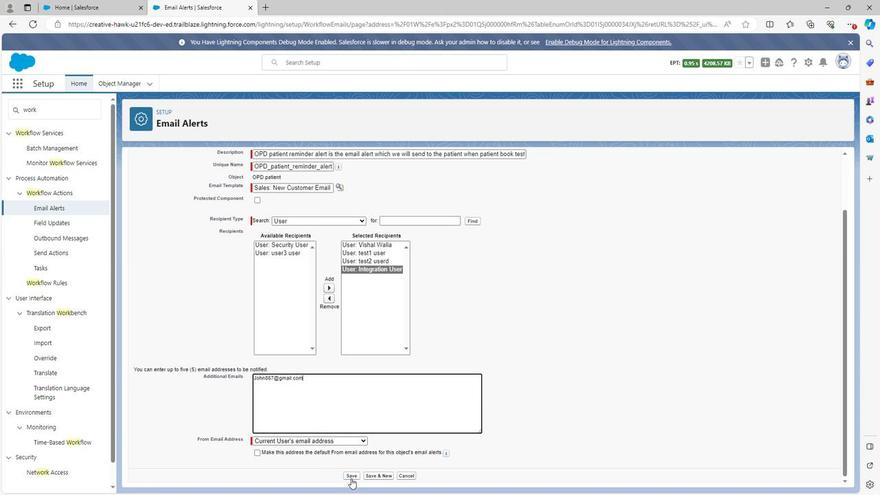 
Action: Mouse pressed left at (350, 477)
Screenshot: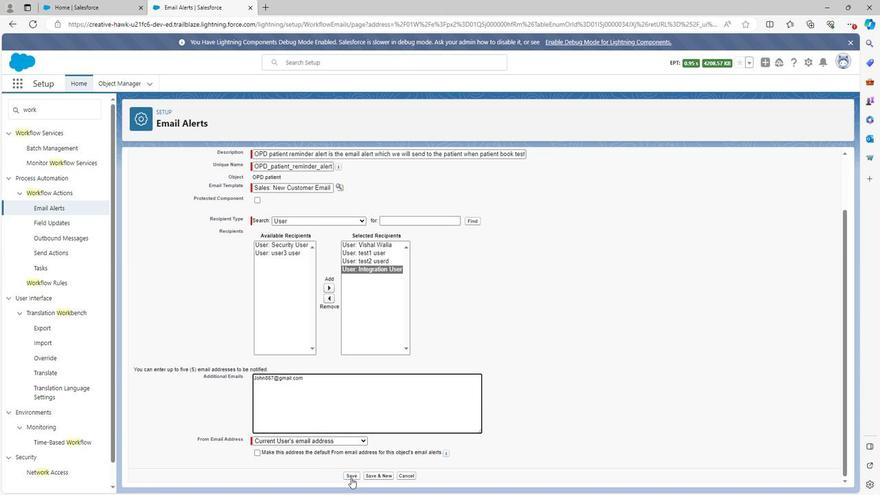 
Action: Mouse moved to (313, 257)
Screenshot: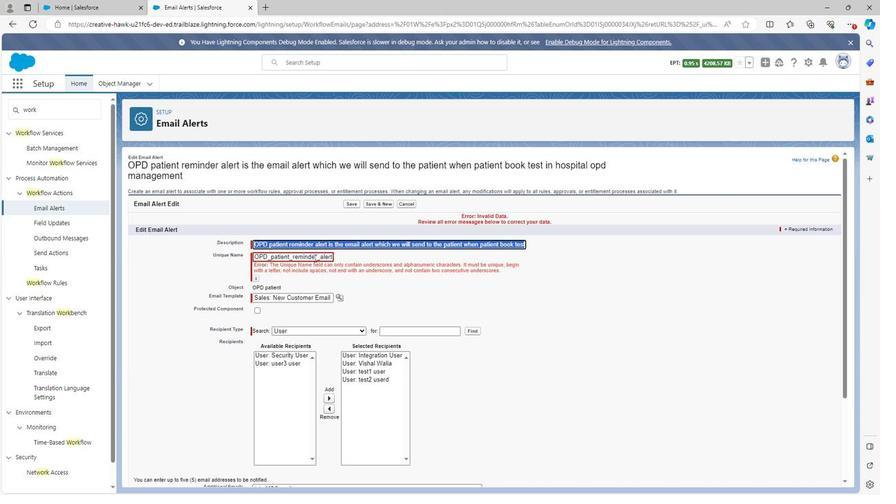 
Action: Mouse pressed left at (313, 257)
Screenshot: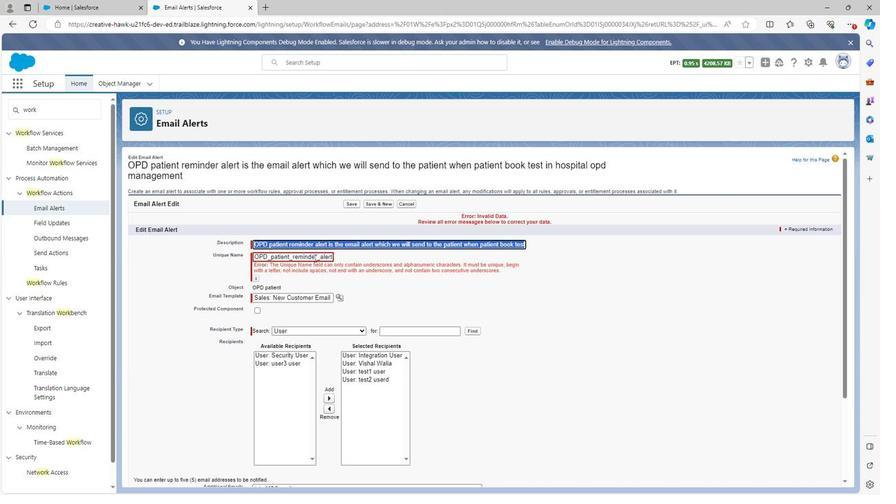 
Action: Mouse moved to (349, 303)
Screenshot: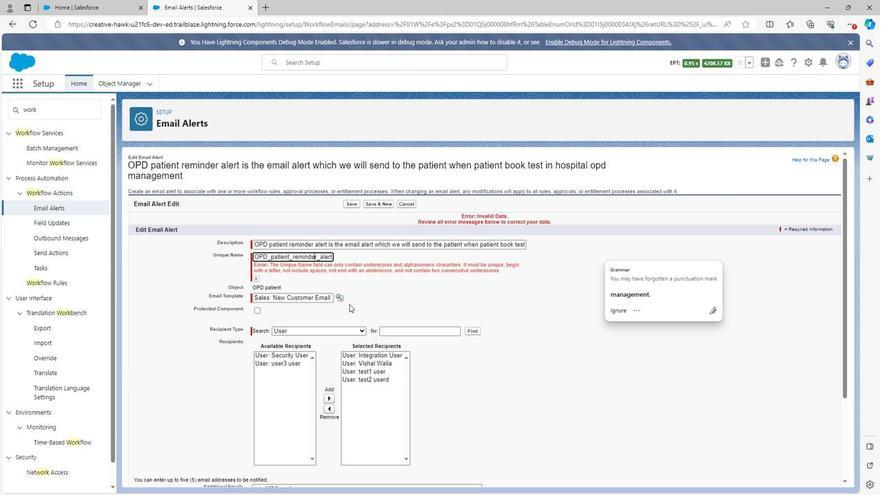 
Action: Key pressed <Key.right><Key.right><Key.right><Key.right><Key.right><Key.right><Key.right><Key.right><Key.right><Key.right><Key.right><Key.right><Key.right><Key.right><Key.right><Key.right><Key.right><Key.right><Key.right><Key.right><Key.right><Key.right><Key.right><Key.right><Key.right><Key.right><Key.right><Key.right><Key.right><Key.right><Key.right><Key.right><Key.right><Key.right><Key.right><Key.right><Key.right><Key.right><Key.right><Key.right><Key.right><Key.right><Key.right><Key.right><Key.right><Key.right><Key.right><Key.right><Key.right><Key.right><Key.right><Key.right><Key.right><Key.right><Key.right><Key.right><Key.right><Key.right><Key.right><Key.right><Key.right><Key.right><Key.right><Key.right><Key.right><Key.right><Key.right><Key.right><Key.right><Key.right><Key.right><Key.right><Key.right><Key.right><Key.right><Key.right><Key.right><Key.right><Key.right><Key.right><Key.right><Key.right><Key.right><Key.right><Key.right><Key.right><Key.right><Key.right><Key.right><Key.right><Key.right><Key.right><Key.right><Key.right><Key.right><Key.right><Key.right><Key.right><Key.right><Key.right><Key.right><Key.right><Key.right><Key.right><Key.right><Key.right><Key.right><Key.right><Key.right><Key.right><Key.right><Key.right><Key.right><Key.right><Key.right><Key.right><Key.backspace><Key.backspace><Key.backspace><Key.backspace><Key.backspace><Key.backspace><Key.backspace><Key.backspace><Key.backspace><Key.backspace><Key.backspace><Key.backspace><Key.backspace><Key.backspace><Key.backspace><Key.backspace><Key.backspace><Key.backspace><Key.backspace><Key.backspace><Key.backspace><Key.backspace><Key.backspace><Key.backspace><Key.backspace><Key.backspace><Key.backspace><Key.backspace><Key.backspace><Key.backspace><Key.backspace><Key.backspace><Key.backspace><Key.backspace><Key.backspace><Key.backspace><Key.backspace><Key.backspace><Key.backspace><Key.backspace><Key.backspace><Key.backspace><Key.backspace><Key.backspace><Key.backspace><Key.backspace><Key.backspace><Key.backspace><Key.backspace><Key.backspace><Key.backspace><Key.backspace><Key.backspace><Key.backspace><Key.backspace><Key.backspace><Key.backspace><Key.backspace><Key.backspace><Key.backspace><Key.backspace><Key.backspace><Key.backspace><Key.backspace><Key.backspace><Key.backspace><Key.backspace><Key.backspace><Key.backspace><Key.backspace><Key.backspace><Key.backspace><Key.backspace><Key.backspace><Key.backspace><Key.backspace><Key.backspace><Key.backspace><Key.backspace><Key.backspace><Key.backspace><Key.backspace><Key.backspace><Key.backspace><Key.backspace><Key.backspace><Key.backspace><Key.backspace><Key.backspace><Key.backspace><Key.backspace><Key.backspace><Key.backspace><Key.backspace><Key.backspace><Key.backspace><Key.backspace>
Screenshot: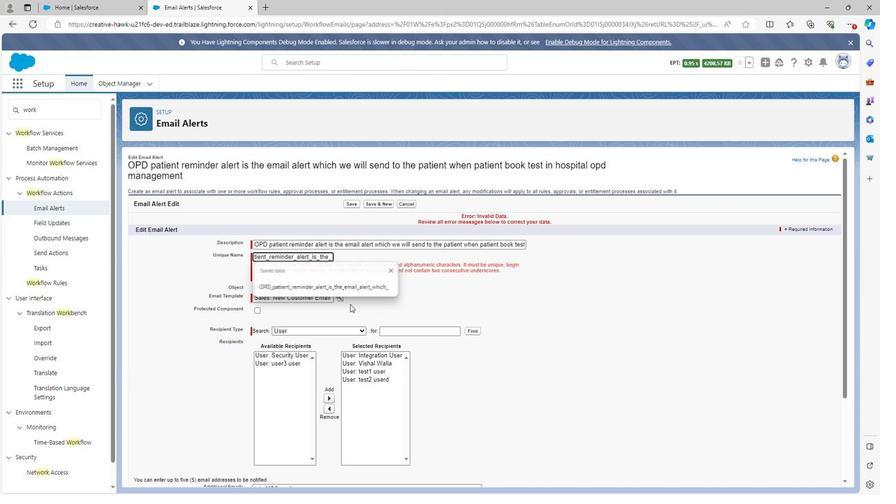 
Action: Mouse moved to (350, 304)
Screenshot: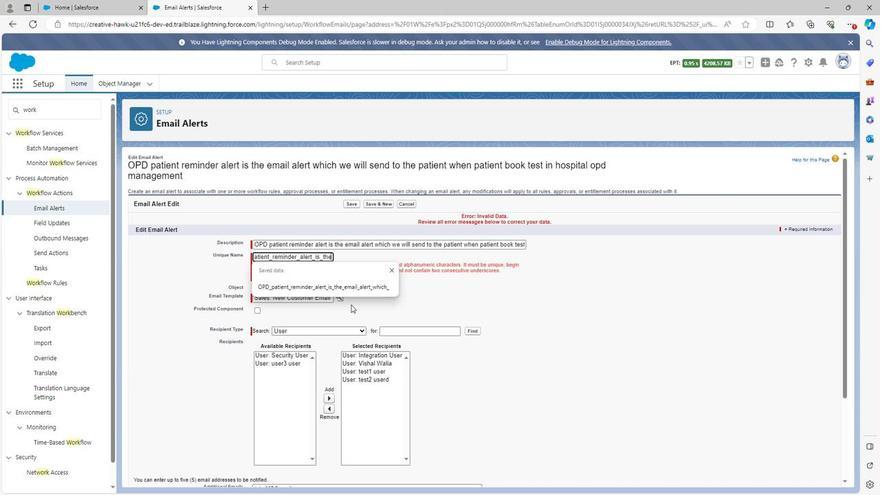 
Action: Key pressed <Key.backspace><Key.backspace><Key.backspace><Key.backspace><Key.backspace><Key.backspace><Key.backspace><Key.backspace>
Screenshot: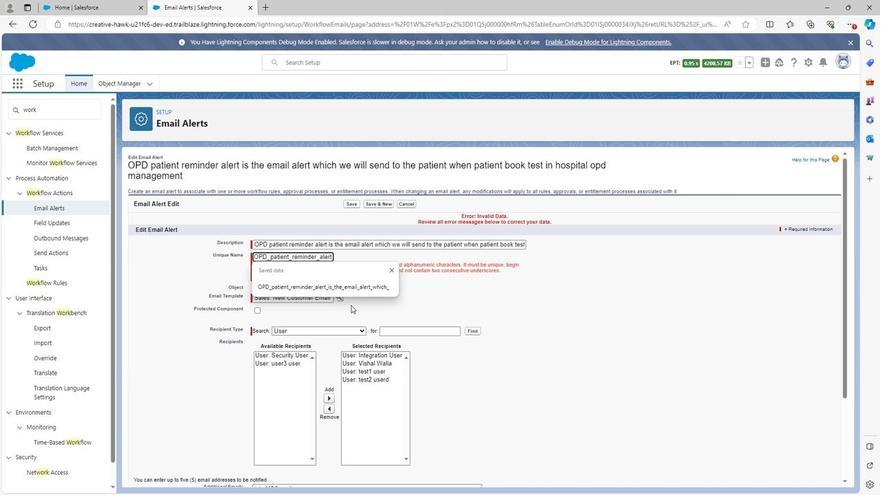 
Action: Mouse moved to (347, 310)
Screenshot: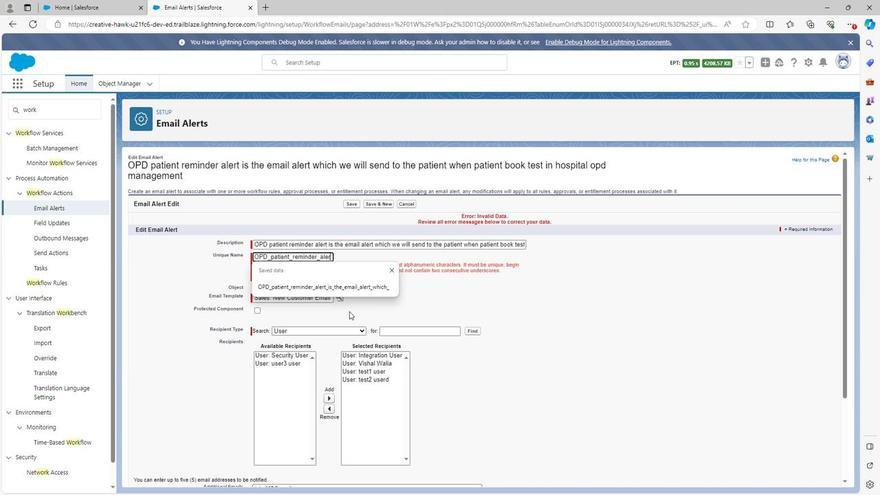 
Action: Key pressed t
Screenshot: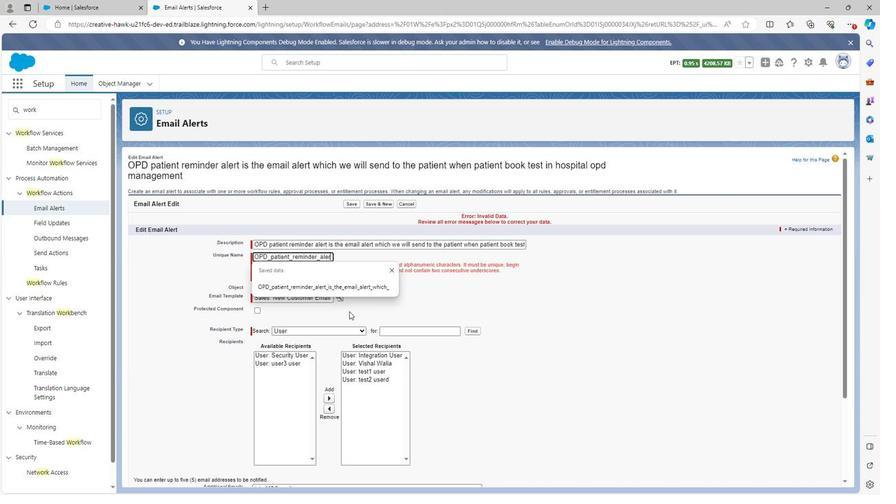 
Action: Mouse moved to (342, 422)
Screenshot: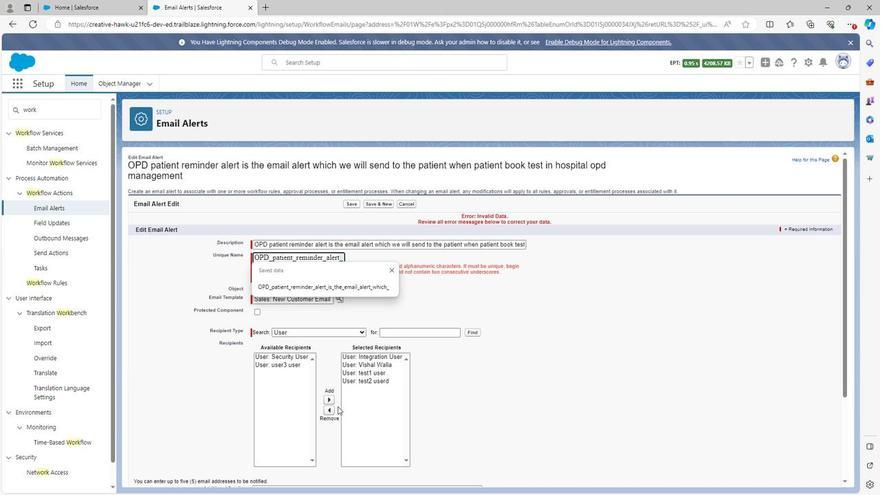 
Action: Mouse scrolled (342, 421) with delta (0, 0)
Screenshot: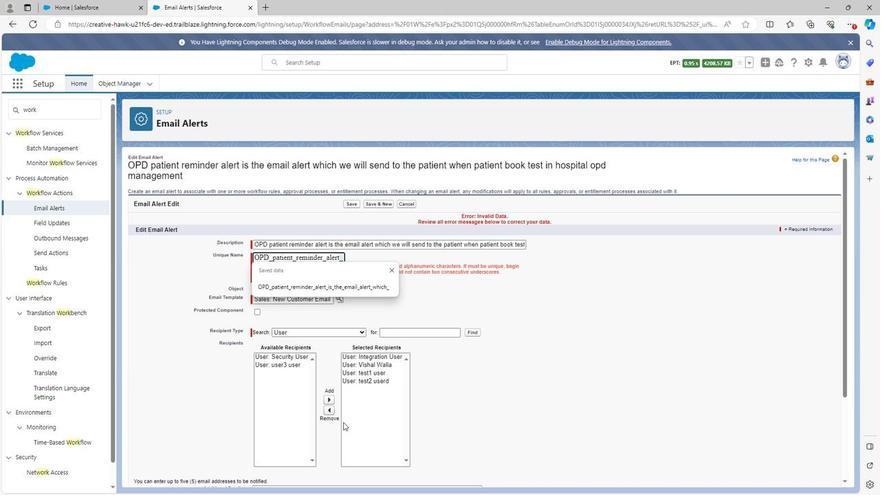 
Action: Mouse scrolled (342, 421) with delta (0, 0)
Screenshot: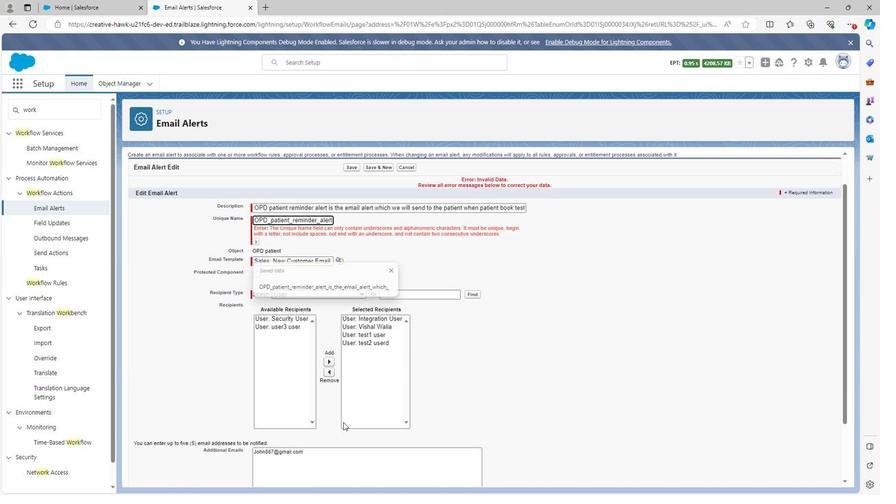 
Action: Mouse scrolled (342, 421) with delta (0, 0)
Screenshot: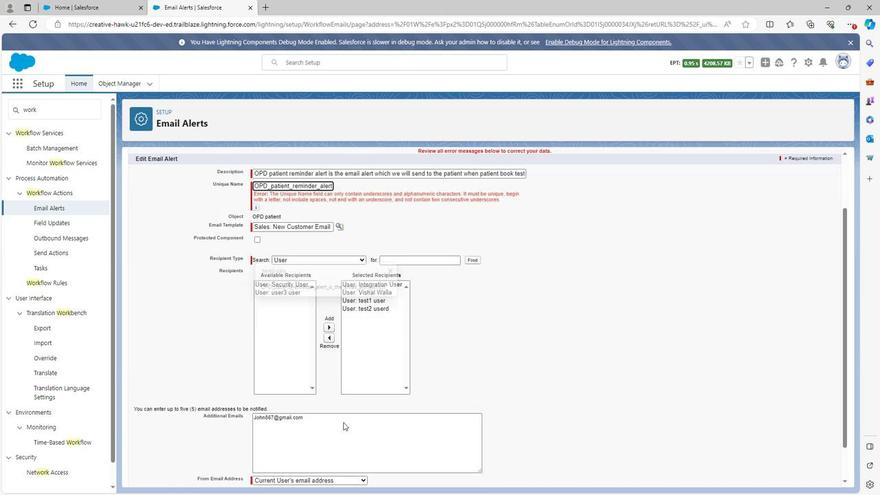
Action: Mouse scrolled (342, 421) with delta (0, 0)
Screenshot: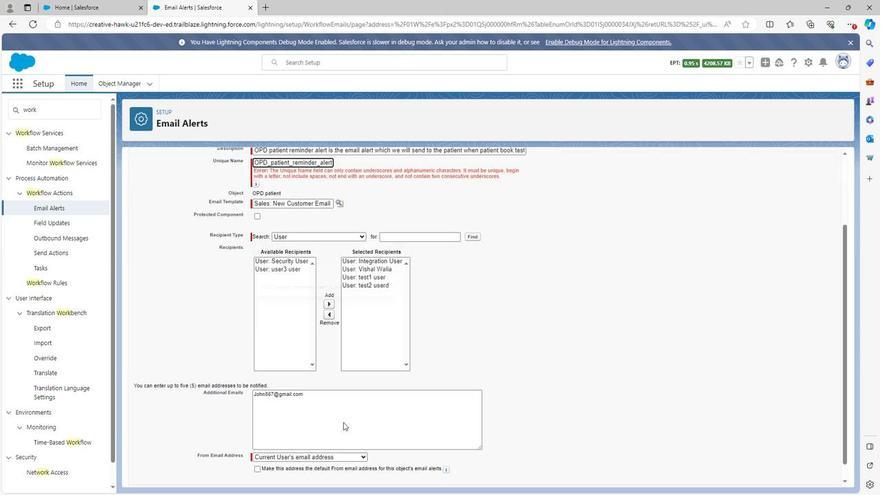 
Action: Mouse moved to (453, 450)
Screenshot: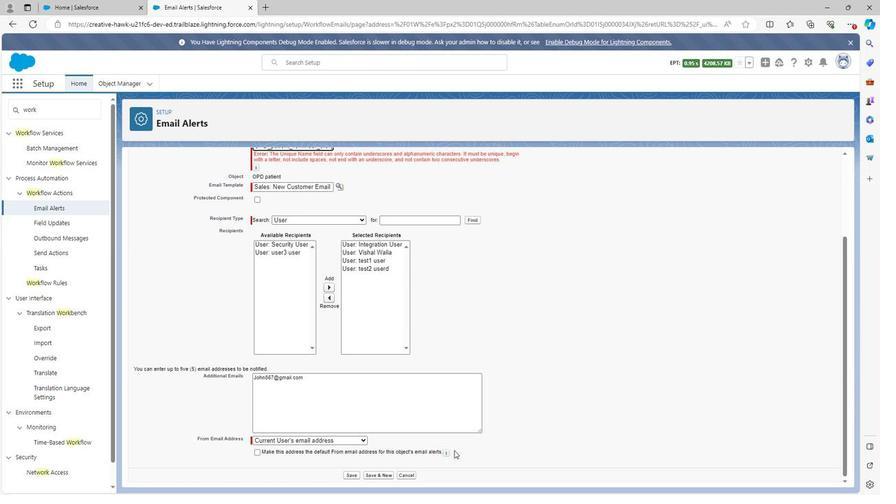 
Action: Mouse scrolled (453, 449) with delta (0, 0)
Screenshot: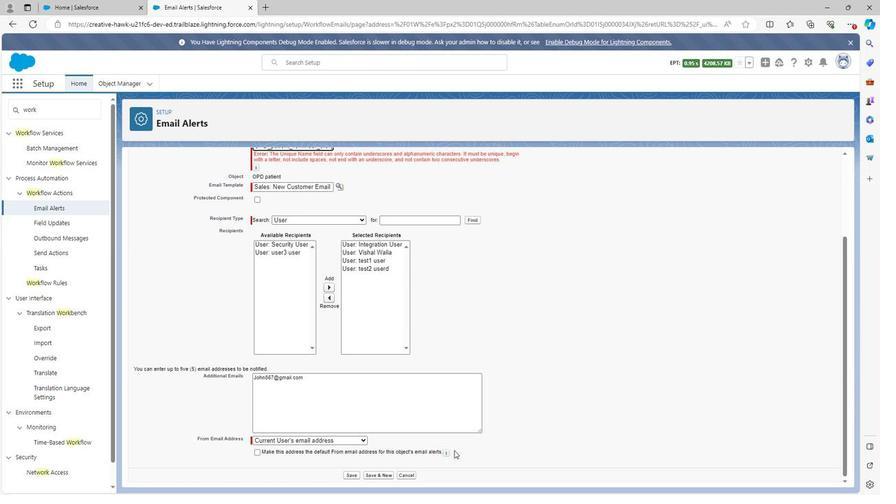 
Action: Mouse moved to (453, 452)
Screenshot: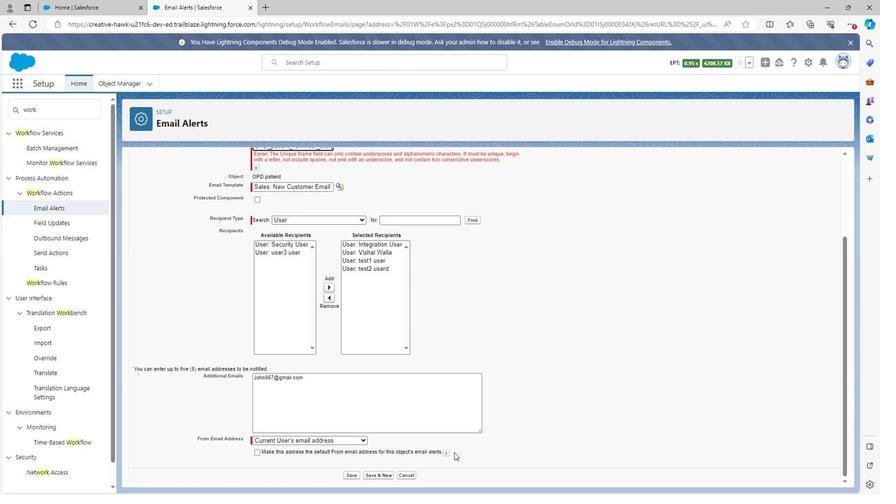 
Action: Mouse scrolled (453, 451) with delta (0, 0)
Screenshot: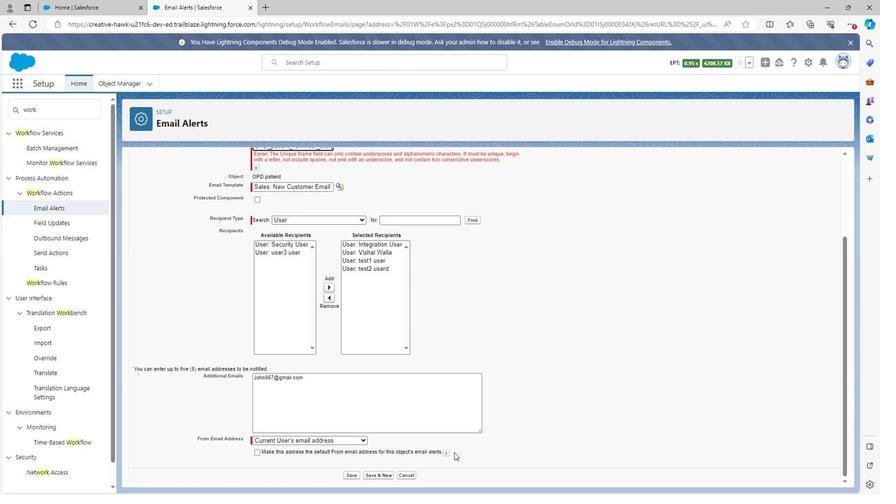 
Action: Mouse moved to (453, 452)
Screenshot: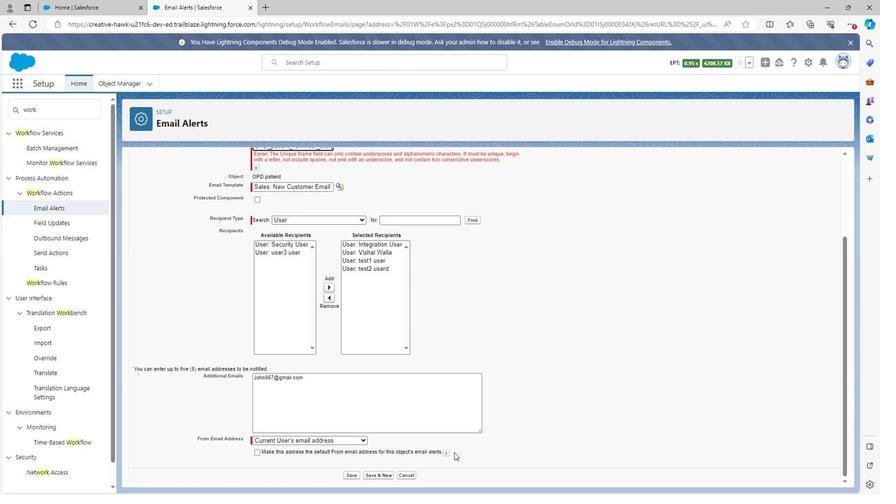 
Action: Mouse scrolled (453, 452) with delta (0, 0)
Screenshot: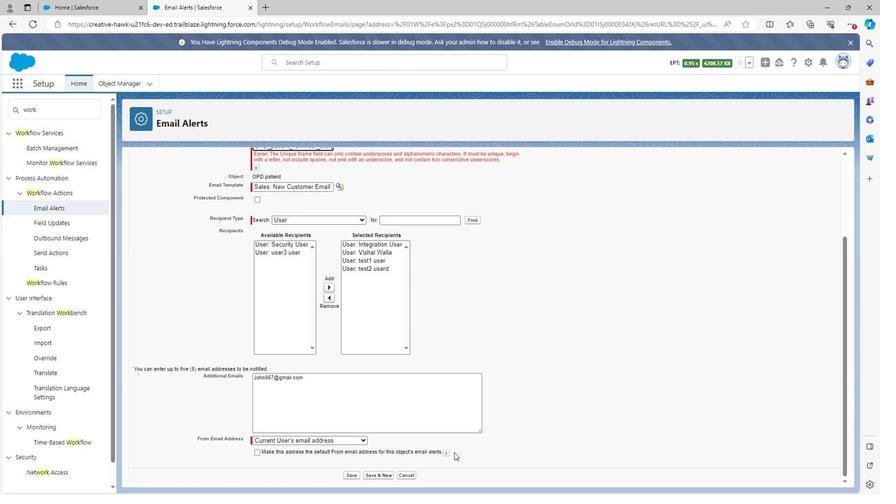 
Action: Mouse moved to (350, 475)
Screenshot: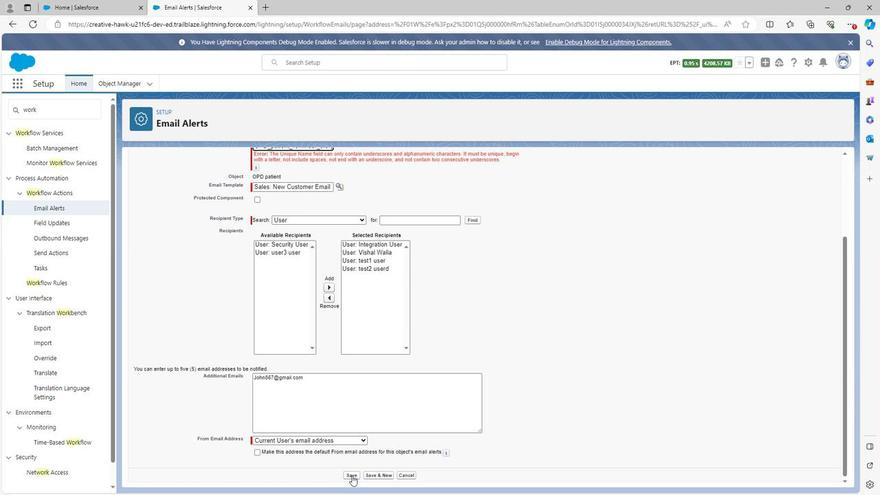 
Action: Mouse pressed left at (350, 475)
Screenshot: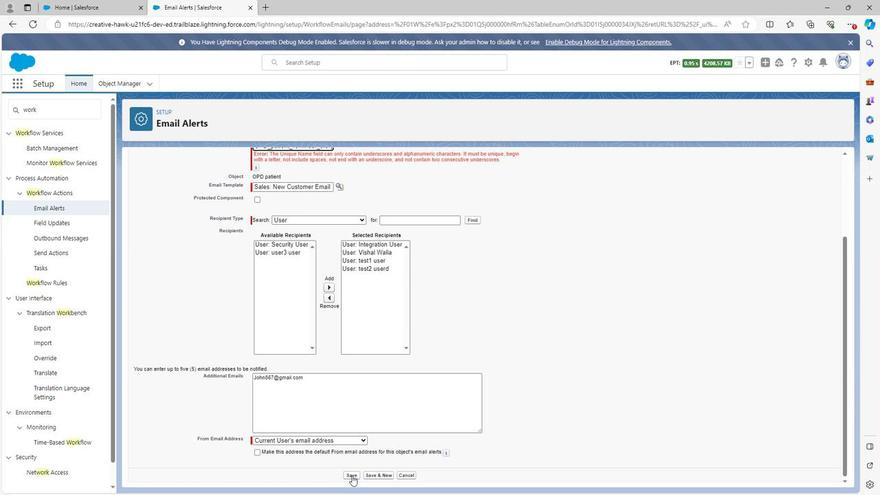 
Action: Mouse moved to (170, 301)
Screenshot: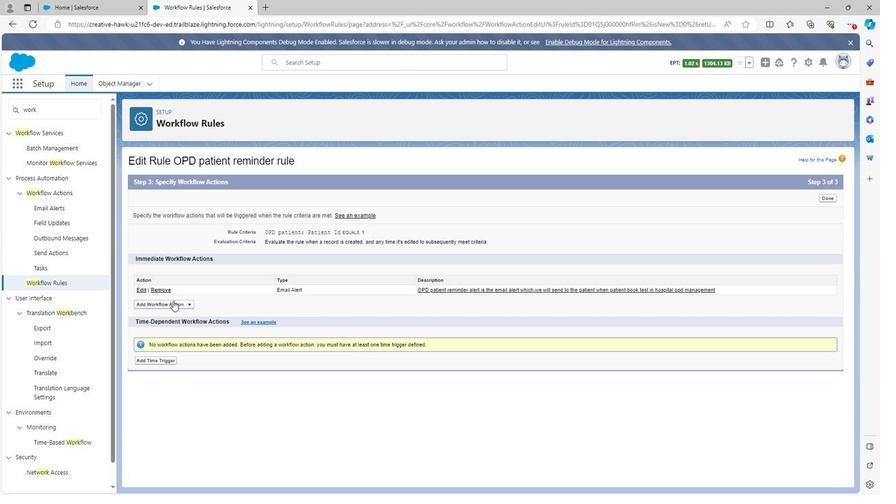 
Action: Mouse pressed left at (170, 301)
Screenshot: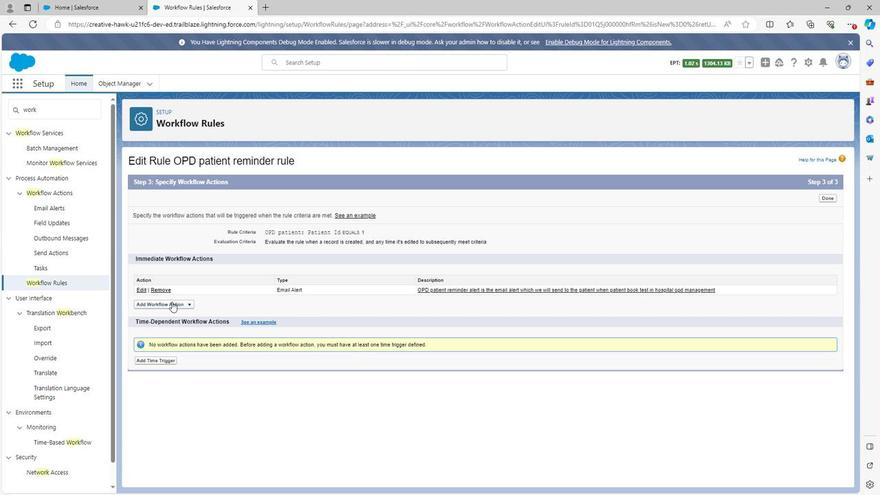 
Action: Mouse moved to (254, 369)
Screenshot: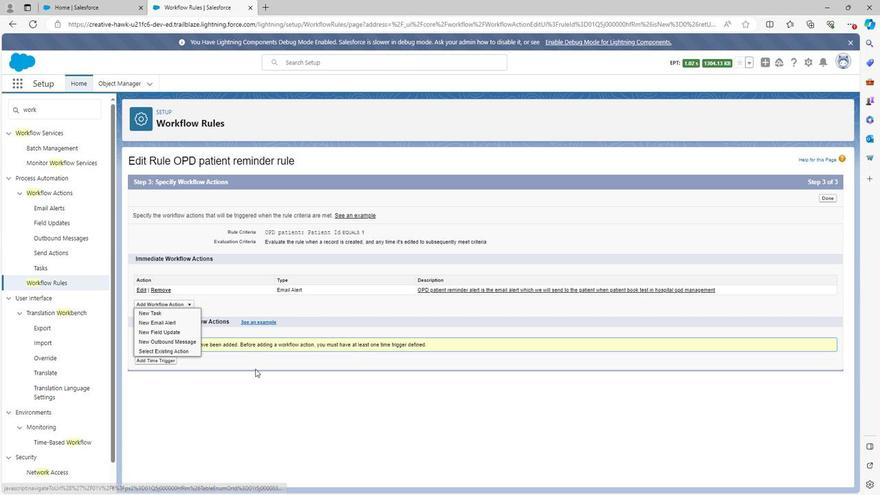 
Action: Mouse pressed left at (254, 369)
Screenshot: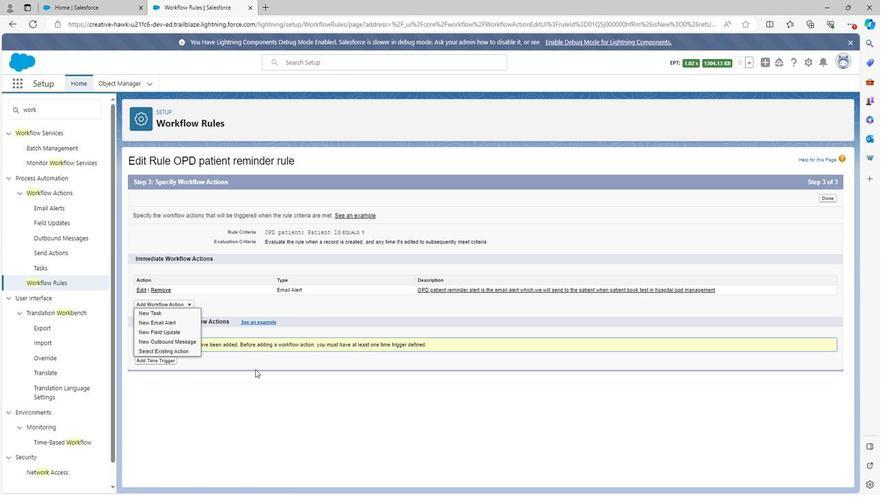 
Action: Mouse moved to (110, 171)
Screenshot: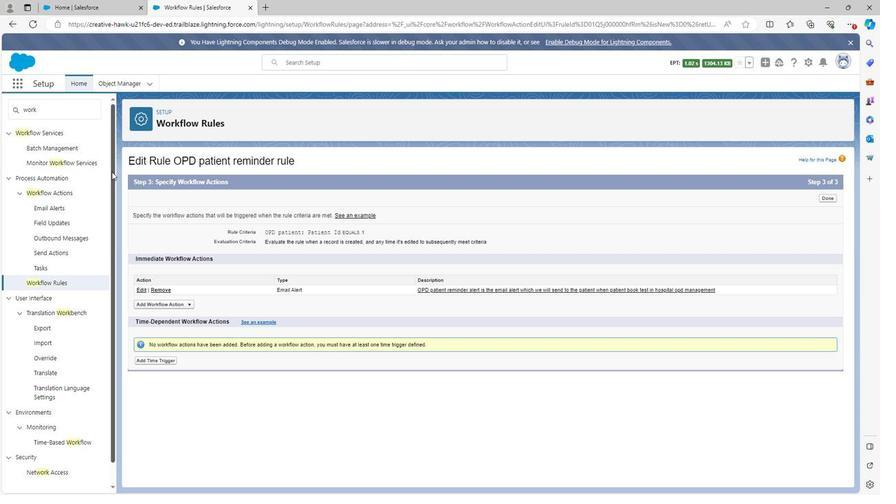 
Action: Mouse scrolled (110, 171) with delta (0, 0)
Screenshot: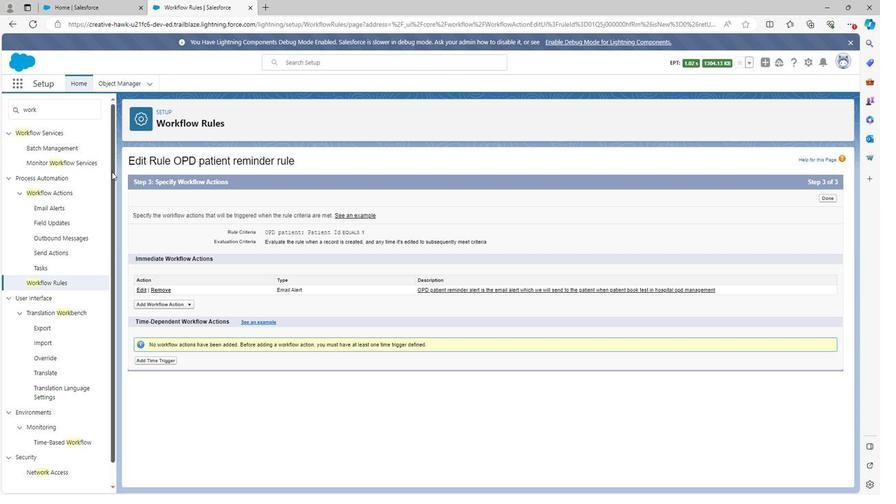 
Action: Mouse scrolled (110, 171) with delta (0, 0)
Screenshot: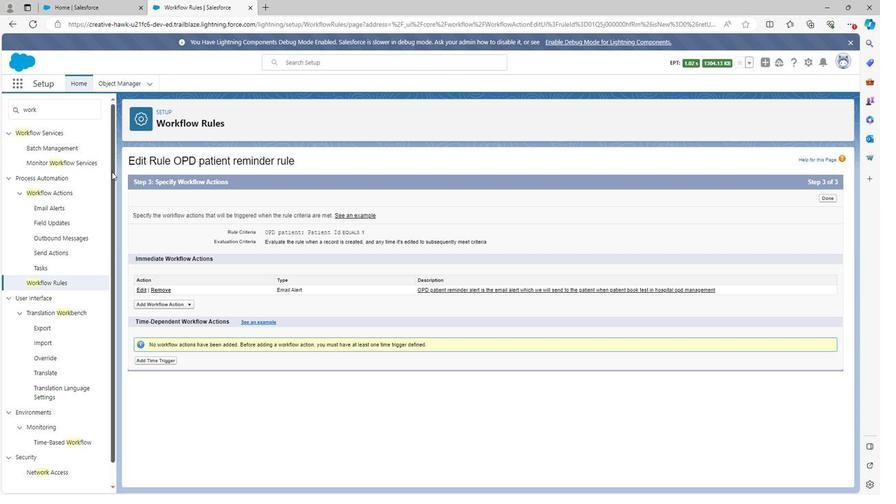 
Action: Mouse scrolled (110, 171) with delta (0, 0)
Screenshot: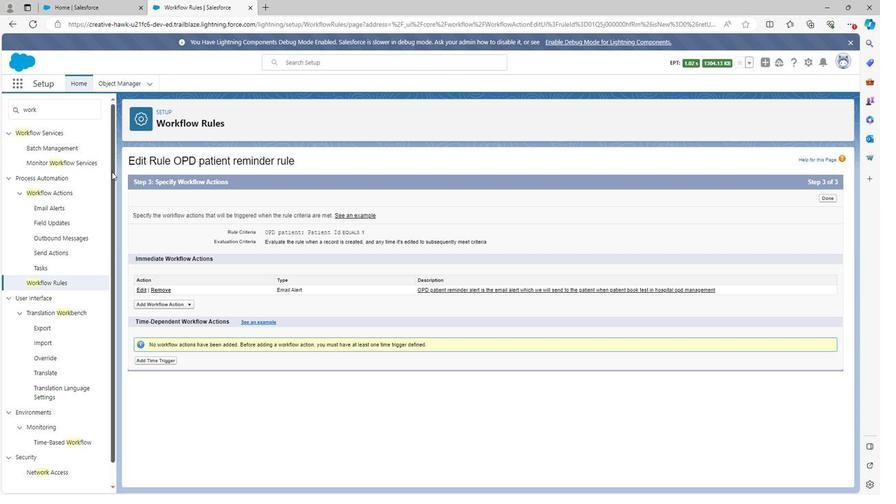 
Action: Mouse scrolled (110, 171) with delta (0, 0)
Screenshot: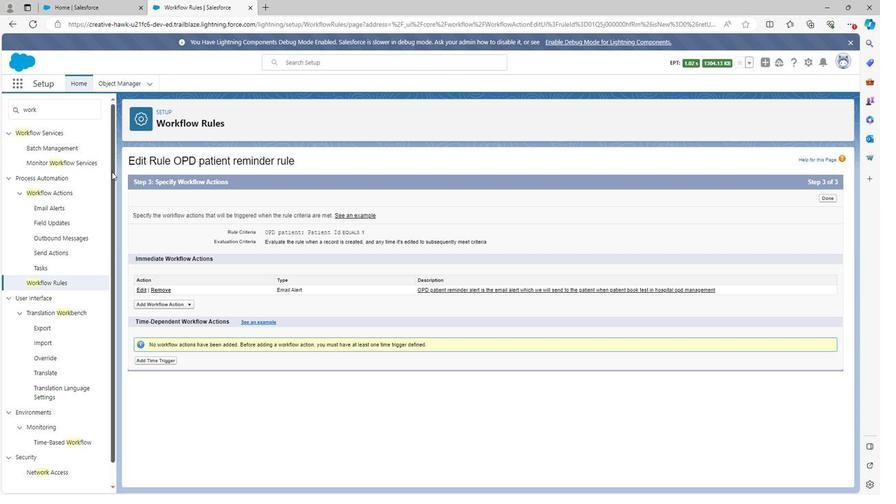 
Action: Mouse moved to (115, 80)
Screenshot: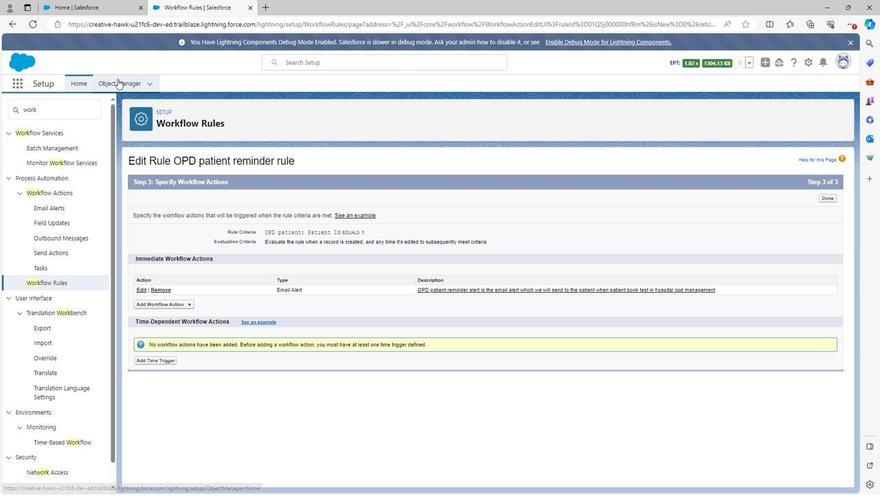 
Action: Mouse pressed left at (115, 80)
Screenshot: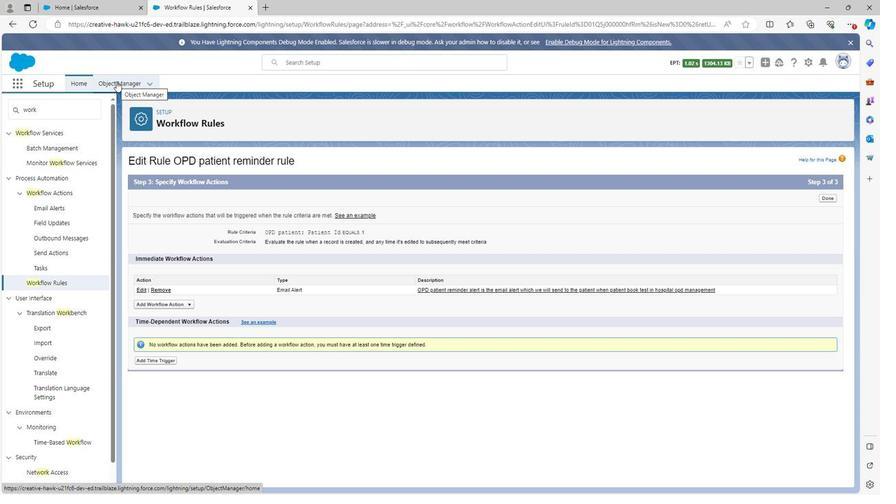 
Action: Mouse moved to (109, 6)
Screenshot: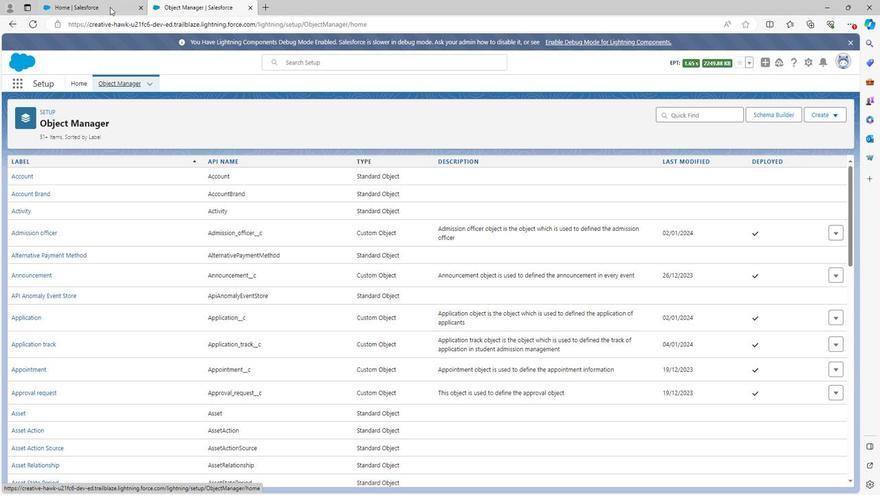 
Action: Mouse pressed left at (109, 6)
Screenshot: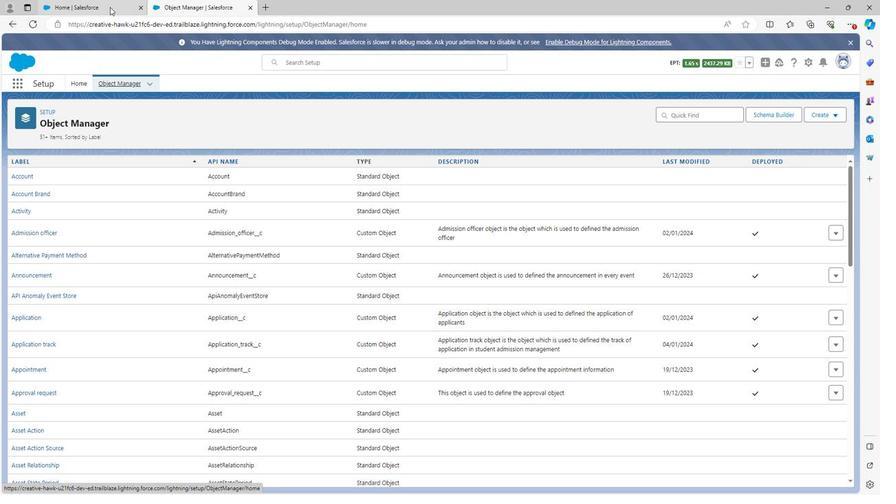
Action: Mouse moved to (811, 81)
Screenshot: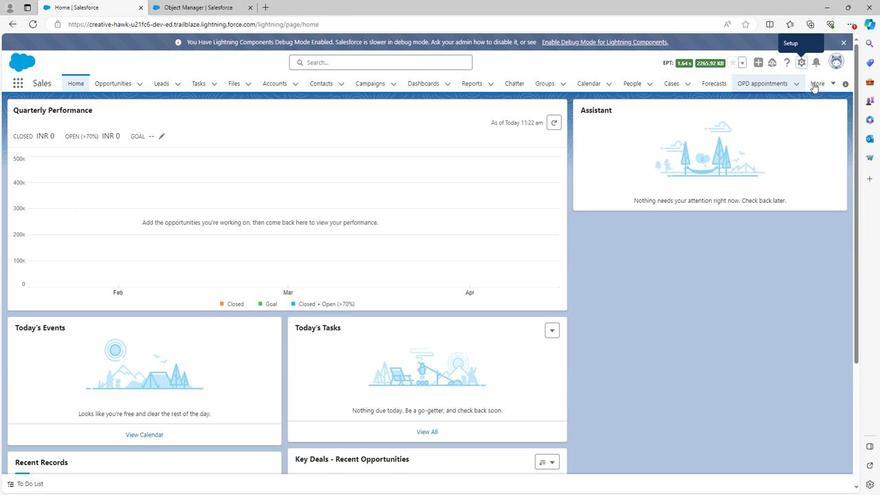 
Action: Mouse pressed left at (811, 81)
Screenshot: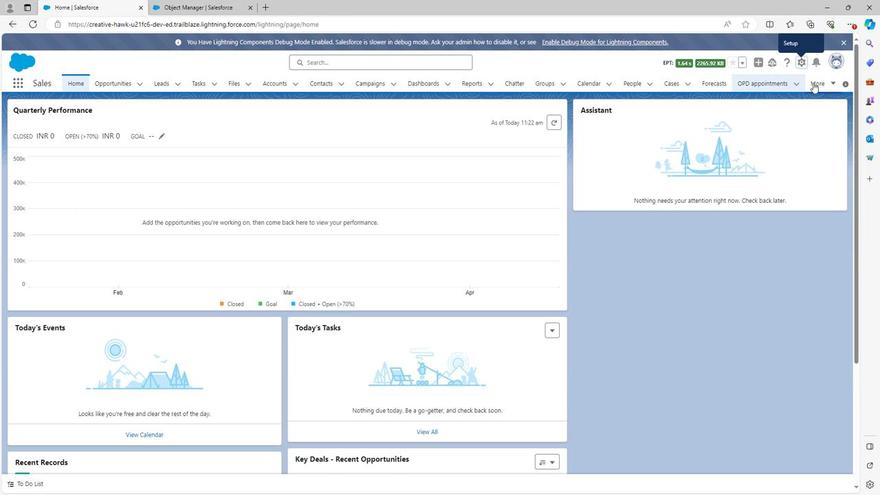 
Action: Mouse moved to (793, 409)
Screenshot: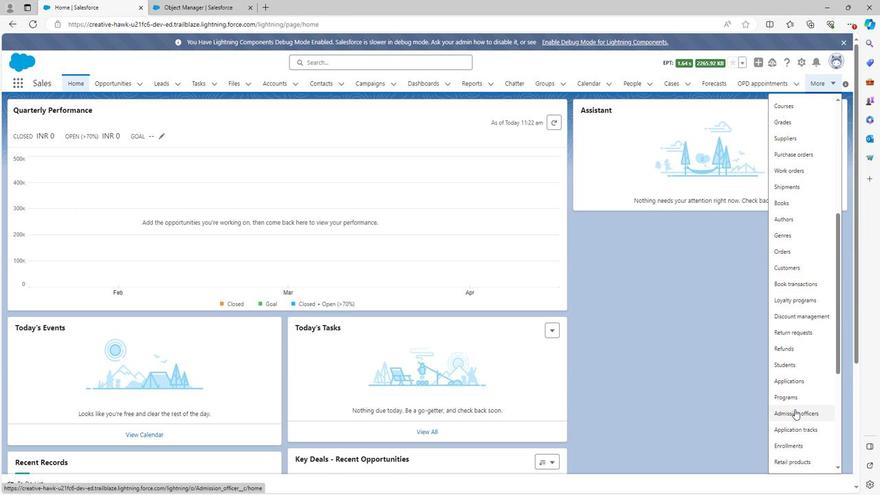 
Action: Mouse scrolled (793, 409) with delta (0, 0)
Screenshot: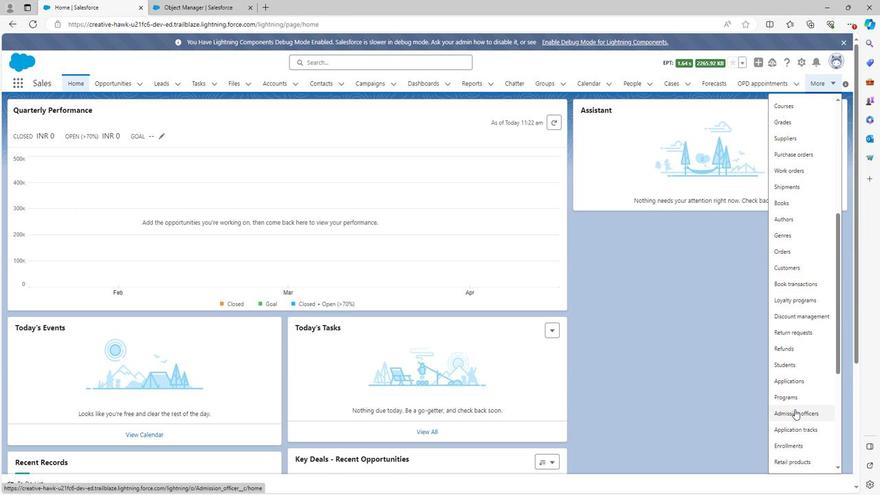 
Action: Mouse scrolled (793, 409) with delta (0, 0)
Screenshot: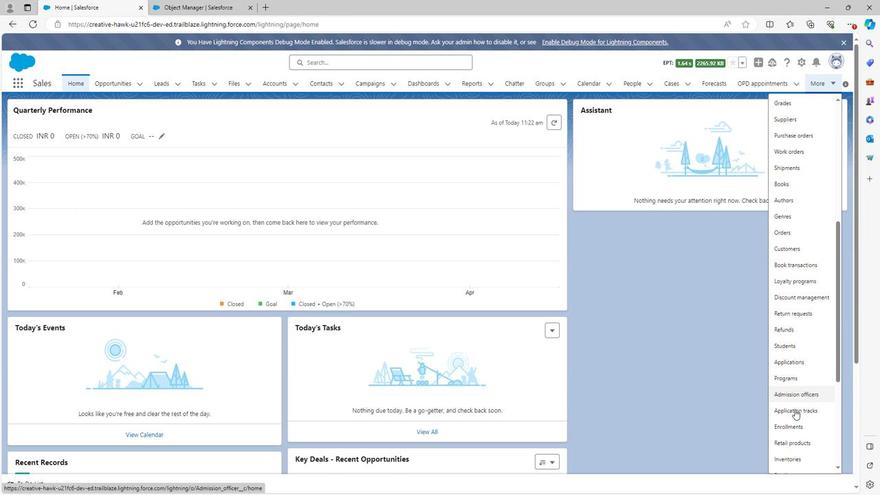 
Action: Mouse scrolled (793, 409) with delta (0, 0)
Screenshot: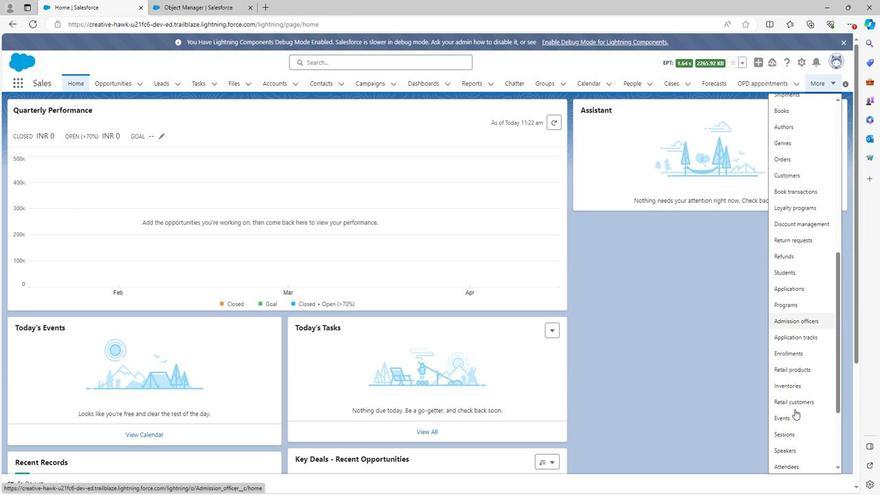 
Action: Mouse scrolled (793, 409) with delta (0, 0)
Screenshot: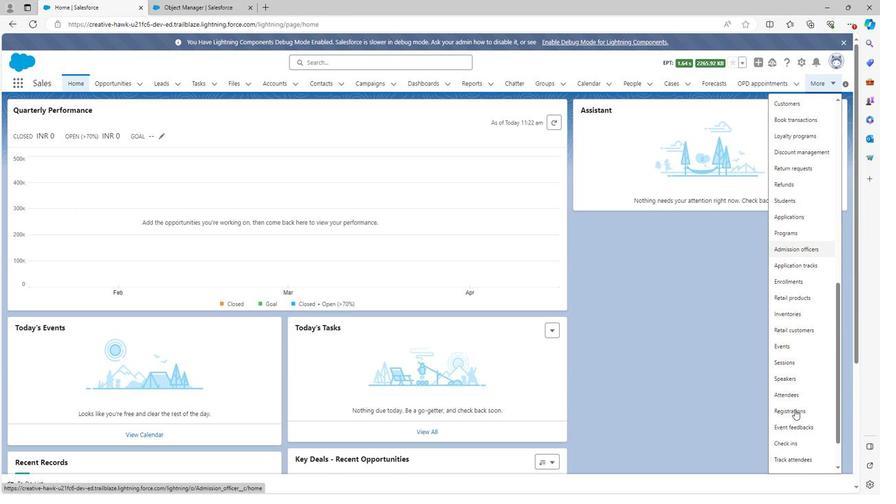 
Action: Mouse scrolled (793, 409) with delta (0, 0)
Screenshot: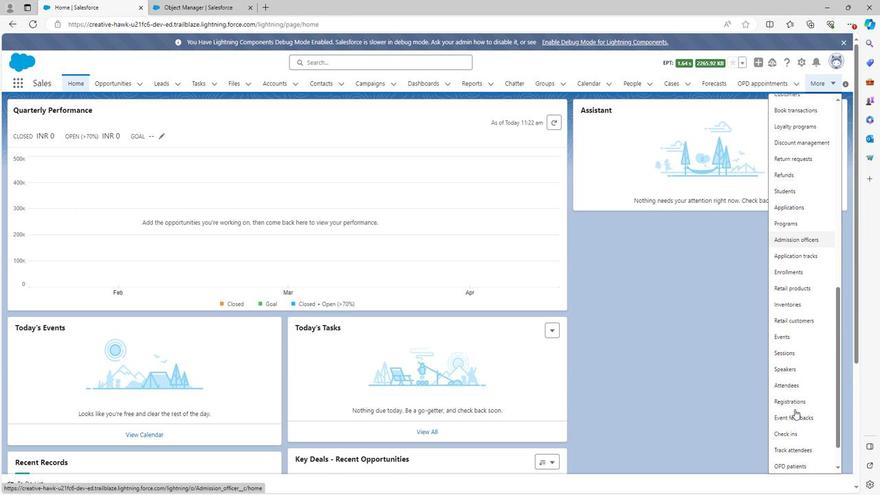 
Action: Mouse moved to (793, 411)
Screenshot: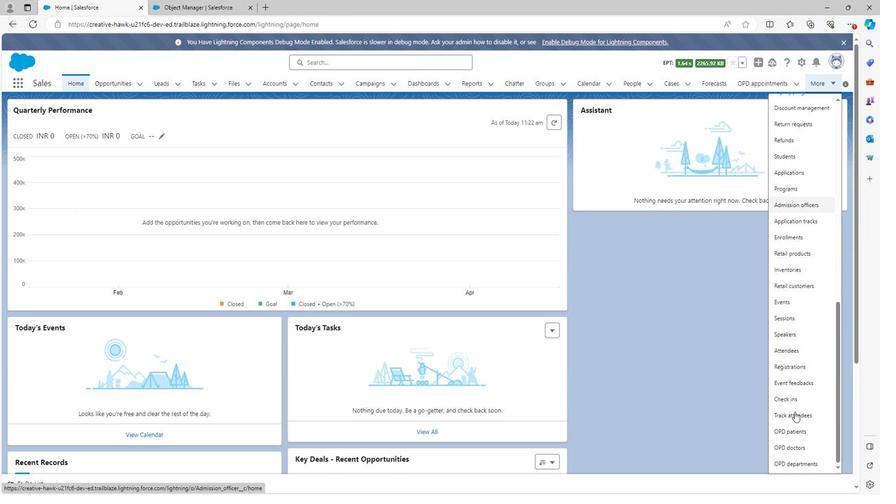 
Action: Mouse scrolled (793, 411) with delta (0, 0)
Screenshot: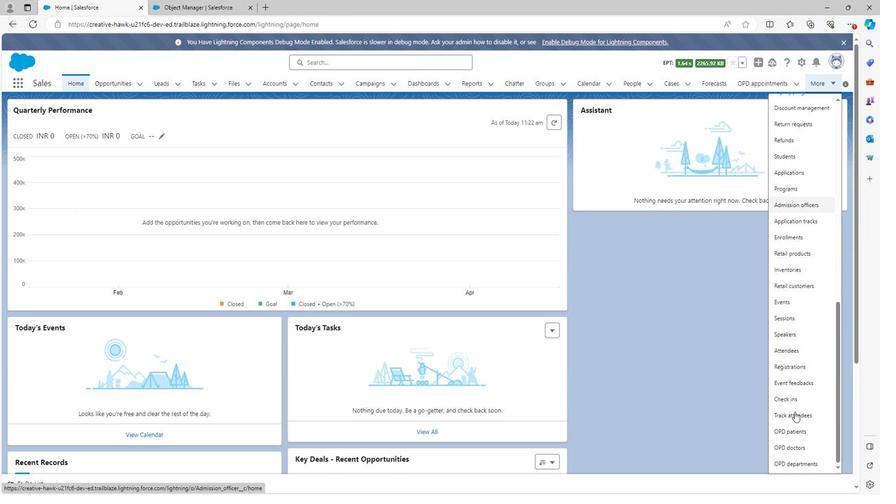 
Action: Mouse moved to (799, 432)
Screenshot: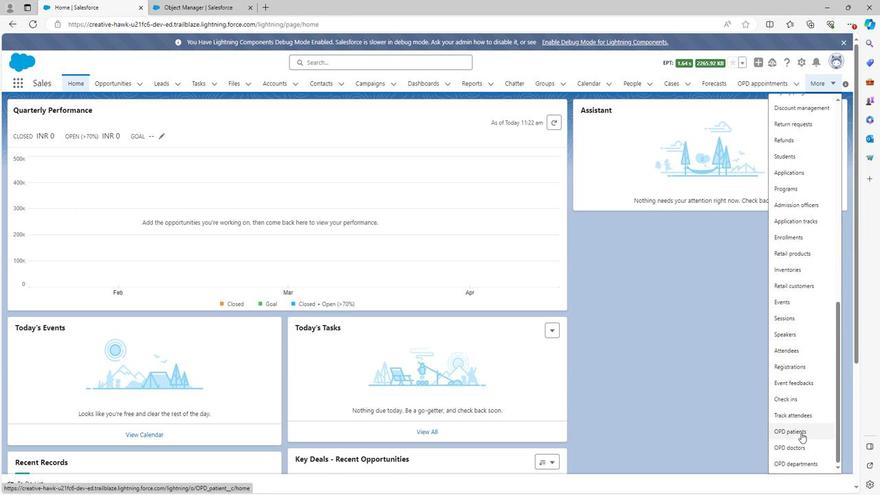 
Action: Mouse pressed left at (799, 432)
Screenshot: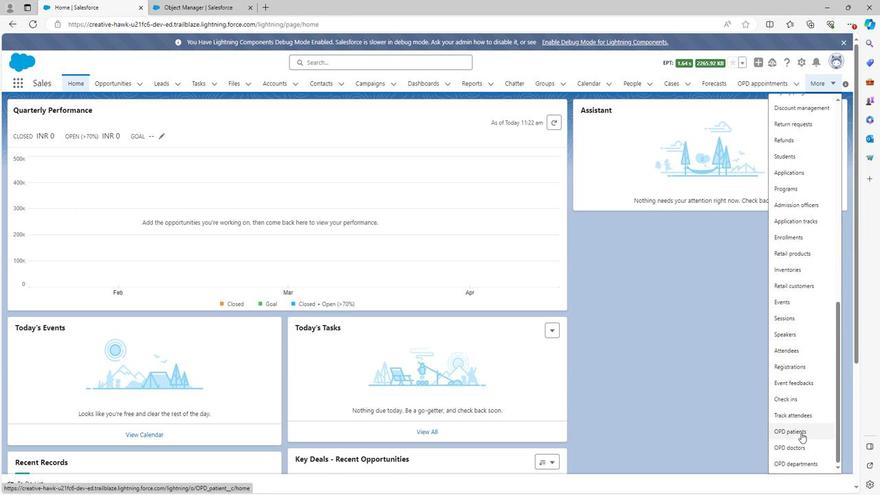 
Action: Mouse moved to (735, 111)
Screenshot: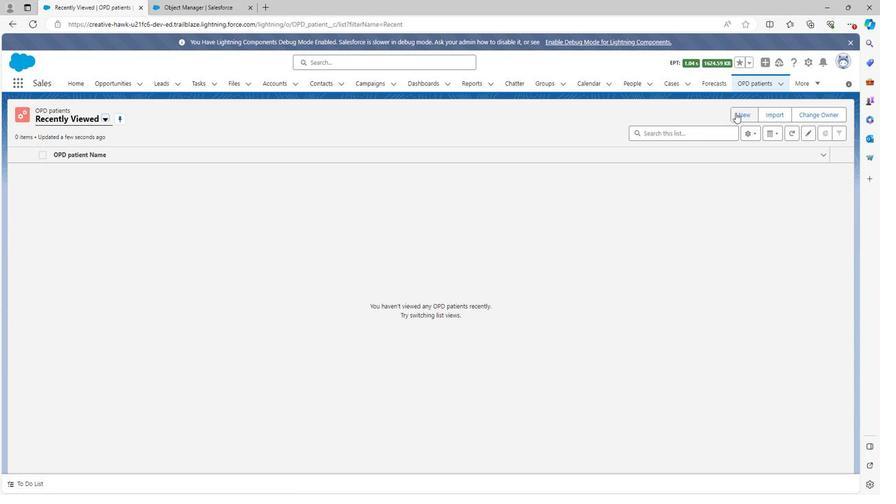 
Action: Mouse pressed left at (735, 111)
Screenshot: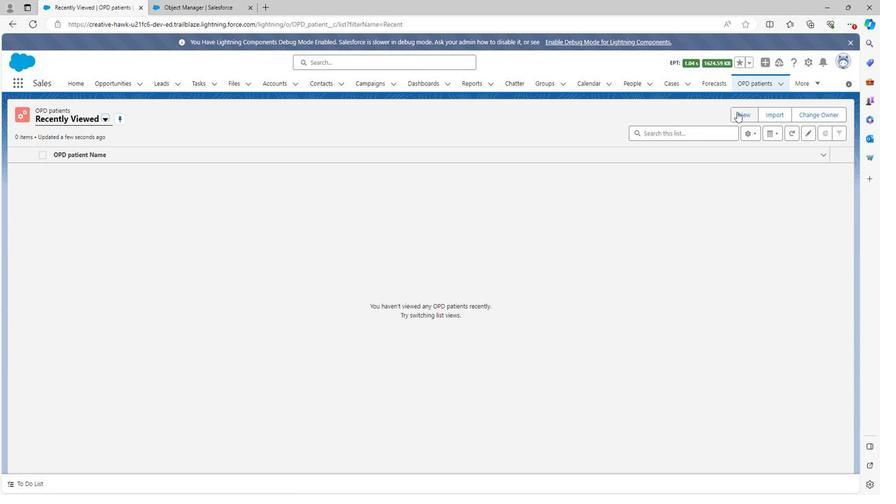 
Action: Mouse moved to (597, 387)
Screenshot: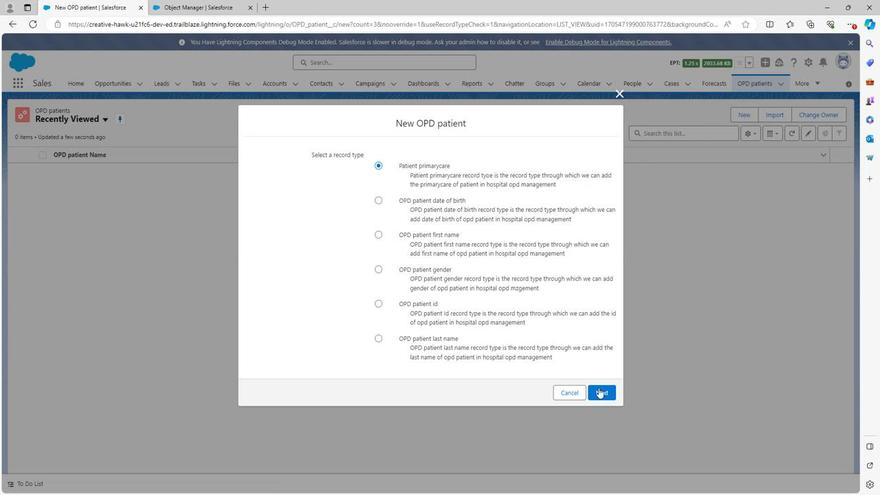 
Action: Mouse pressed left at (597, 387)
Screenshot: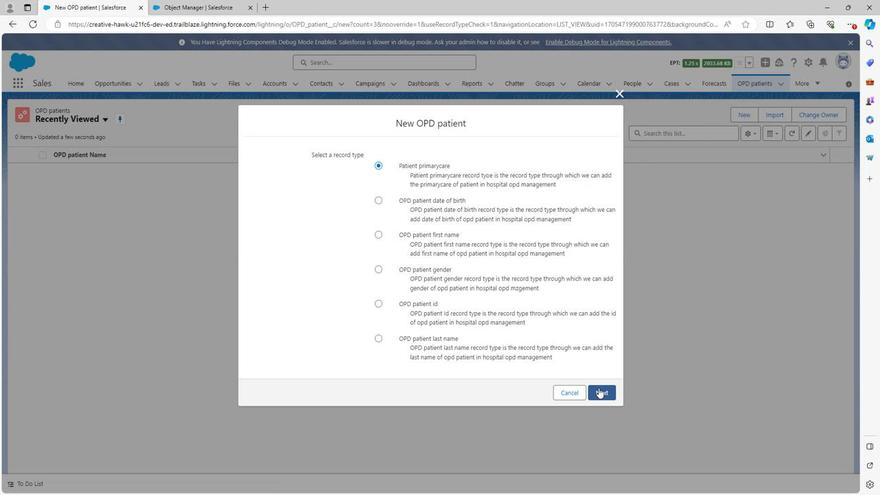 
Action: Mouse moved to (284, 142)
Screenshot: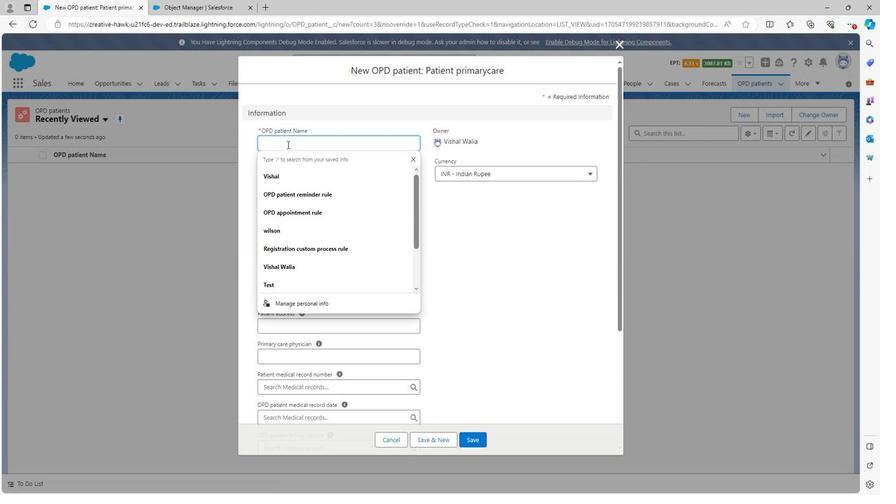 
Action: Mouse pressed left at (284, 142)
Screenshot: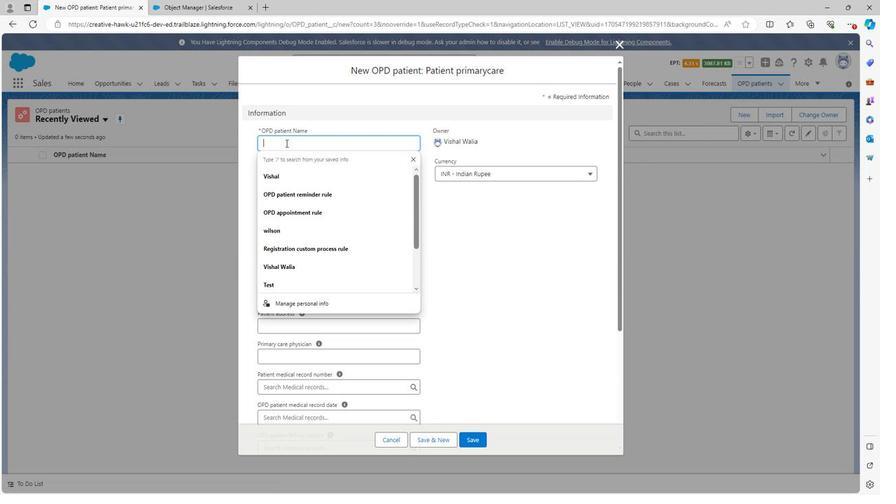 
Action: Mouse moved to (284, 144)
Screenshot: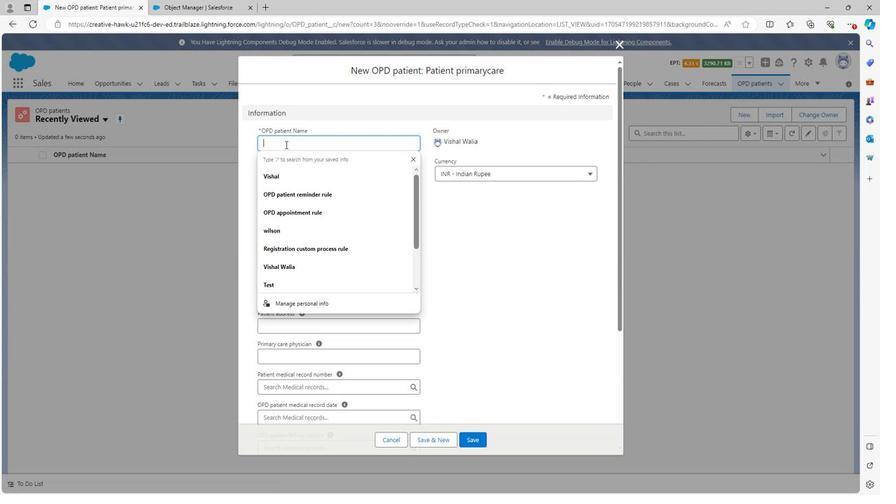 
Action: Key pressed <Key.shift>
Screenshot: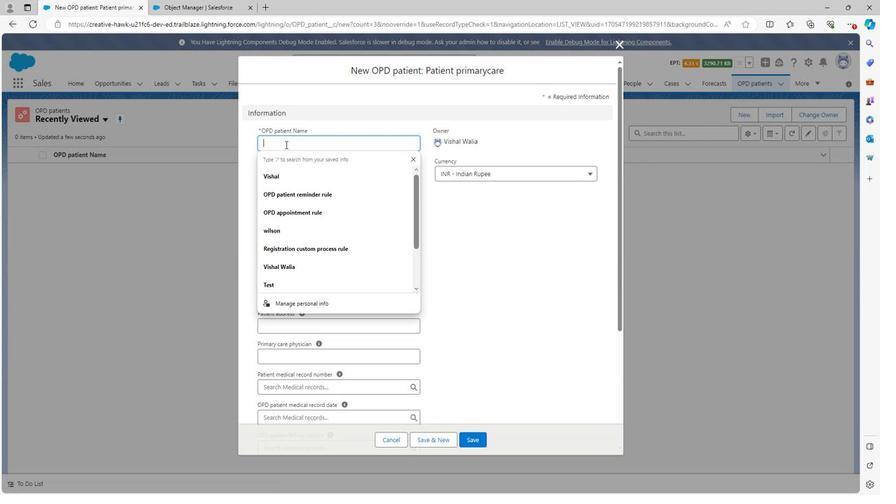 
Action: Mouse moved to (283, 150)
Screenshot: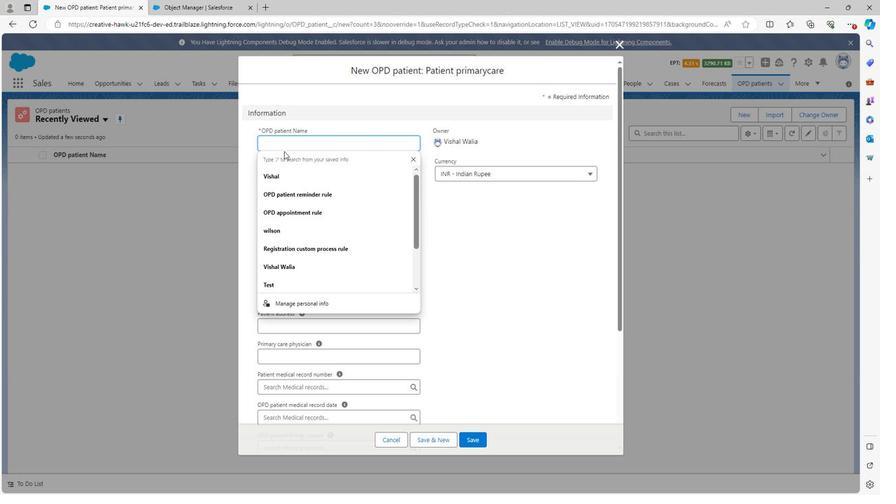 
Action: Key pressed <Key.shift><Key.shift>J
Screenshot: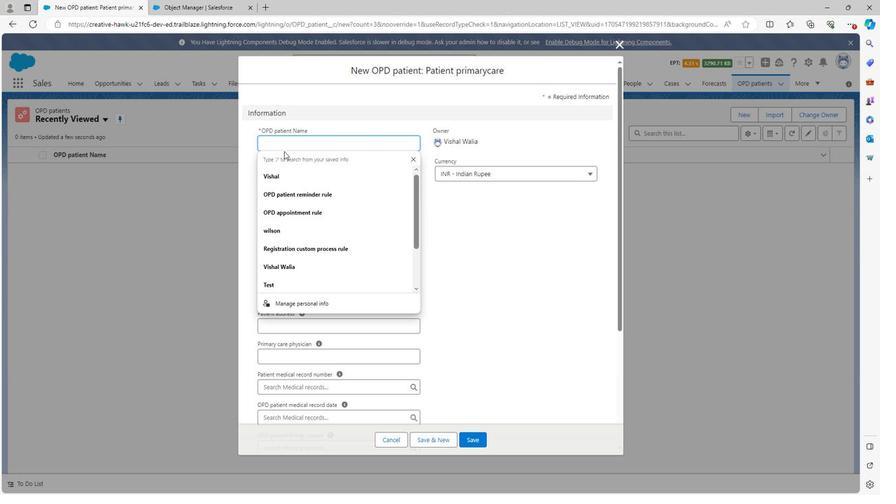 
Action: Mouse moved to (283, 151)
Screenshot: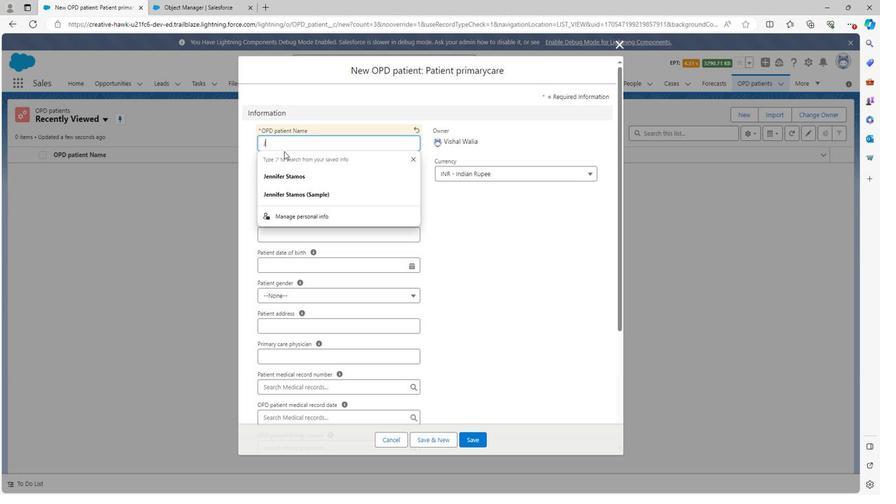 
Action: Key pressed o
Screenshot: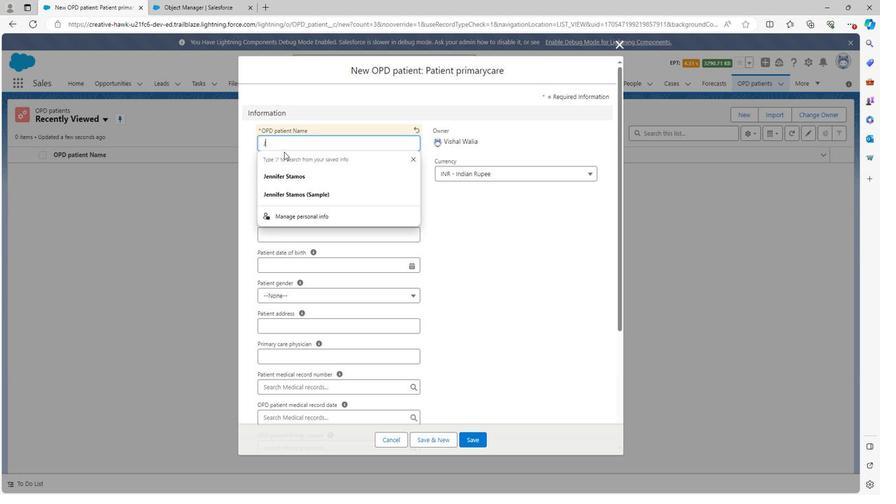 
Action: Mouse moved to (283, 153)
Screenshot: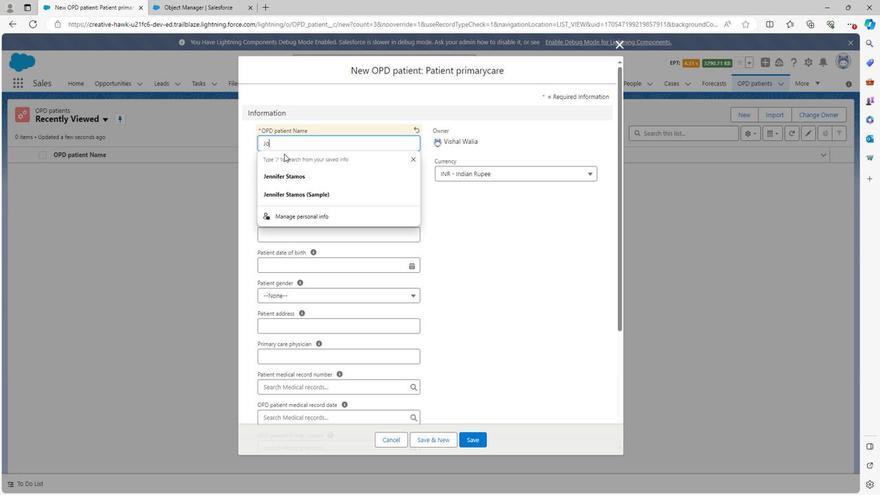
Action: Key pressed hn
Screenshot: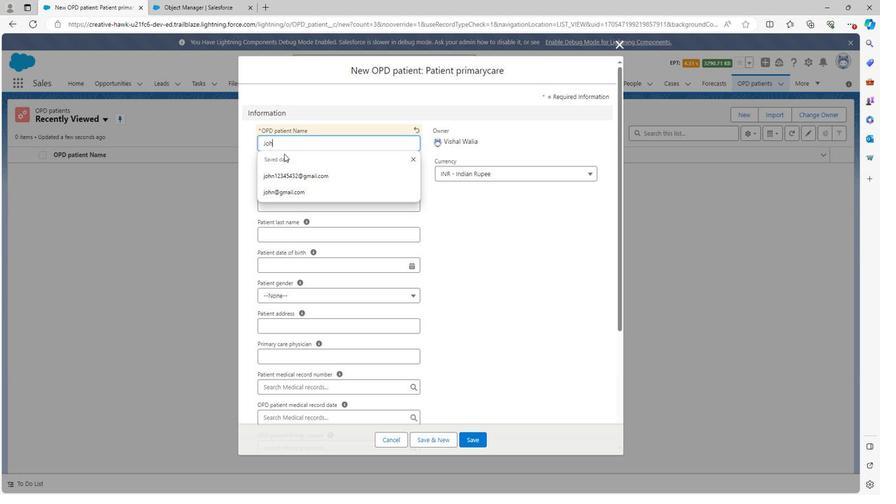 
Action: Mouse moved to (530, 218)
Screenshot: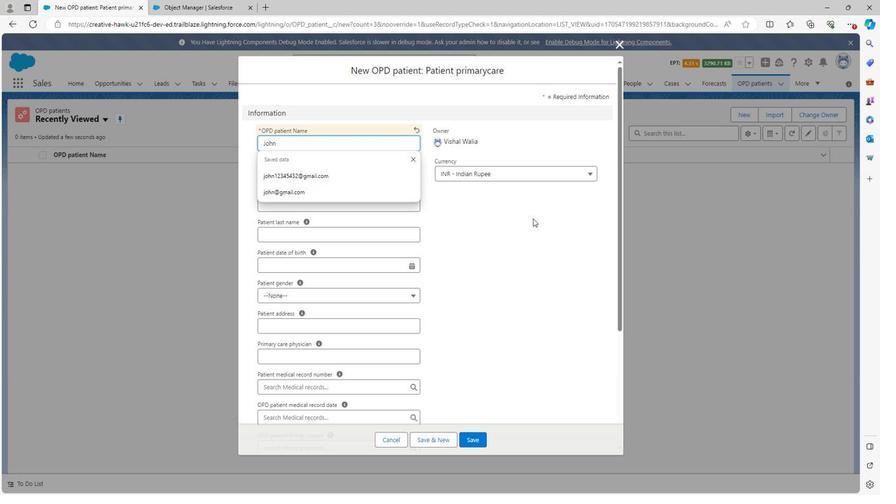 
Action: Mouse pressed left at (530, 218)
Screenshot: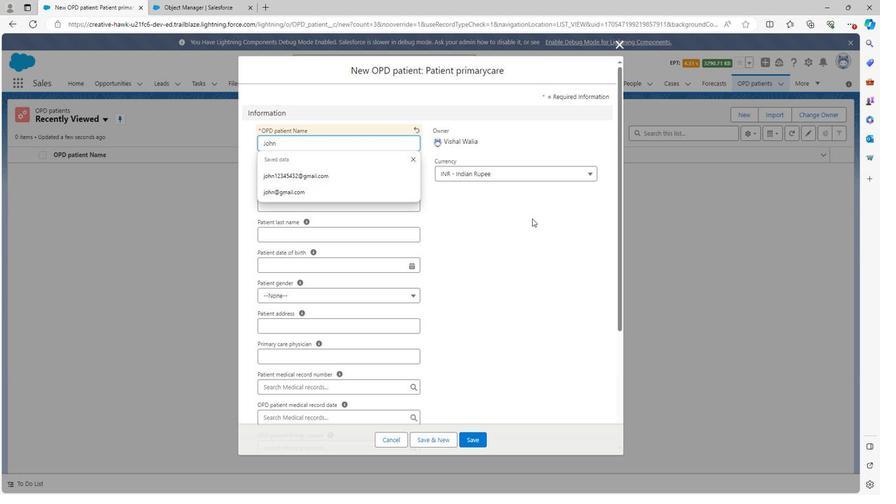 
Action: Mouse moved to (312, 171)
Screenshot: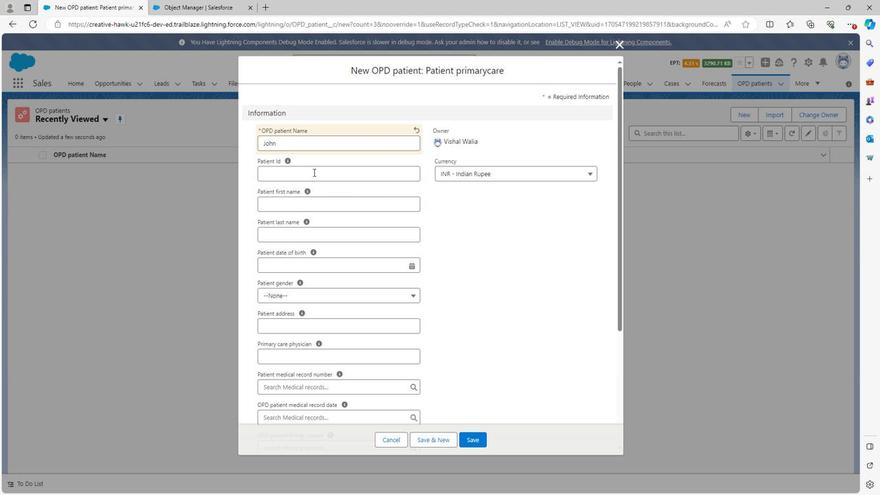 
Action: Mouse pressed left at (312, 171)
Screenshot: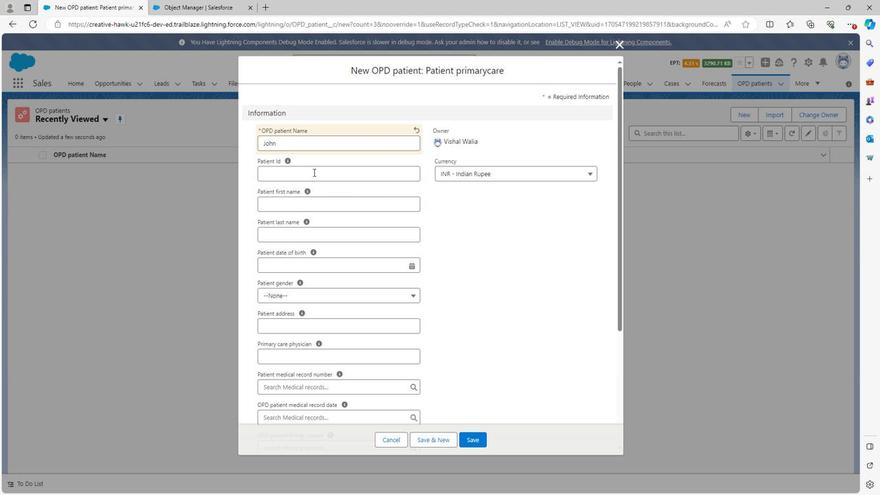 
Action: Key pressed 23
Screenshot: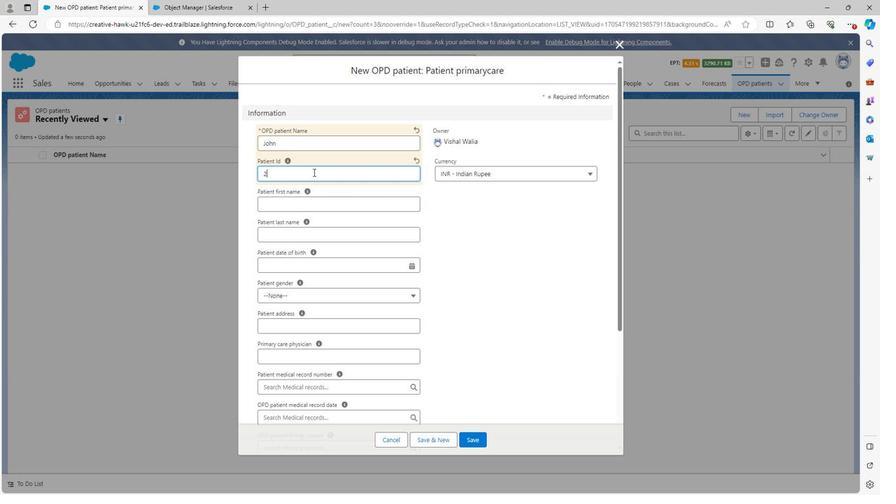 
Action: Mouse moved to (319, 204)
Screenshot: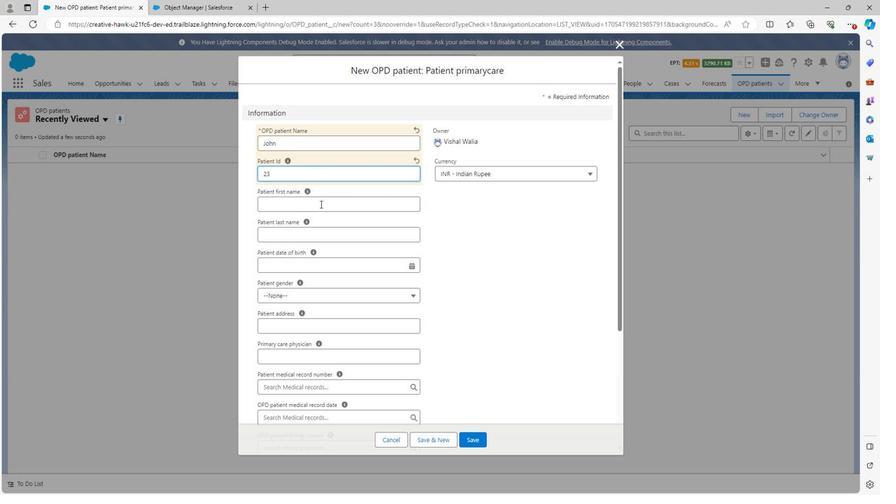 
Action: Mouse pressed left at (319, 204)
Screenshot: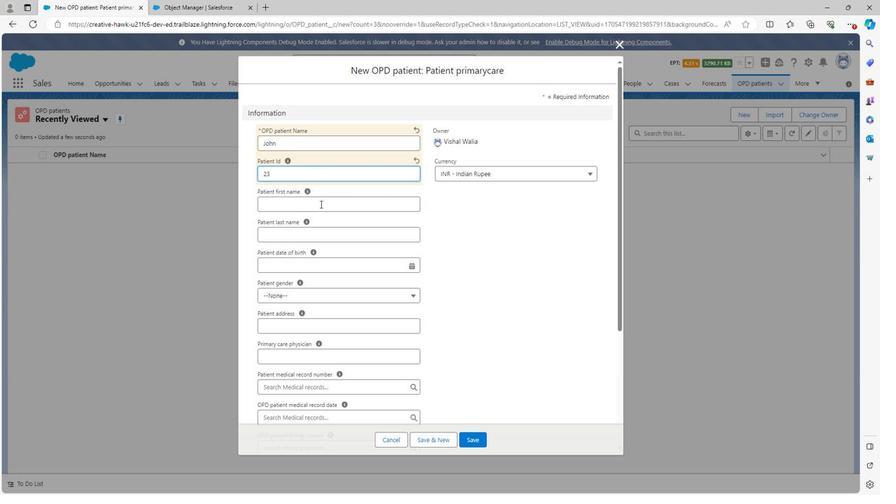 
Action: Key pressed <Key.shift><Key.shift><Key.shift><Key.shift><Key.shift><Key.shift>John
Screenshot: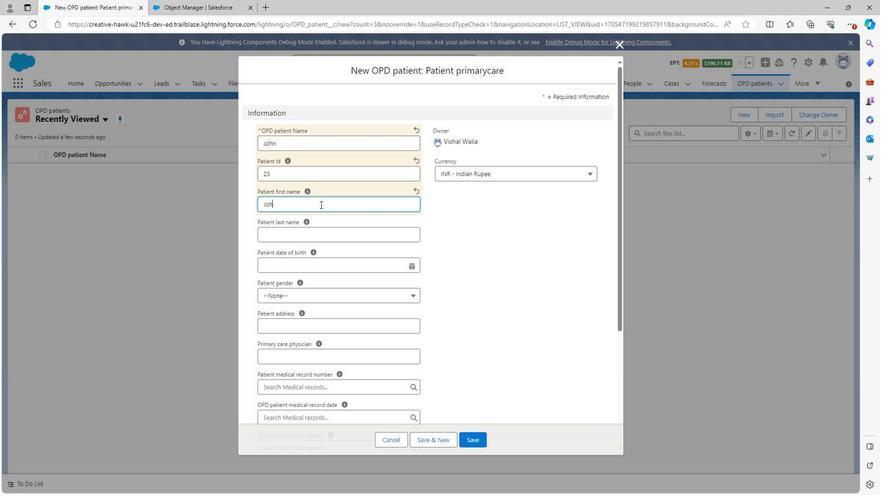 
Action: Mouse moved to (313, 233)
Screenshot: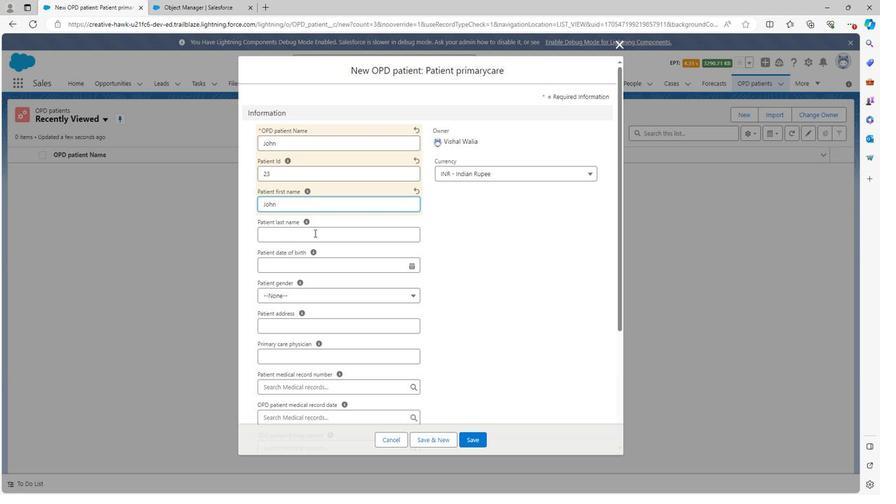 
Action: Mouse pressed left at (313, 233)
Screenshot: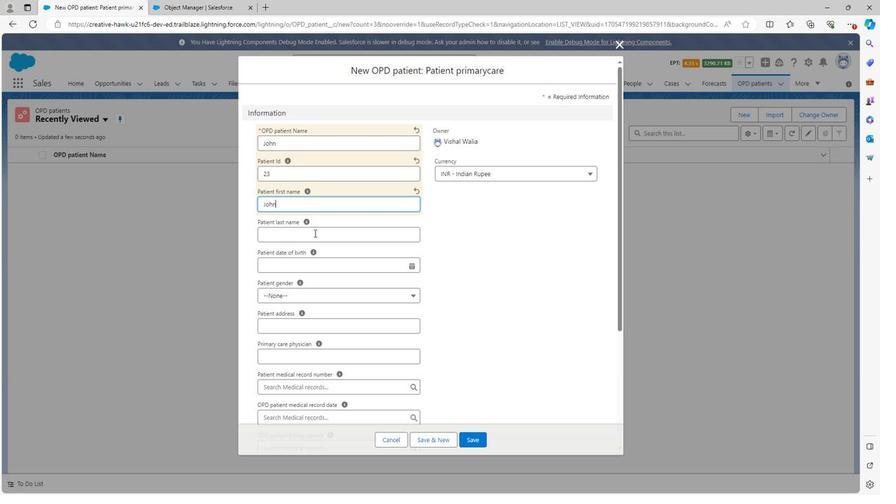
Action: Key pressed sena
Screenshot: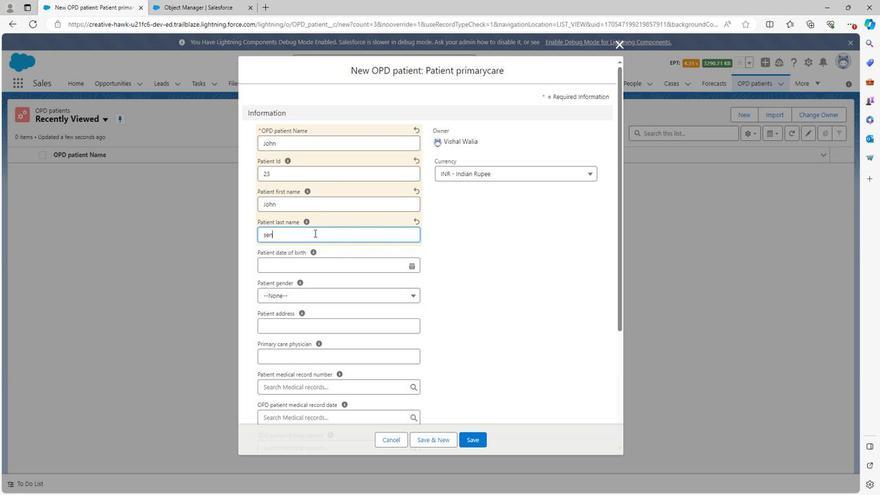 
Action: Mouse moved to (409, 264)
Screenshot: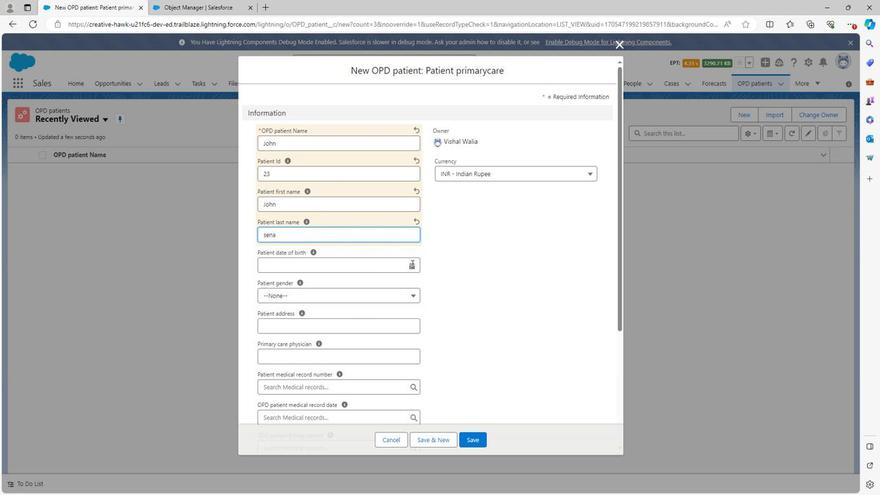 
Action: Mouse pressed left at (409, 264)
Screenshot: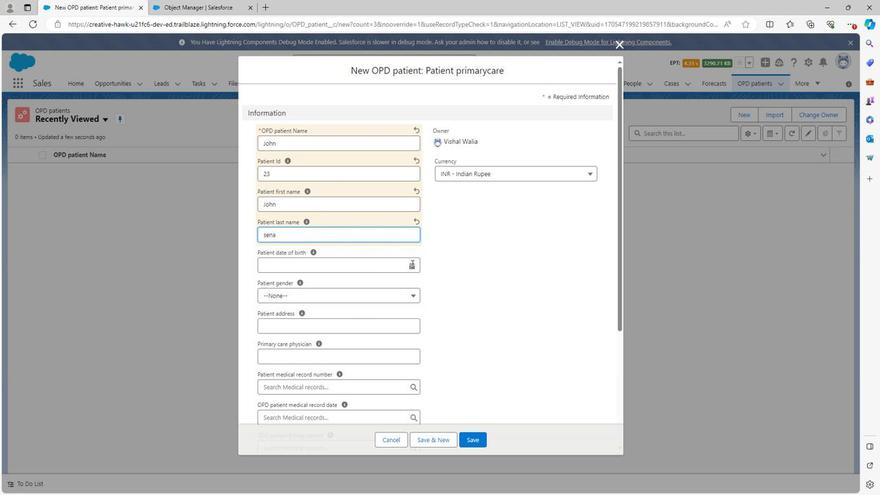 
Action: Mouse moved to (389, 358)
Screenshot: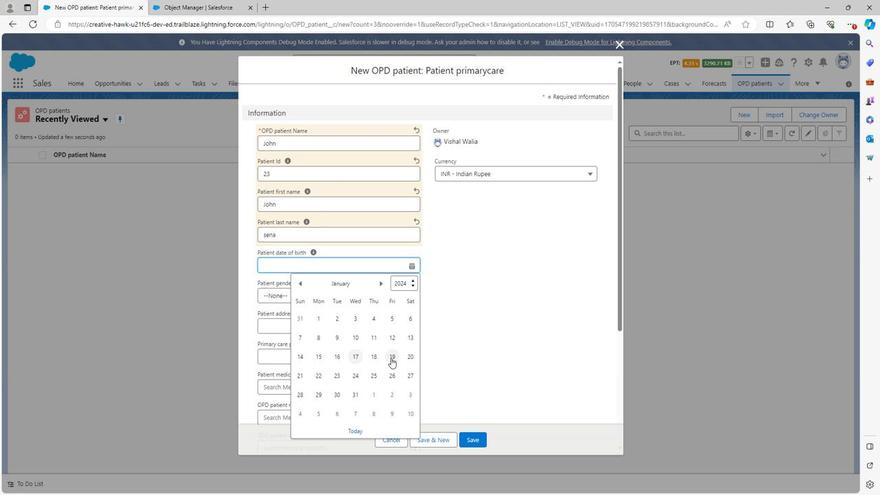 
Action: Mouse pressed left at (389, 358)
Screenshot: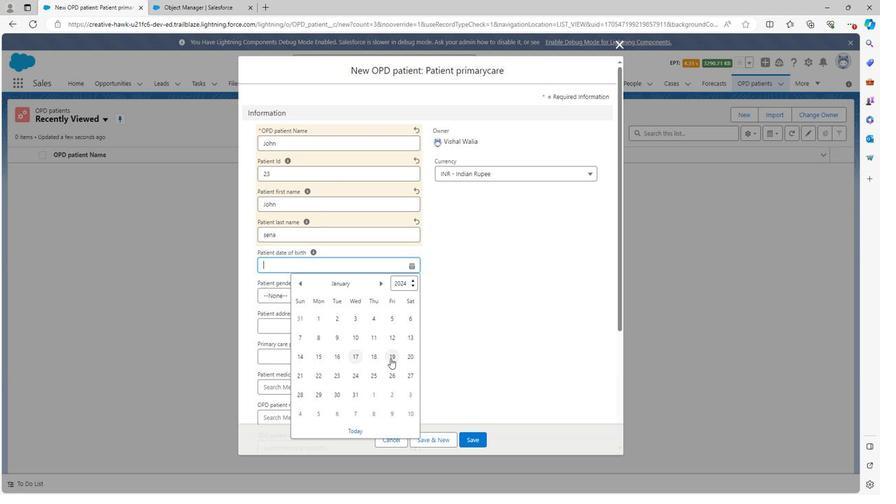 
Action: Mouse moved to (411, 295)
Screenshot: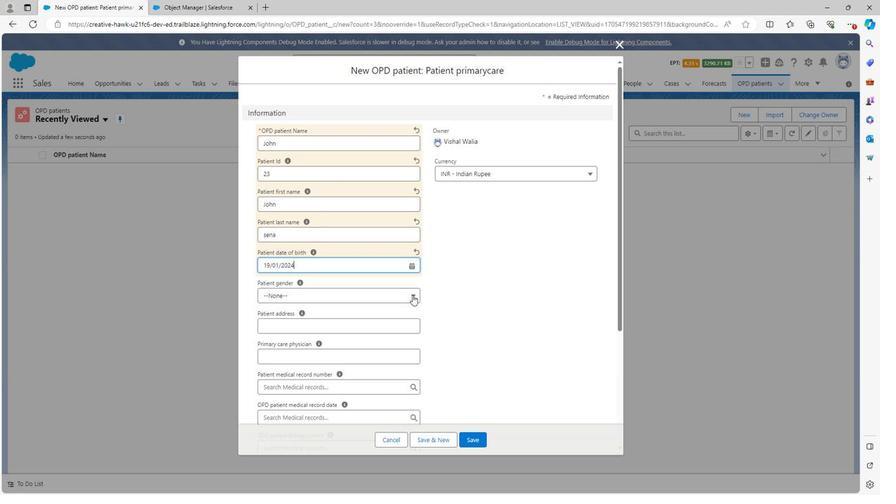 
Action: Mouse pressed left at (411, 295)
Screenshot: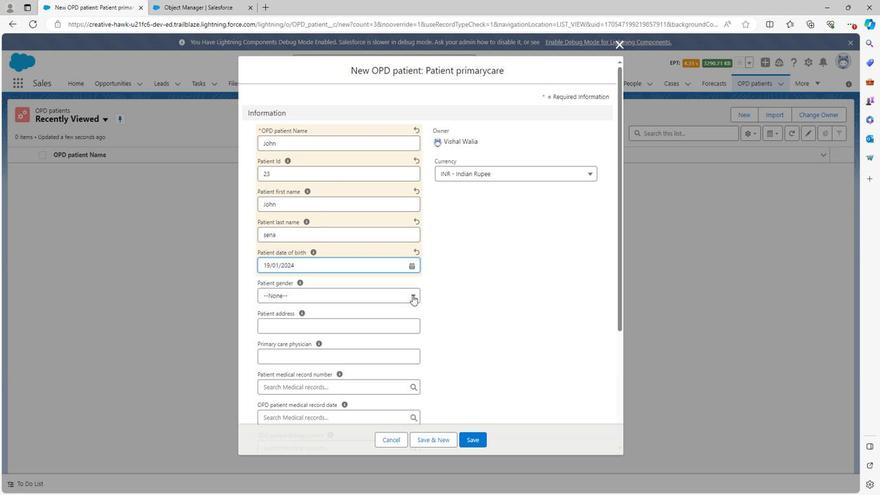 
Action: Mouse moved to (338, 336)
Screenshot: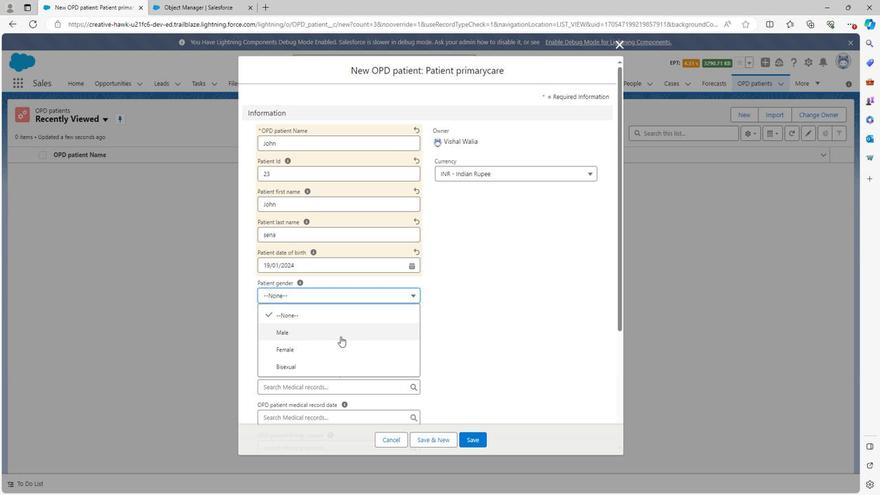 
Action: Mouse pressed left at (338, 336)
Screenshot: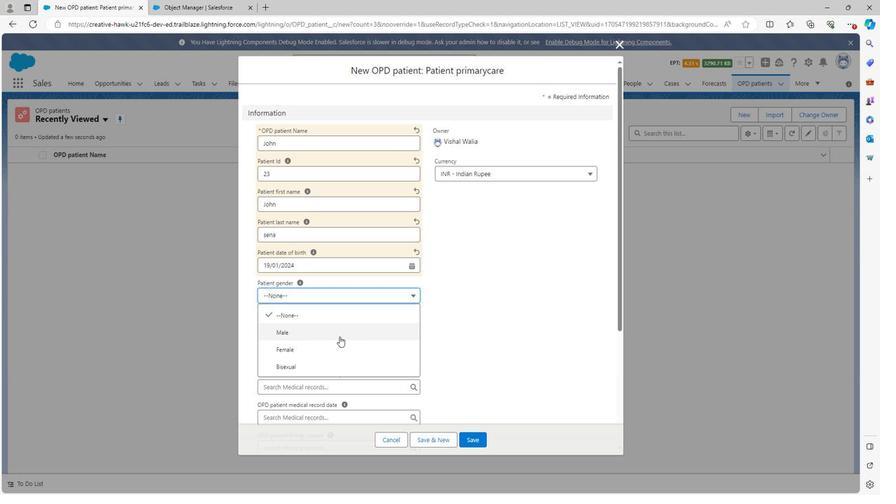 
Action: Mouse moved to (474, 439)
Screenshot: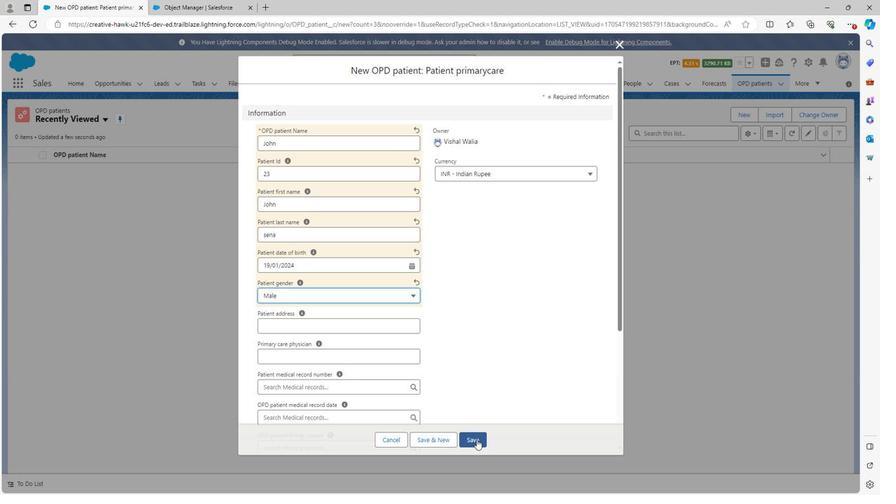 
Action: Mouse pressed left at (474, 439)
Screenshot: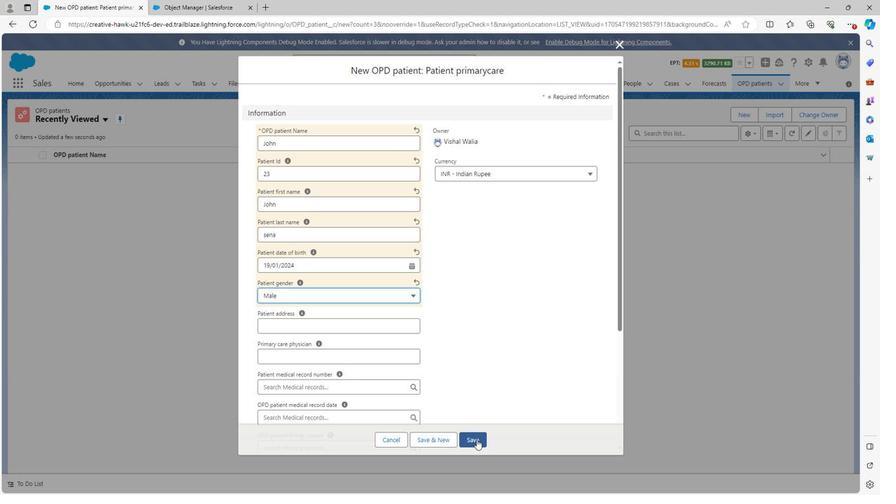 
Action: Mouse moved to (275, 173)
Screenshot: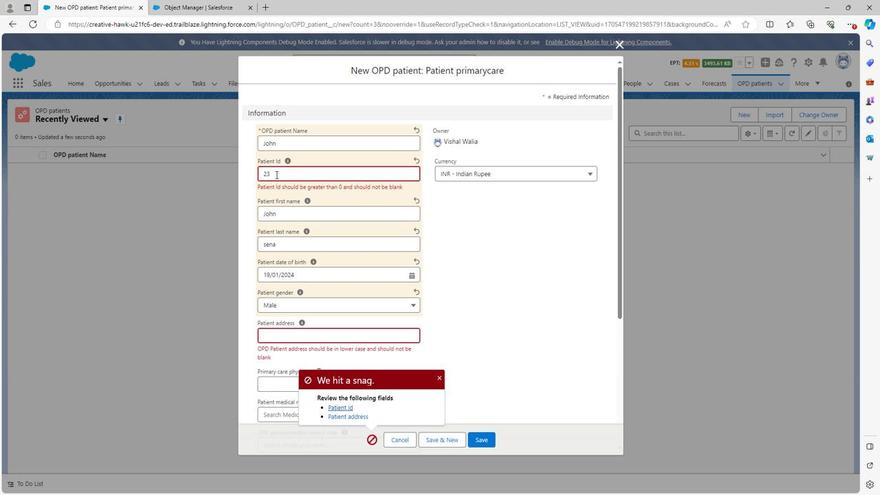 
Action: Mouse pressed left at (275, 173)
Screenshot: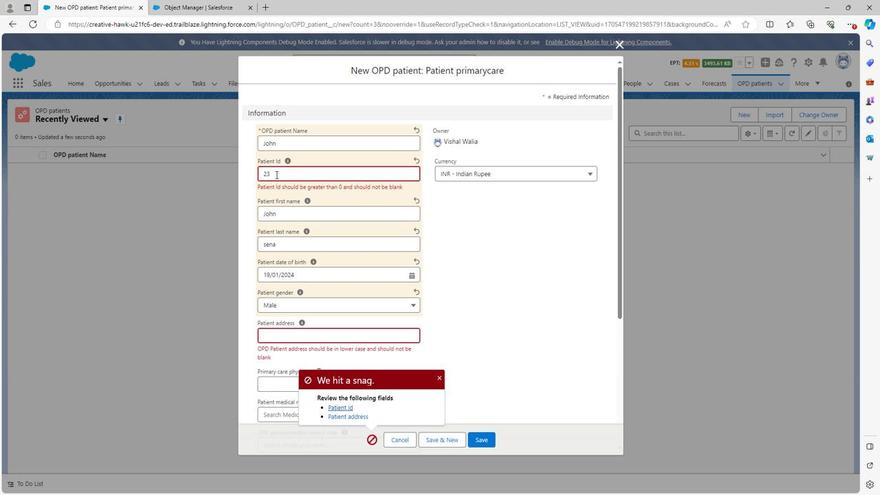 
Action: Mouse moved to (255, 171)
Screenshot: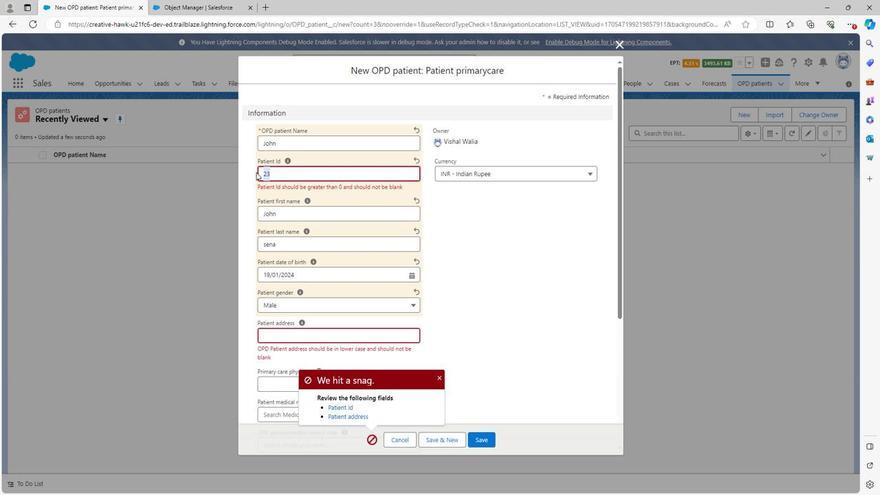 
Action: Key pressed <Key.backspace>0
Screenshot: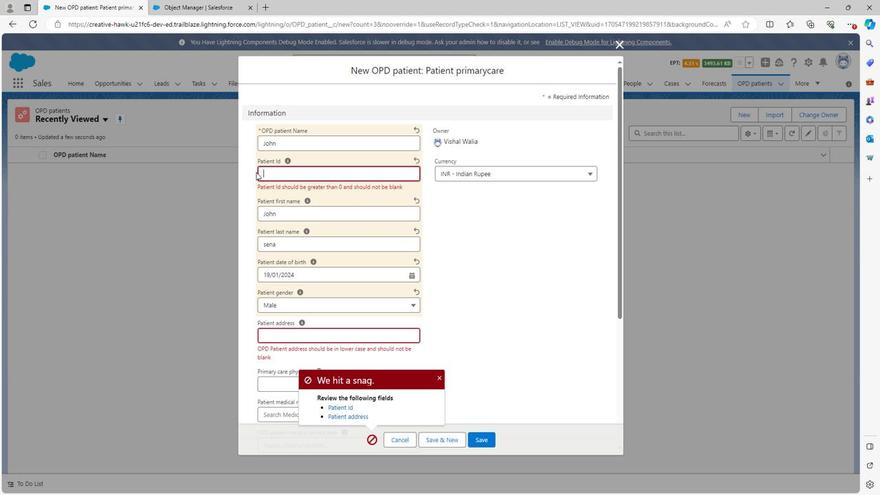 
Action: Mouse moved to (279, 334)
Screenshot: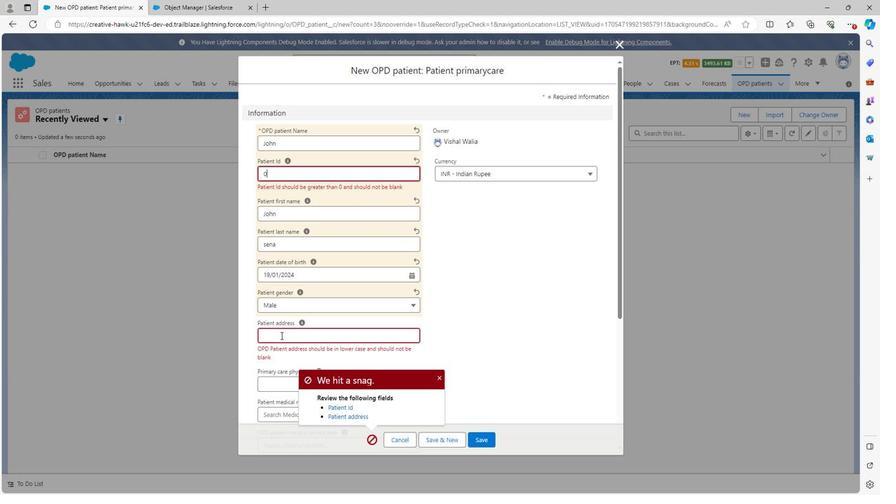 
Action: Mouse pressed left at (279, 334)
Screenshot: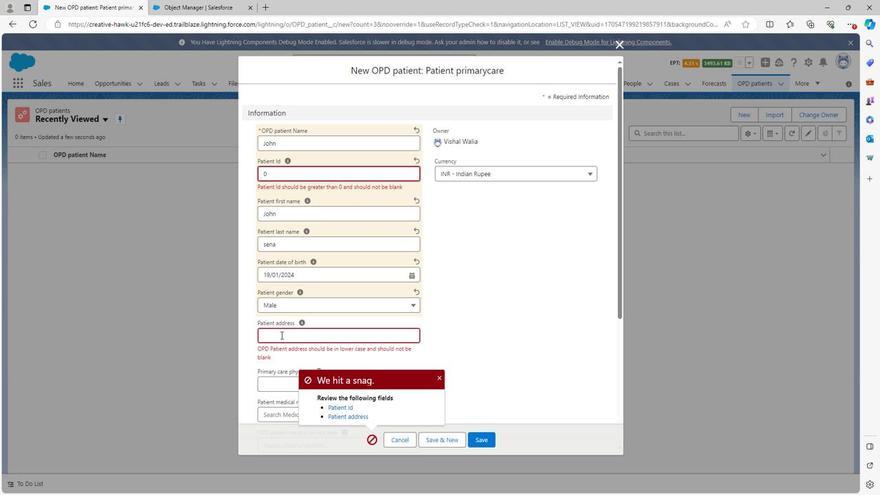 
Action: Key pressed noida
Screenshot: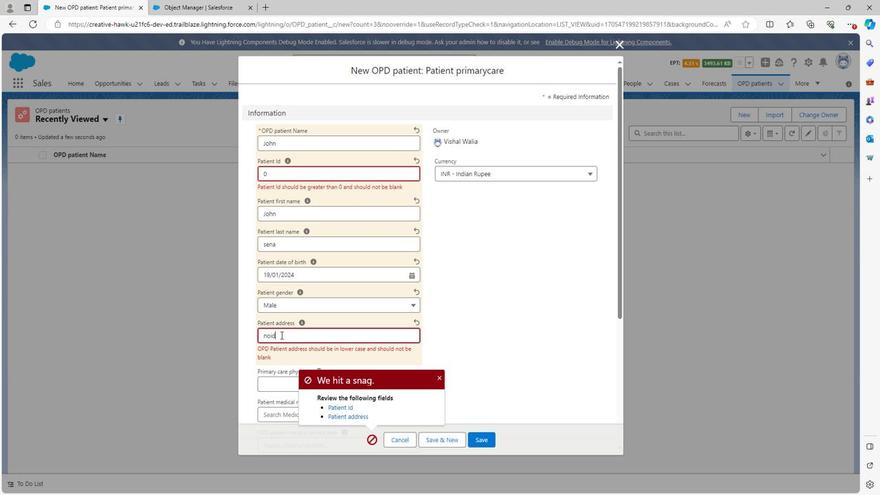 
Action: Mouse moved to (475, 439)
Screenshot: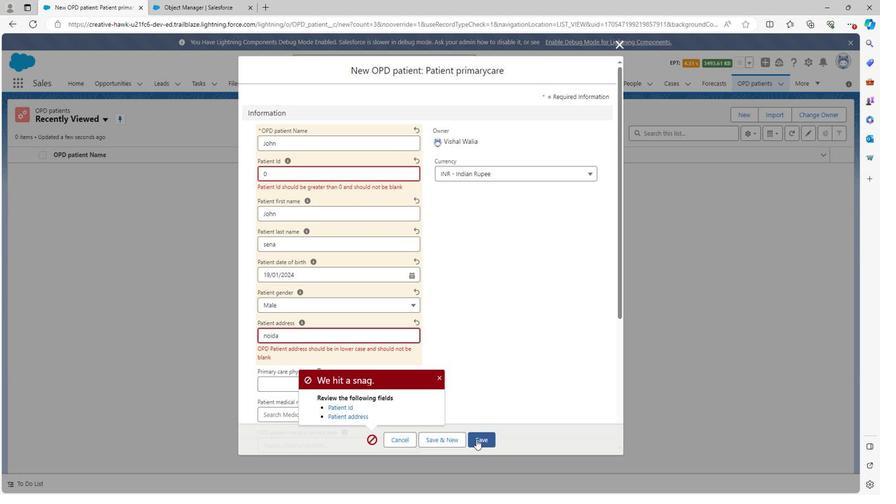 
Action: Mouse pressed left at (475, 439)
Screenshot: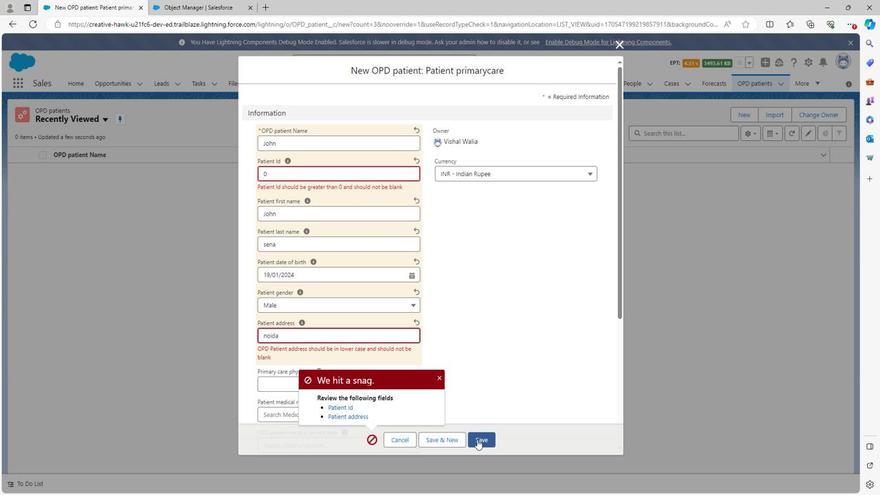 
Action: Mouse moved to (748, 83)
Screenshot: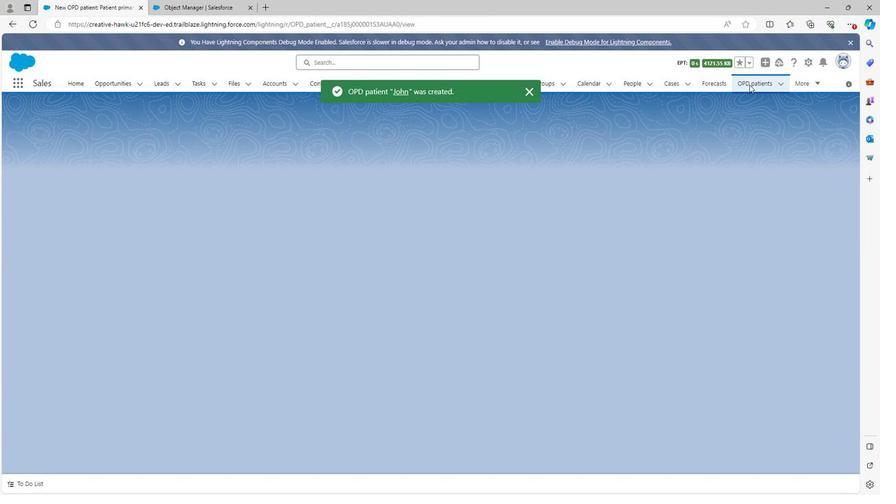 
Action: Mouse pressed left at (748, 83)
Screenshot: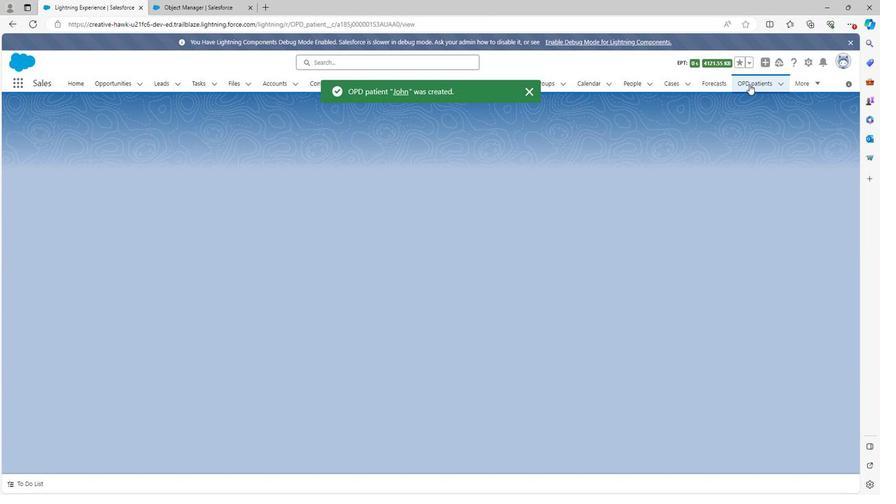 
Action: Mouse moved to (744, 108)
Screenshot: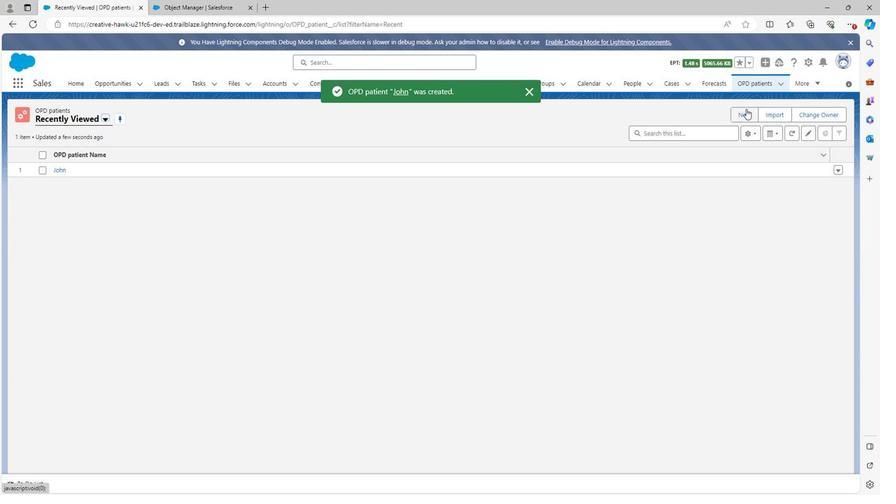 
Action: Mouse pressed left at (744, 108)
Screenshot: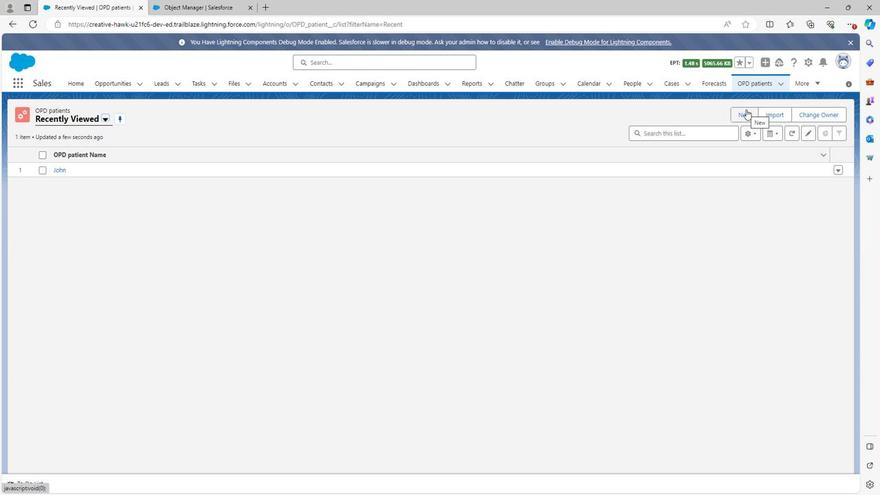 
Action: Mouse moved to (603, 392)
Screenshot: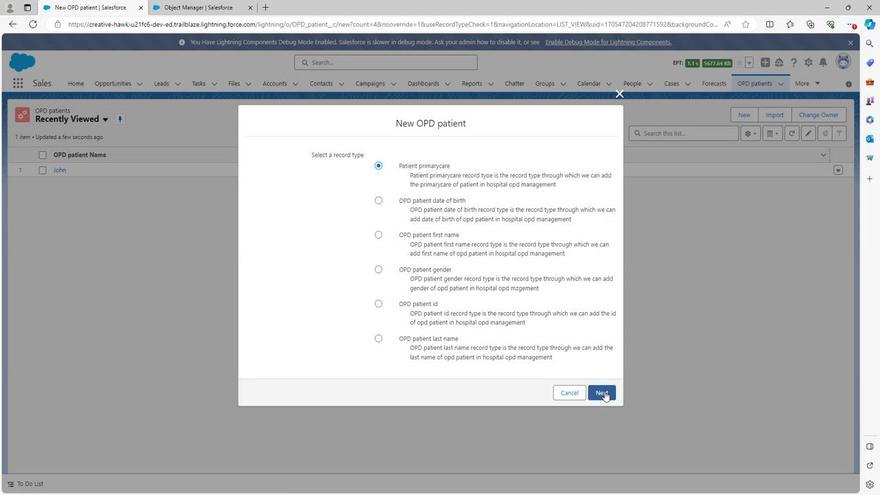 
Action: Mouse pressed left at (603, 392)
Screenshot: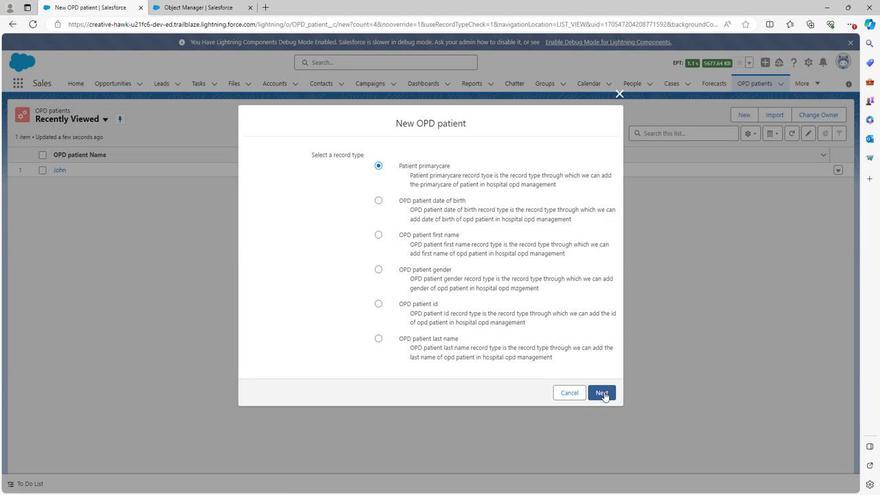 
Action: Mouse moved to (286, 144)
Screenshot: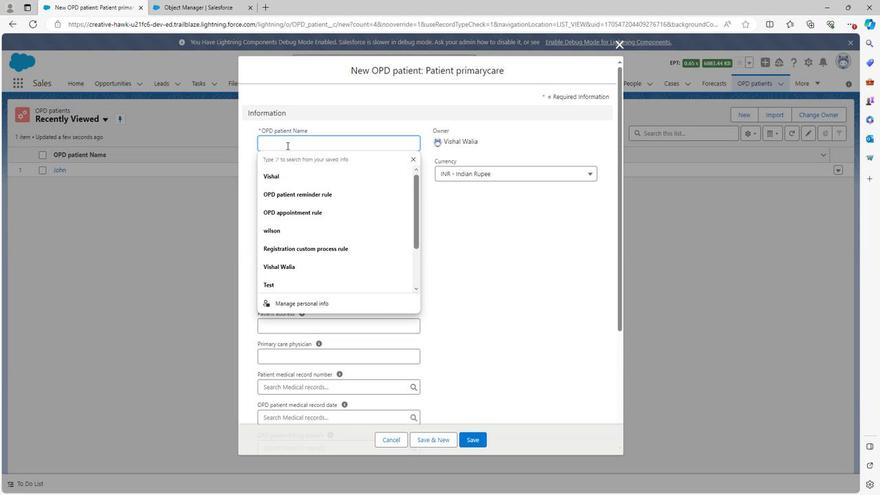 
Action: Mouse pressed left at (286, 144)
Screenshot: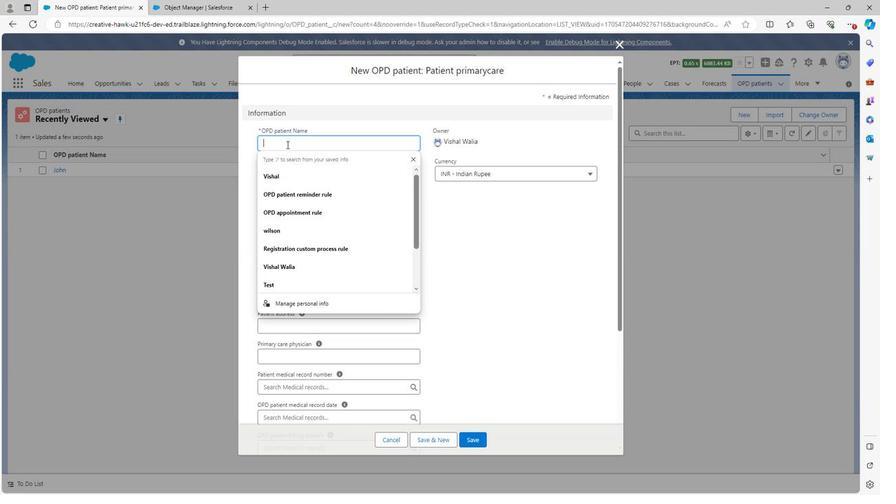 
Action: Key pressed <Key.shift><Key.shift>Rieet
